 Task: Search one way flight ticket for 4 adults, 2 children, 2 infants in seat and 1 infant on lap in premium economy from Flint: Bishop International Airport to Greensboro: Piedmont Triad International Airport on 5-1-2023. Choice of flights is Emirates. Number of bags: 1 carry on bag. Price is upto 99000. Outbound departure time preference is 10:00.
Action: Mouse moved to (317, 295)
Screenshot: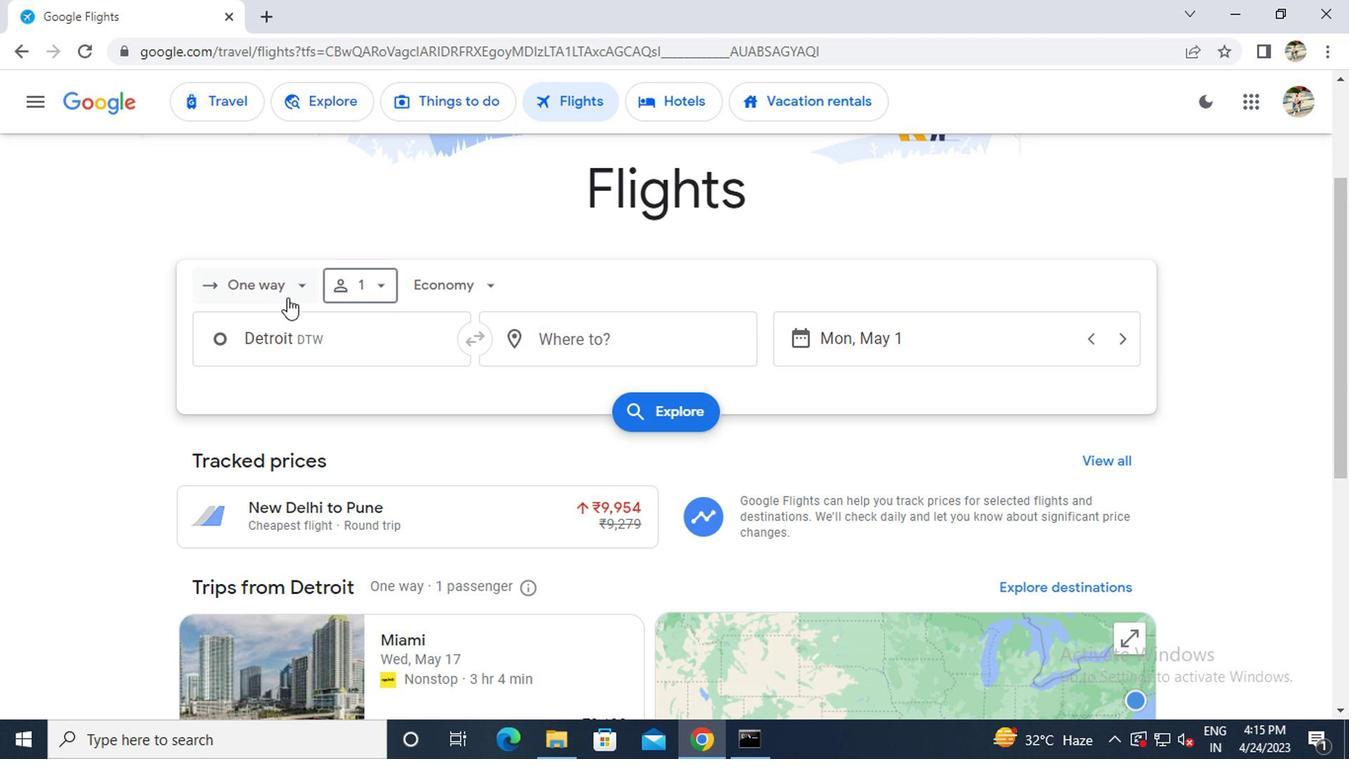 
Action: Mouse pressed left at (317, 295)
Screenshot: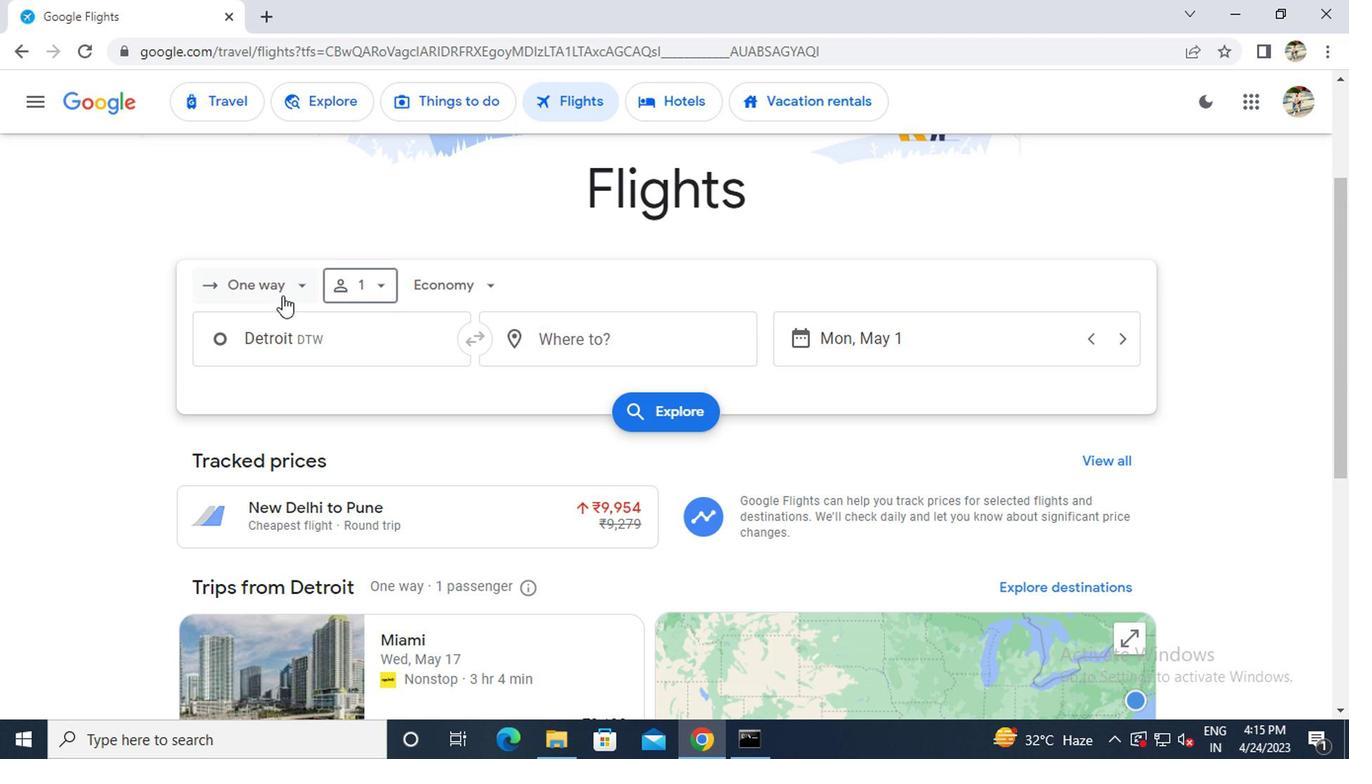
Action: Mouse moved to (326, 376)
Screenshot: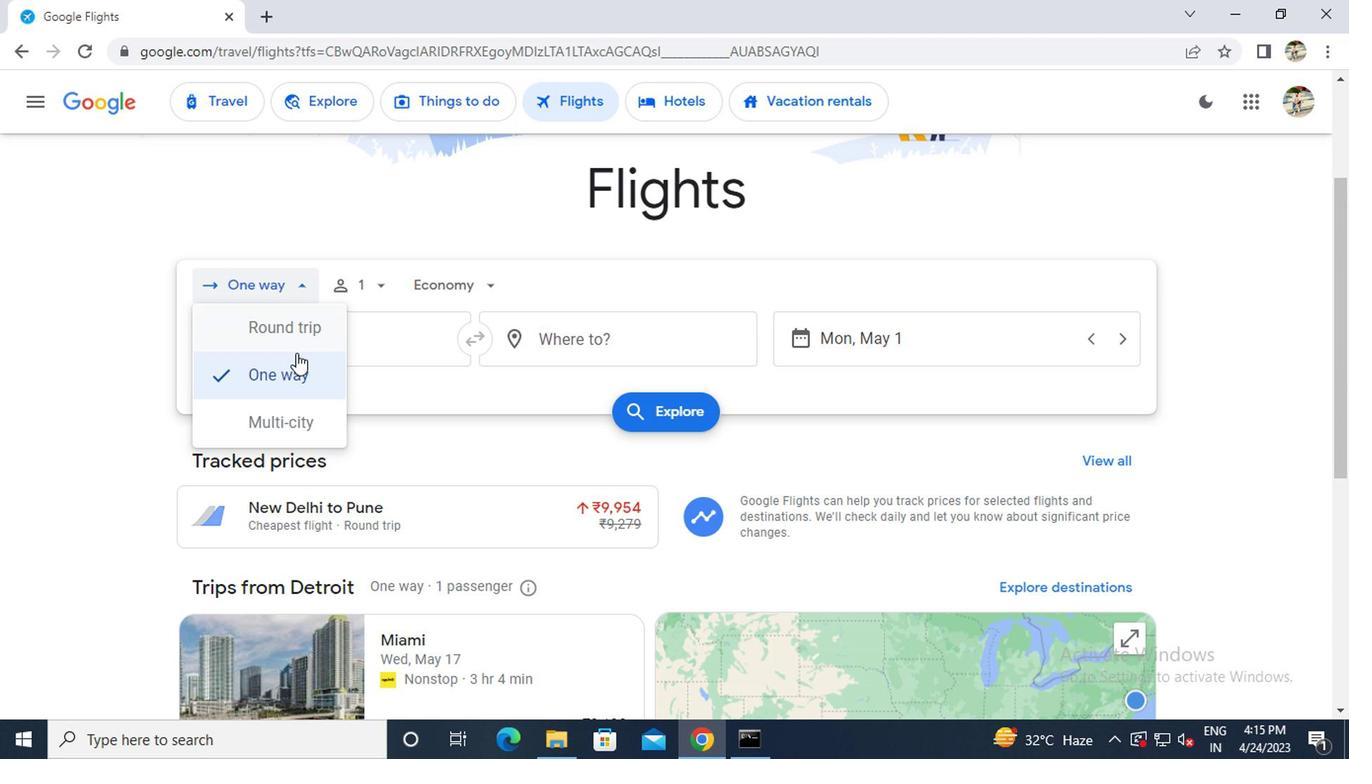 
Action: Mouse pressed left at (326, 376)
Screenshot: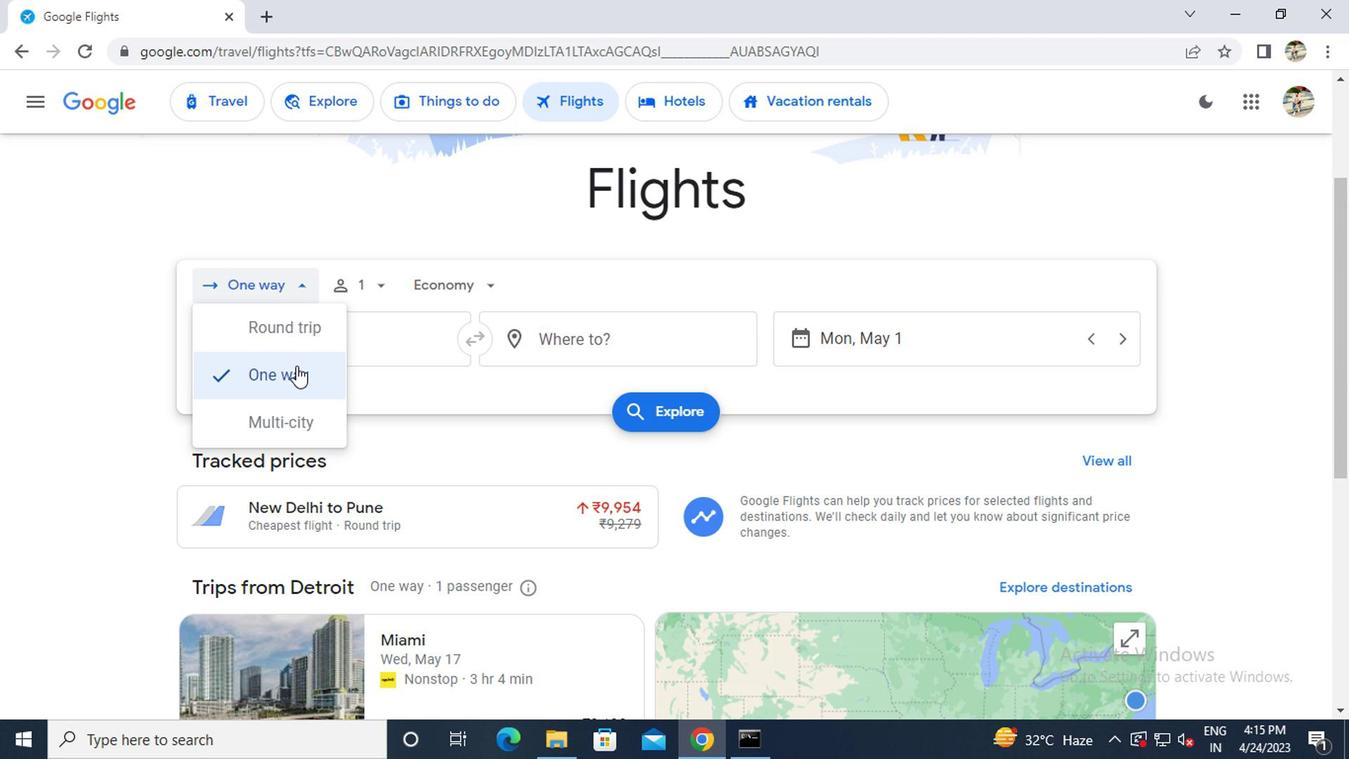 
Action: Mouse moved to (370, 293)
Screenshot: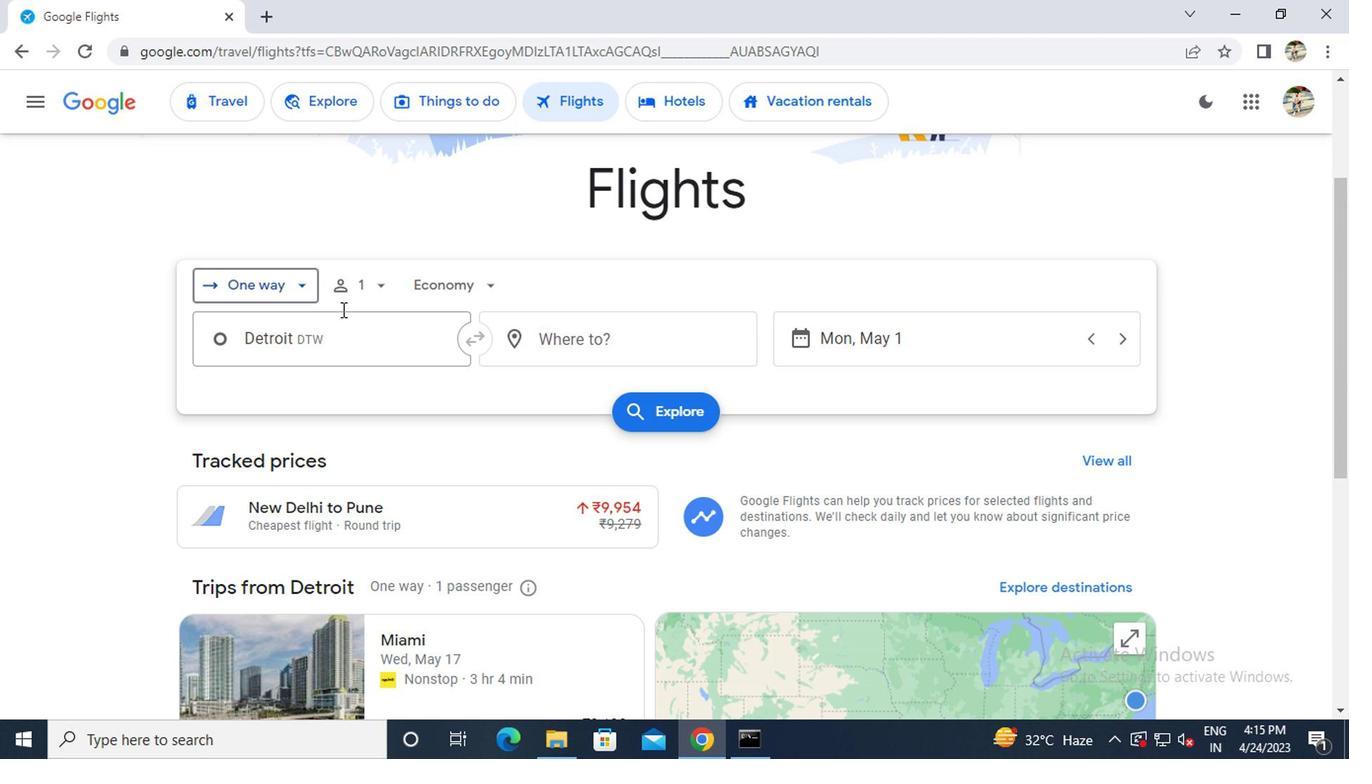 
Action: Mouse pressed left at (370, 293)
Screenshot: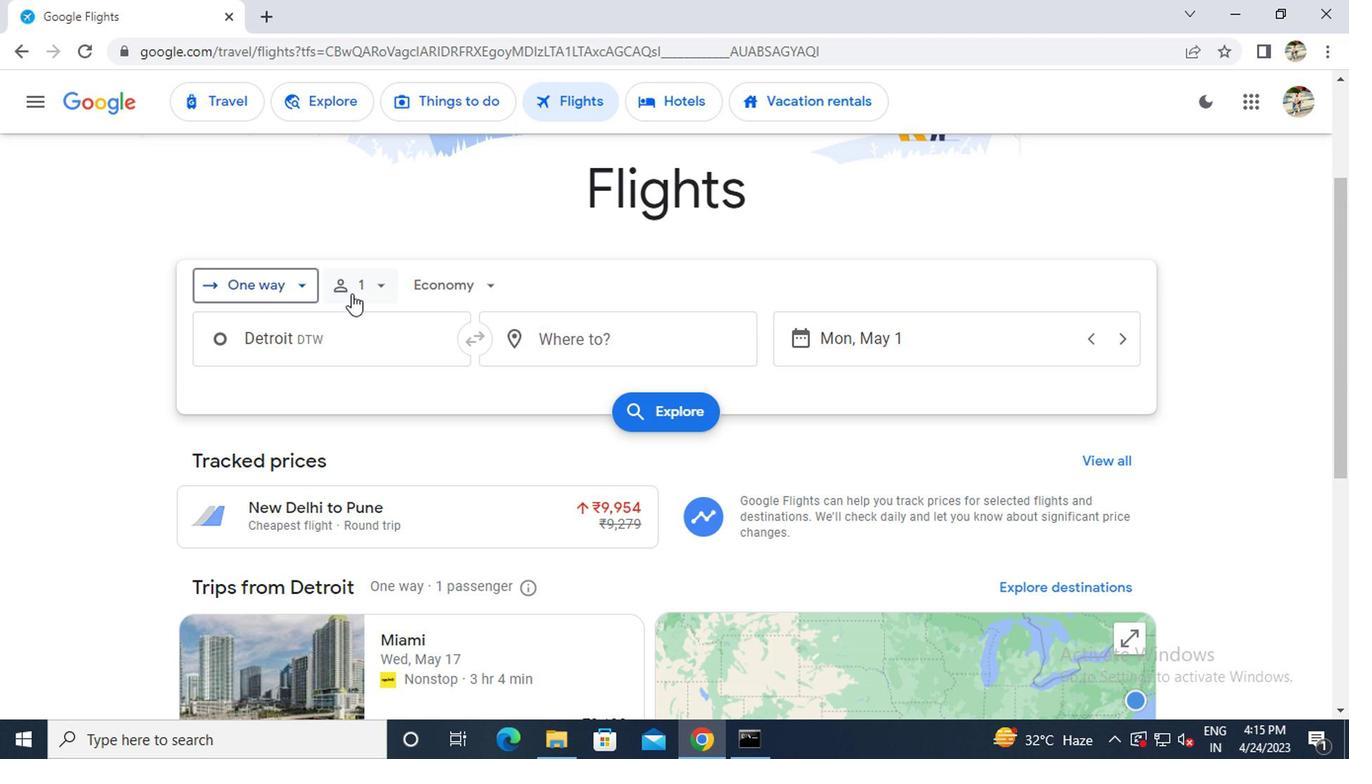 
Action: Mouse moved to (500, 340)
Screenshot: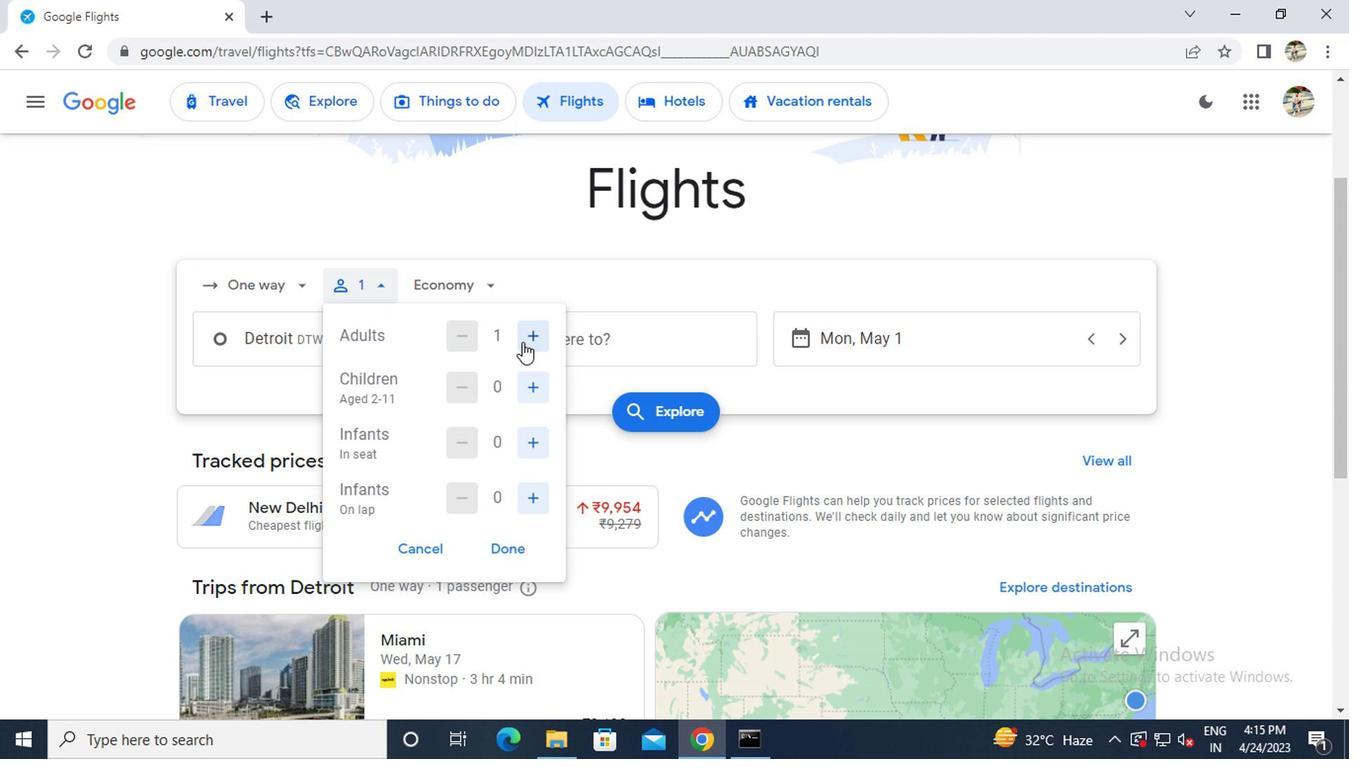 
Action: Mouse pressed left at (500, 340)
Screenshot: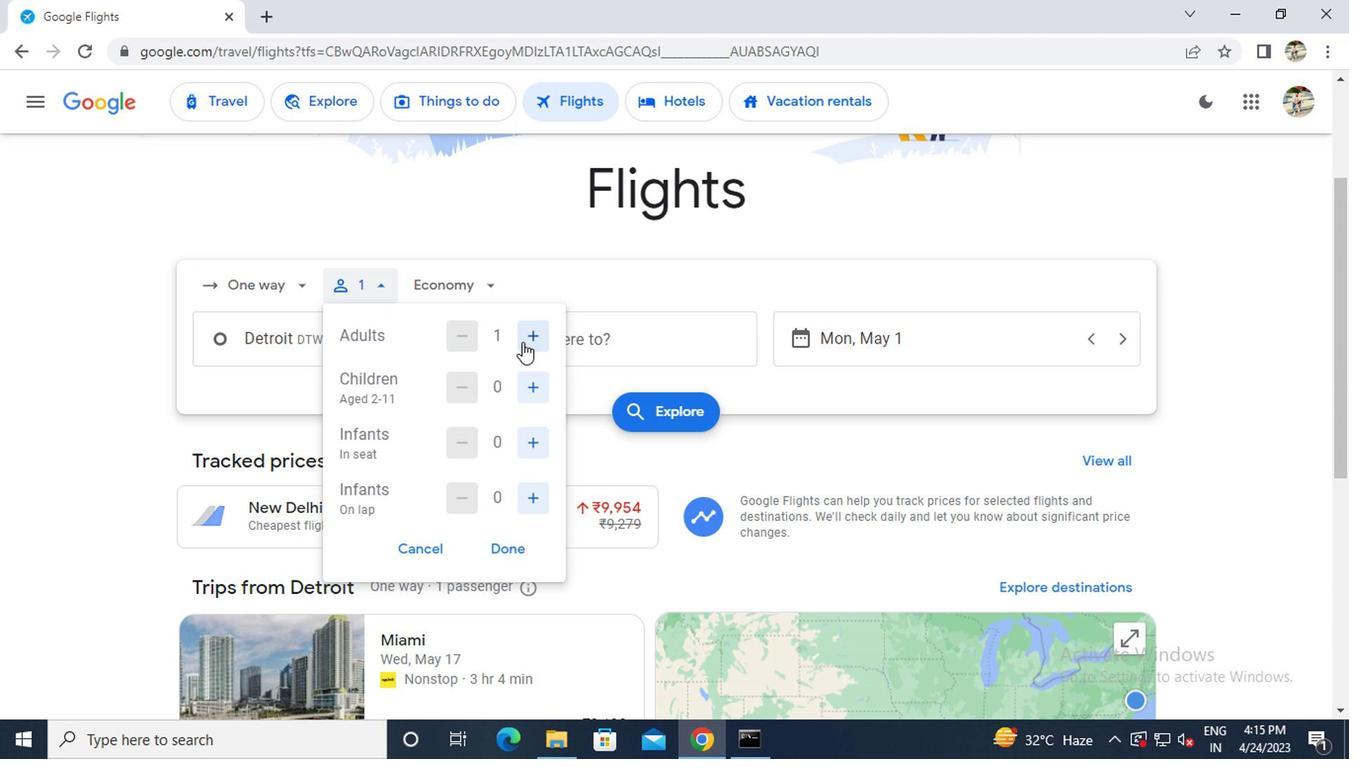 
Action: Mouse pressed left at (500, 340)
Screenshot: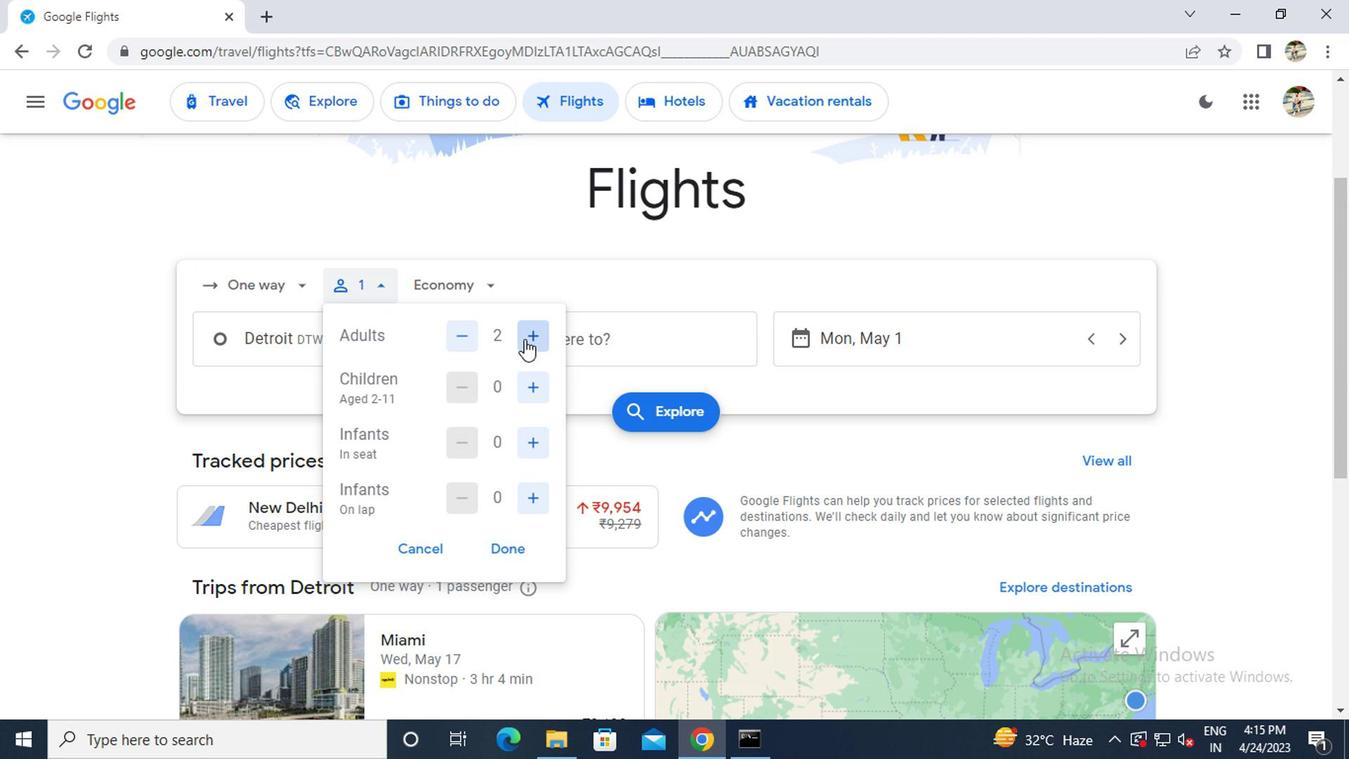 
Action: Mouse pressed left at (500, 340)
Screenshot: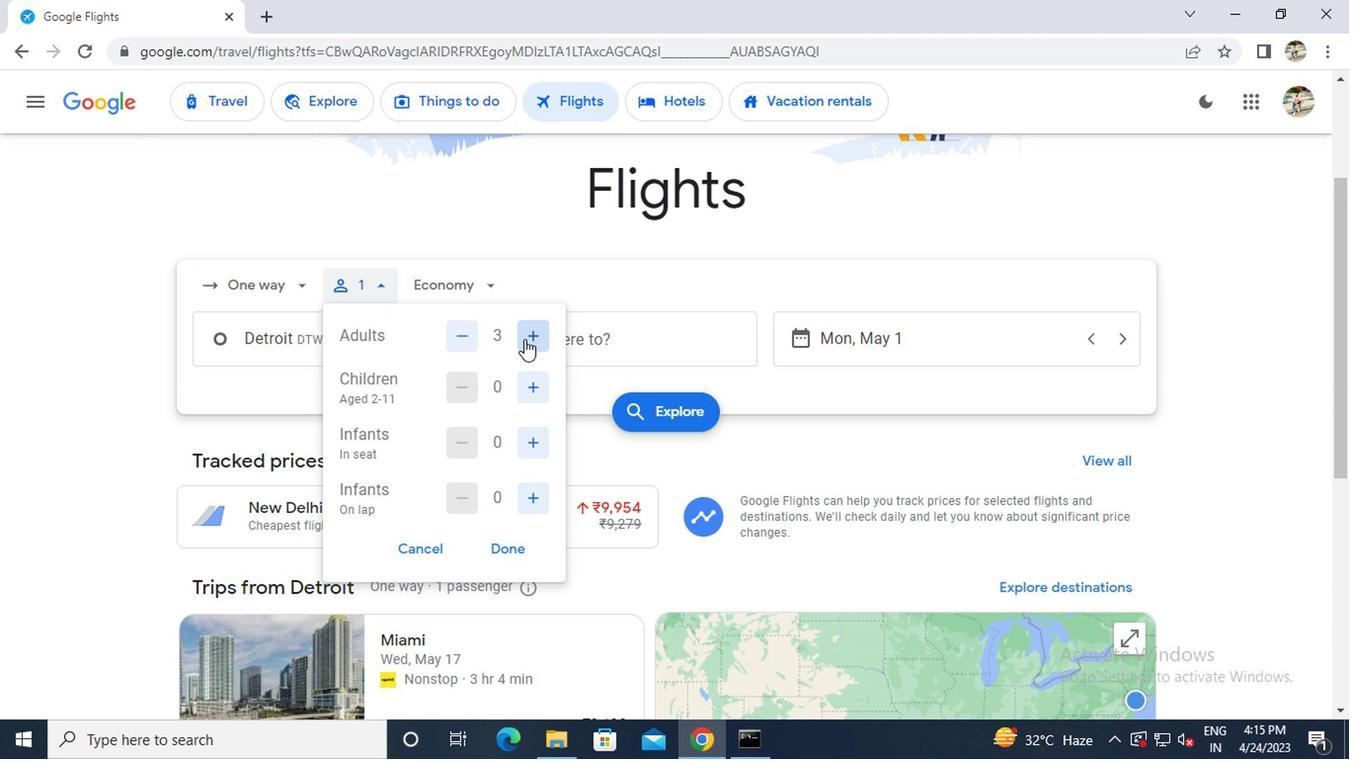 
Action: Mouse moved to (499, 383)
Screenshot: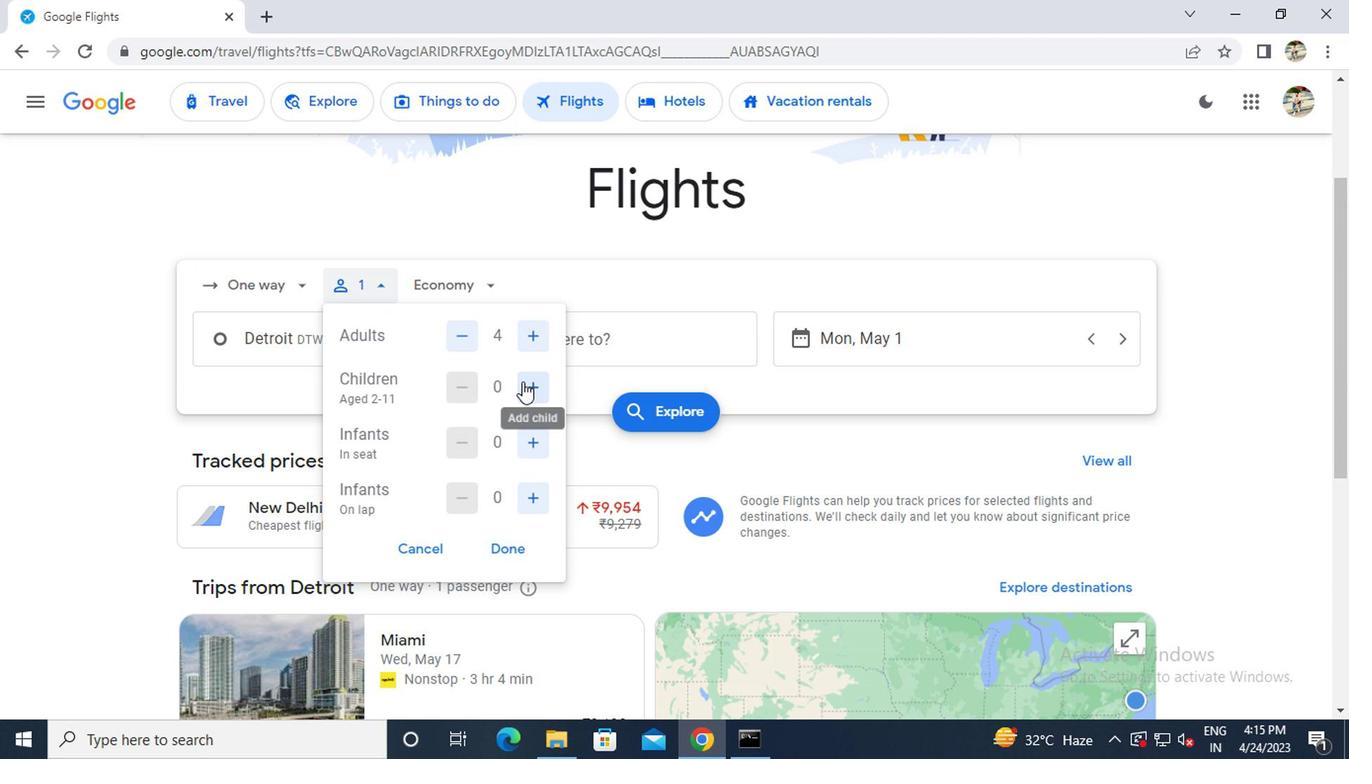 
Action: Mouse pressed left at (499, 383)
Screenshot: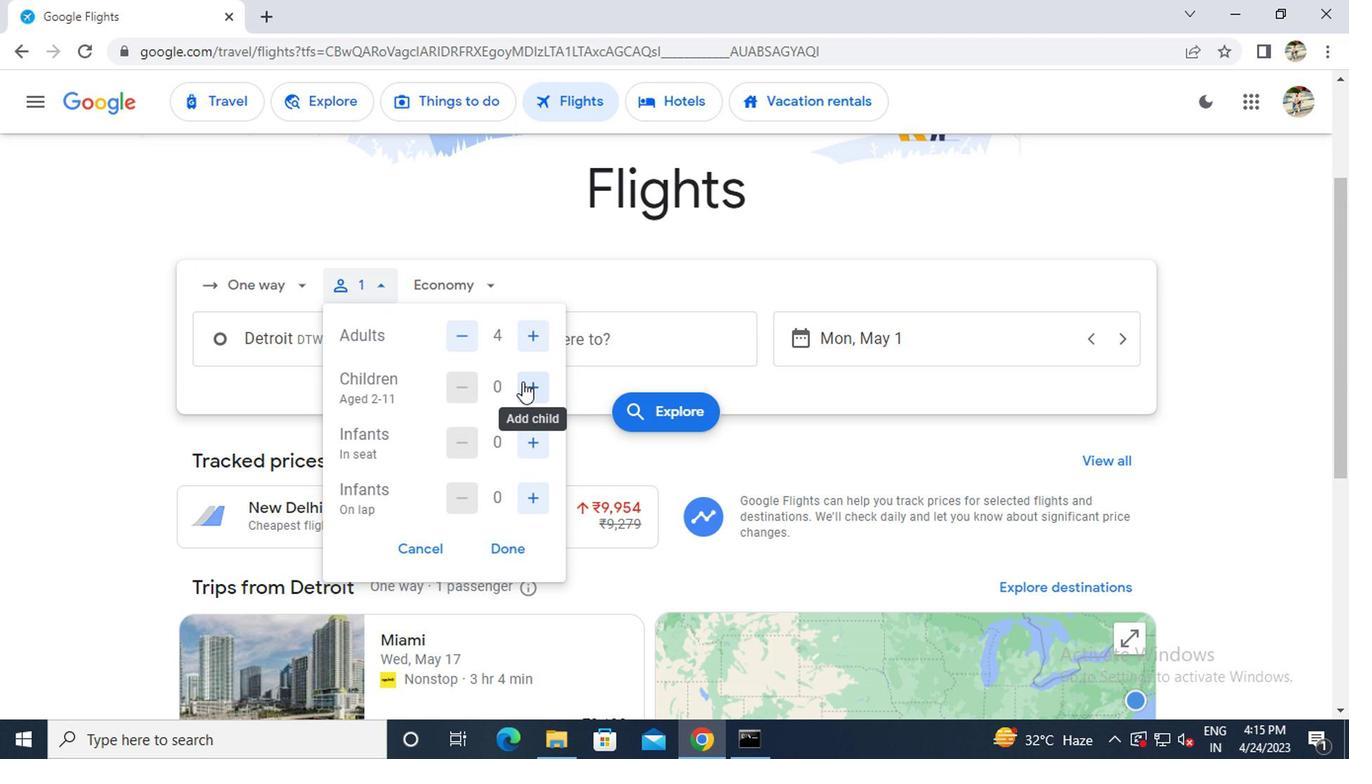 
Action: Mouse pressed left at (499, 383)
Screenshot: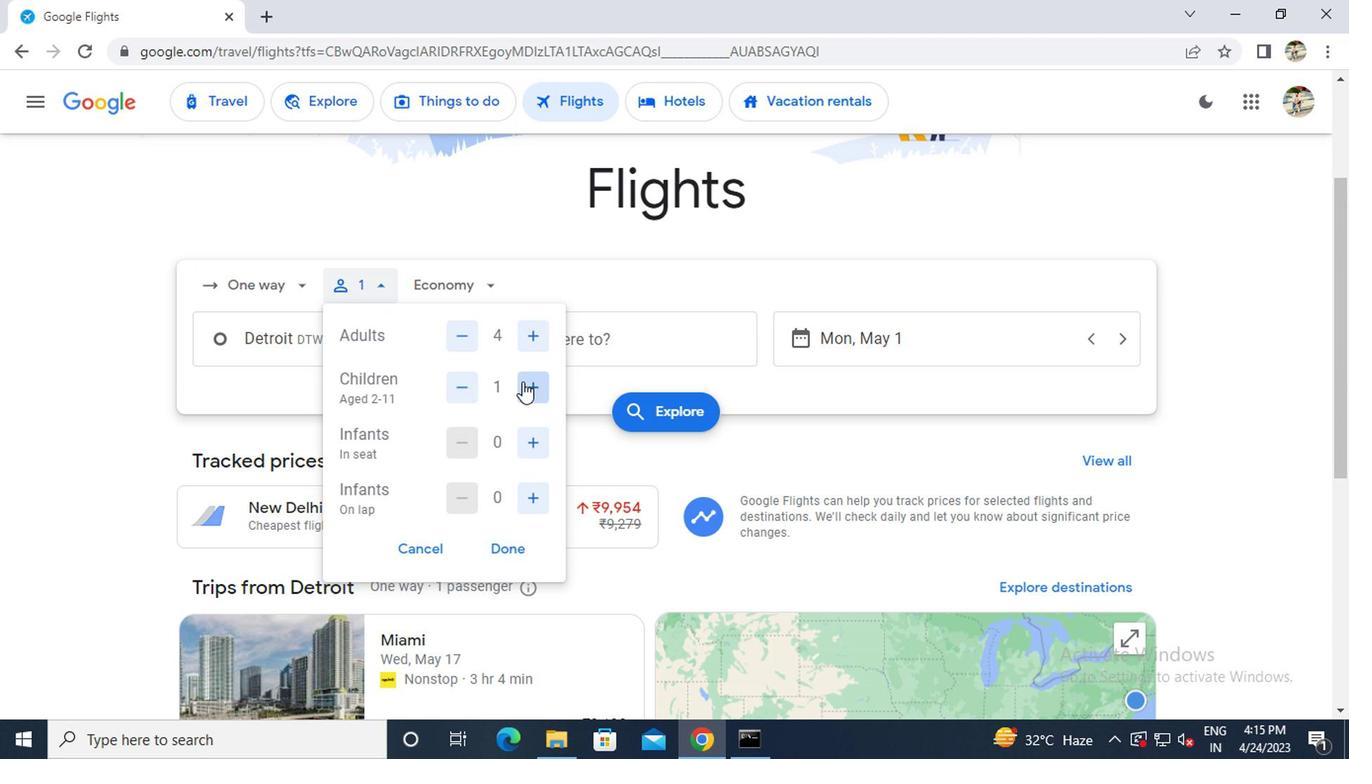 
Action: Mouse moved to (500, 447)
Screenshot: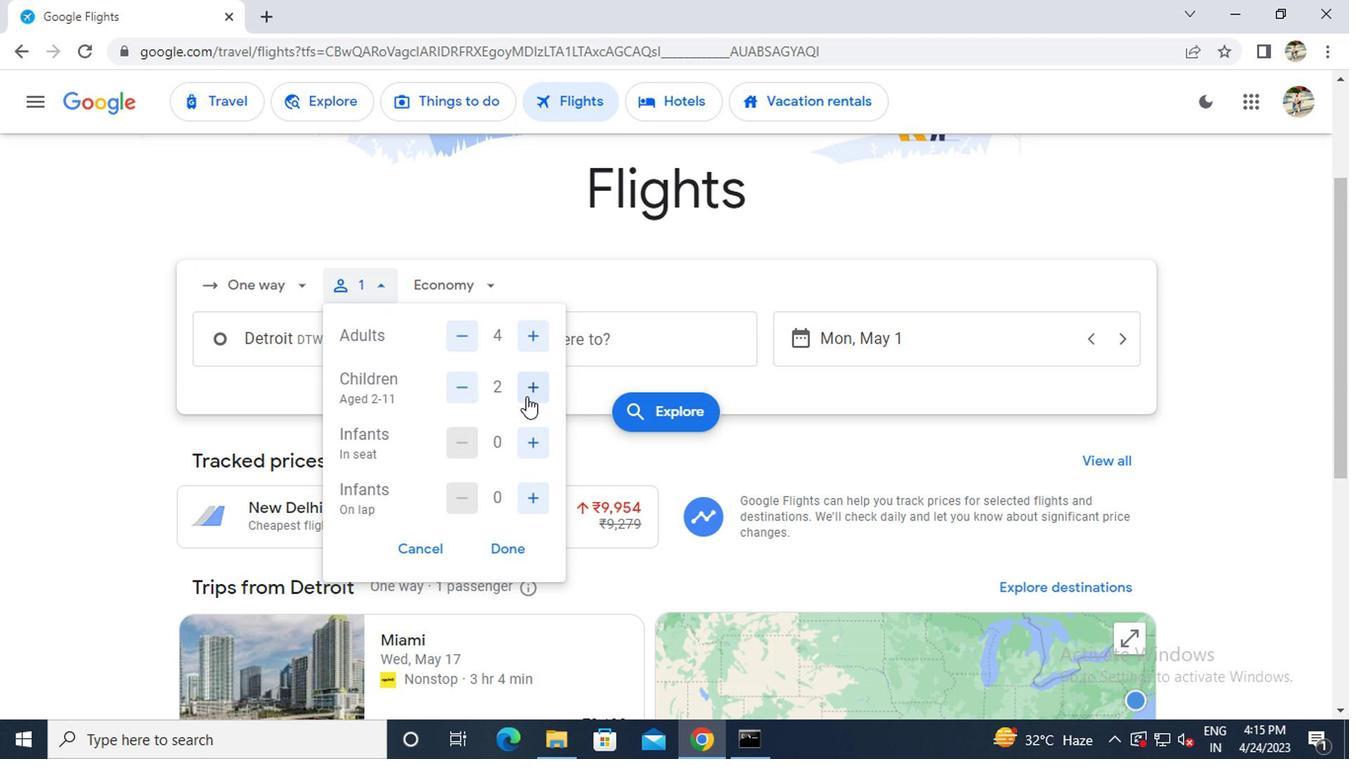 
Action: Mouse pressed left at (500, 447)
Screenshot: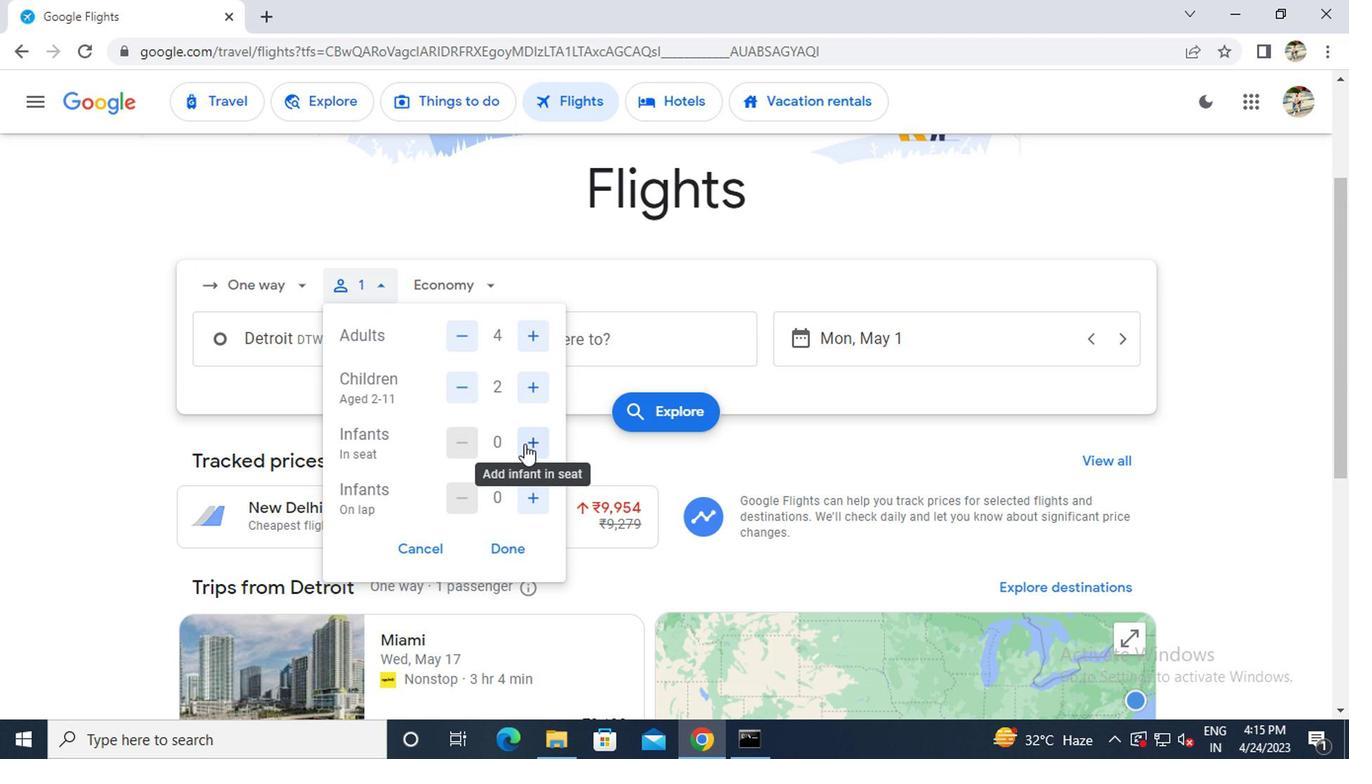 
Action: Mouse pressed left at (500, 447)
Screenshot: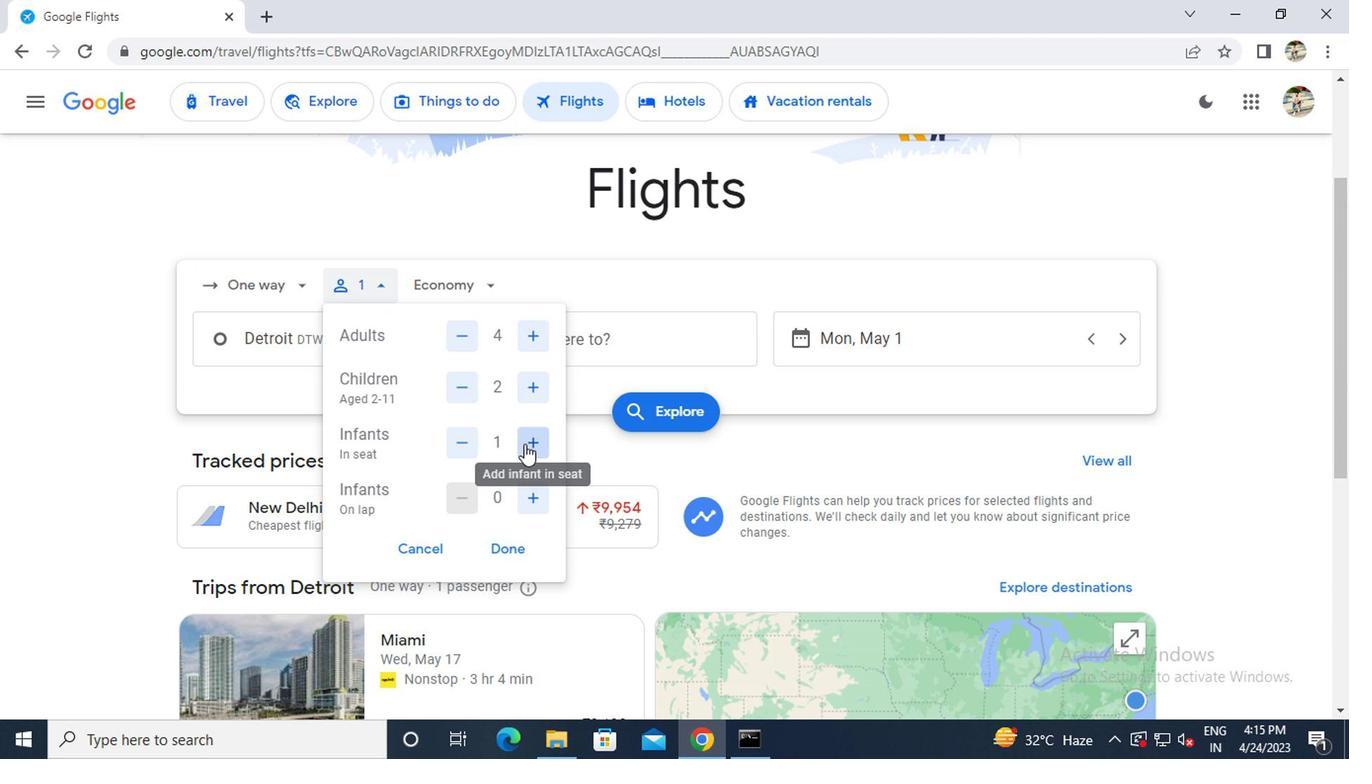 
Action: Mouse moved to (503, 498)
Screenshot: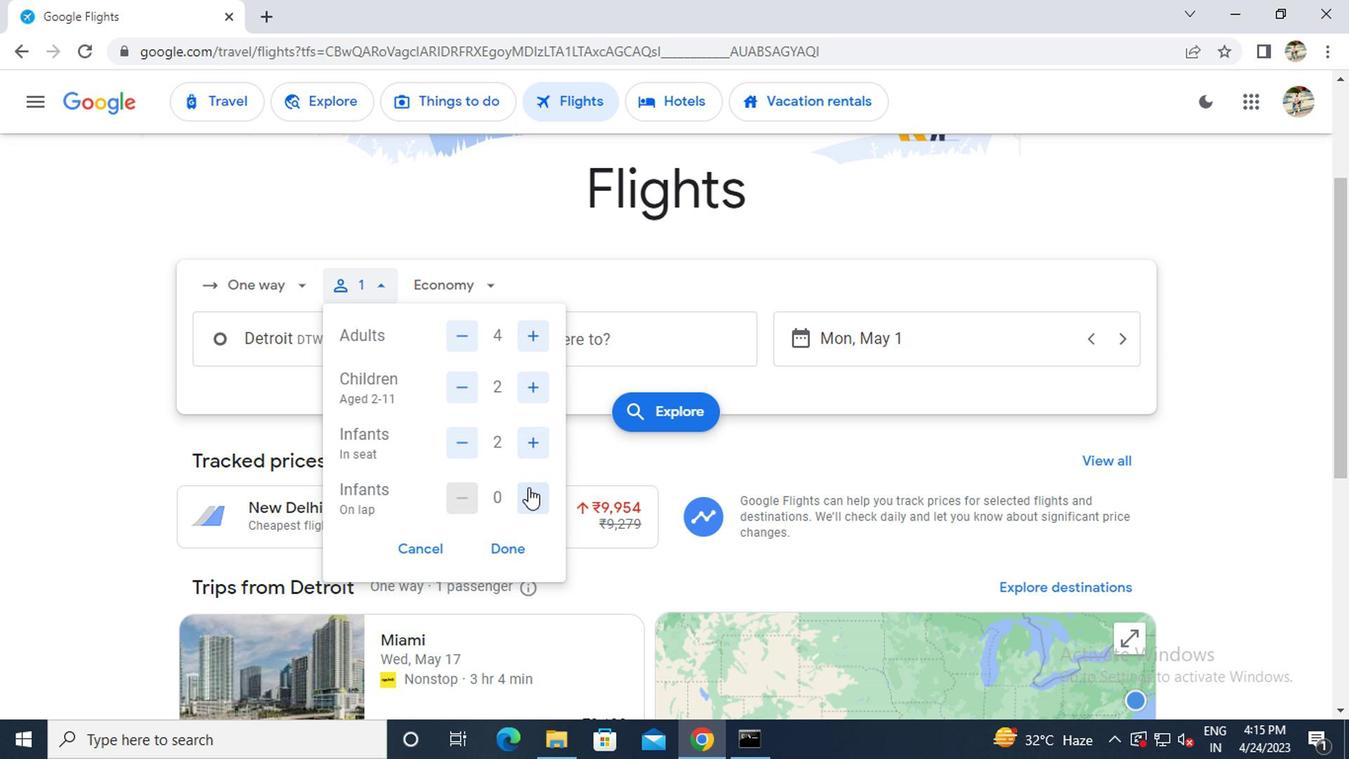 
Action: Mouse pressed left at (503, 498)
Screenshot: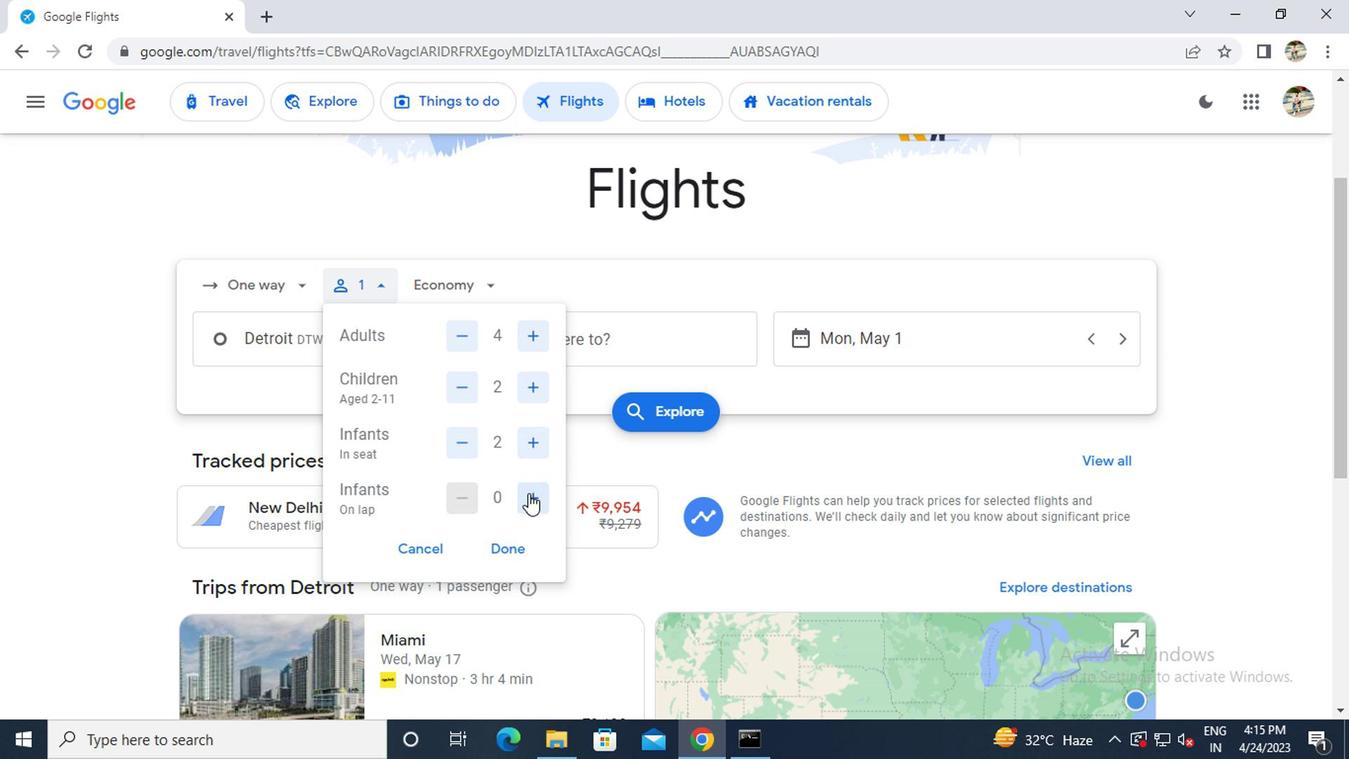 
Action: Mouse moved to (496, 551)
Screenshot: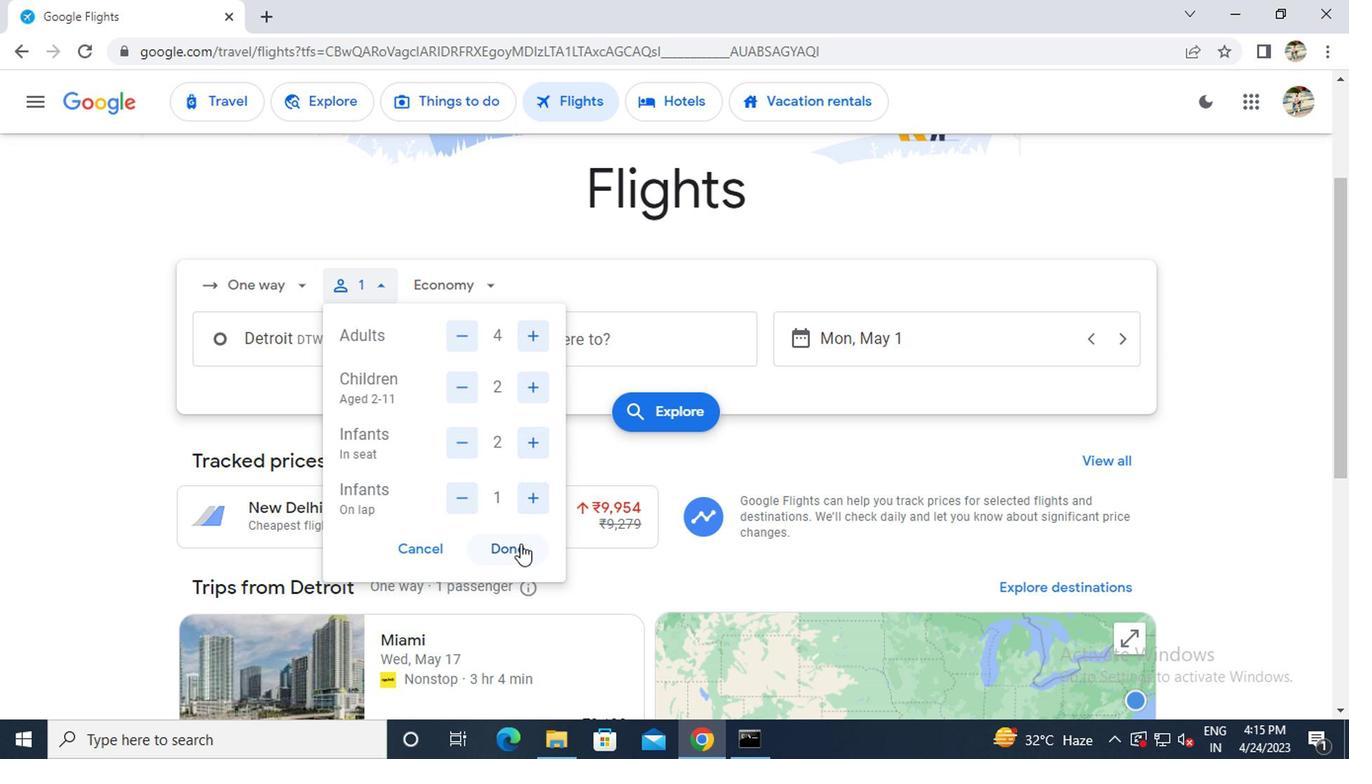
Action: Mouse pressed left at (496, 551)
Screenshot: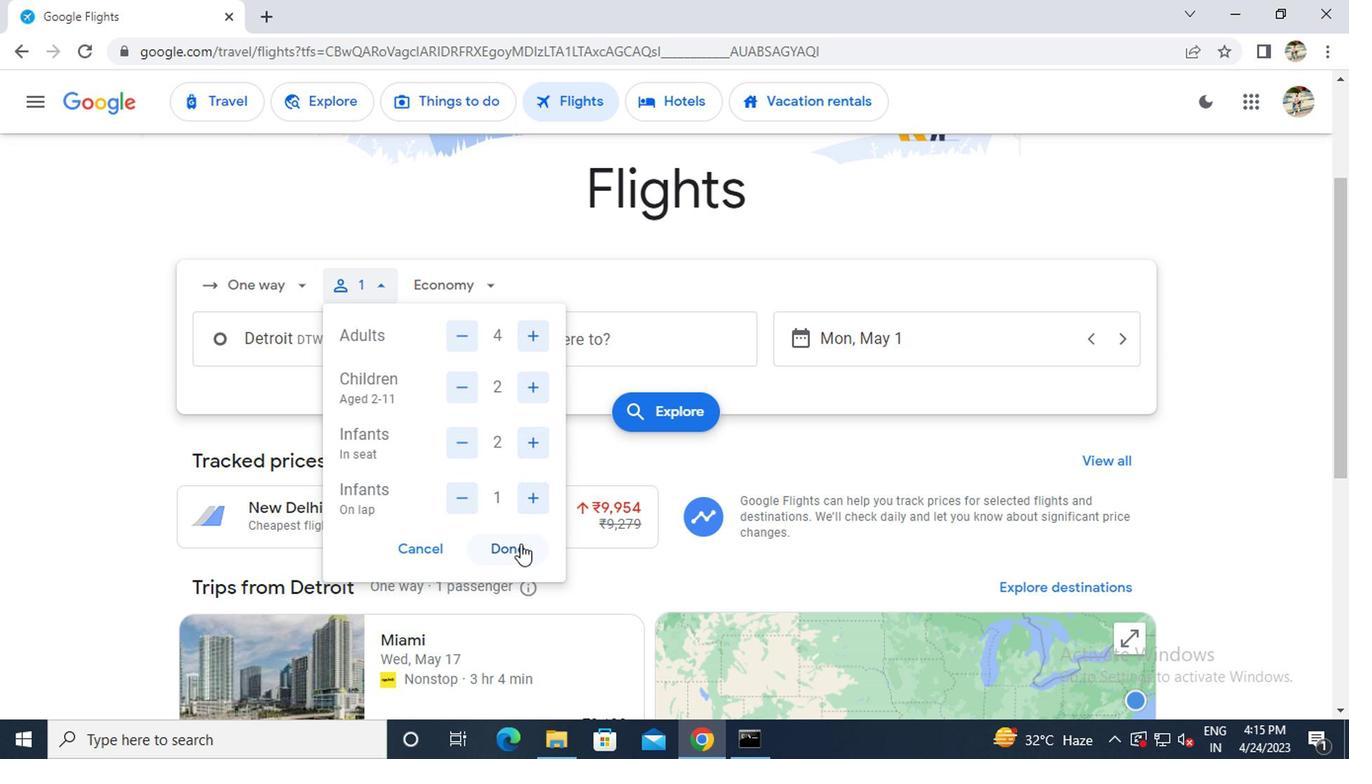 
Action: Mouse moved to (446, 272)
Screenshot: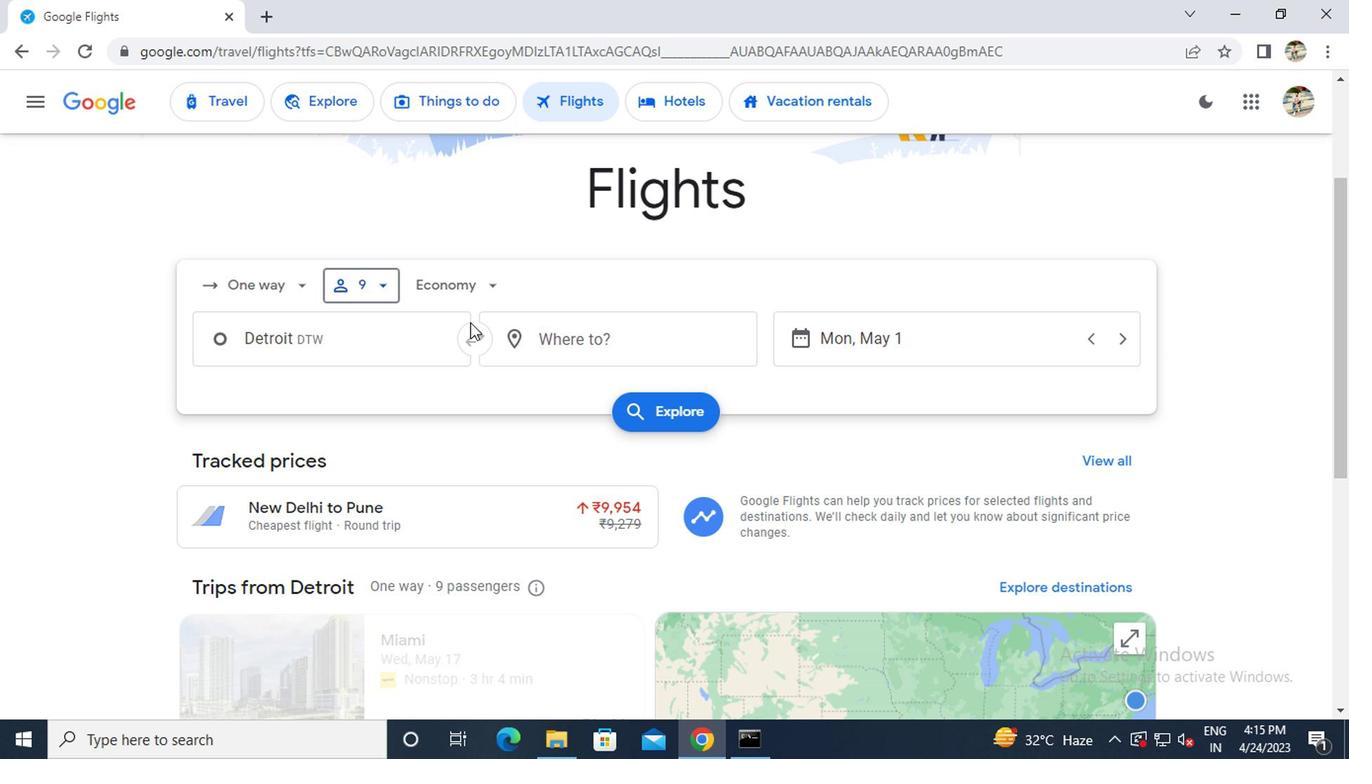 
Action: Mouse pressed left at (446, 272)
Screenshot: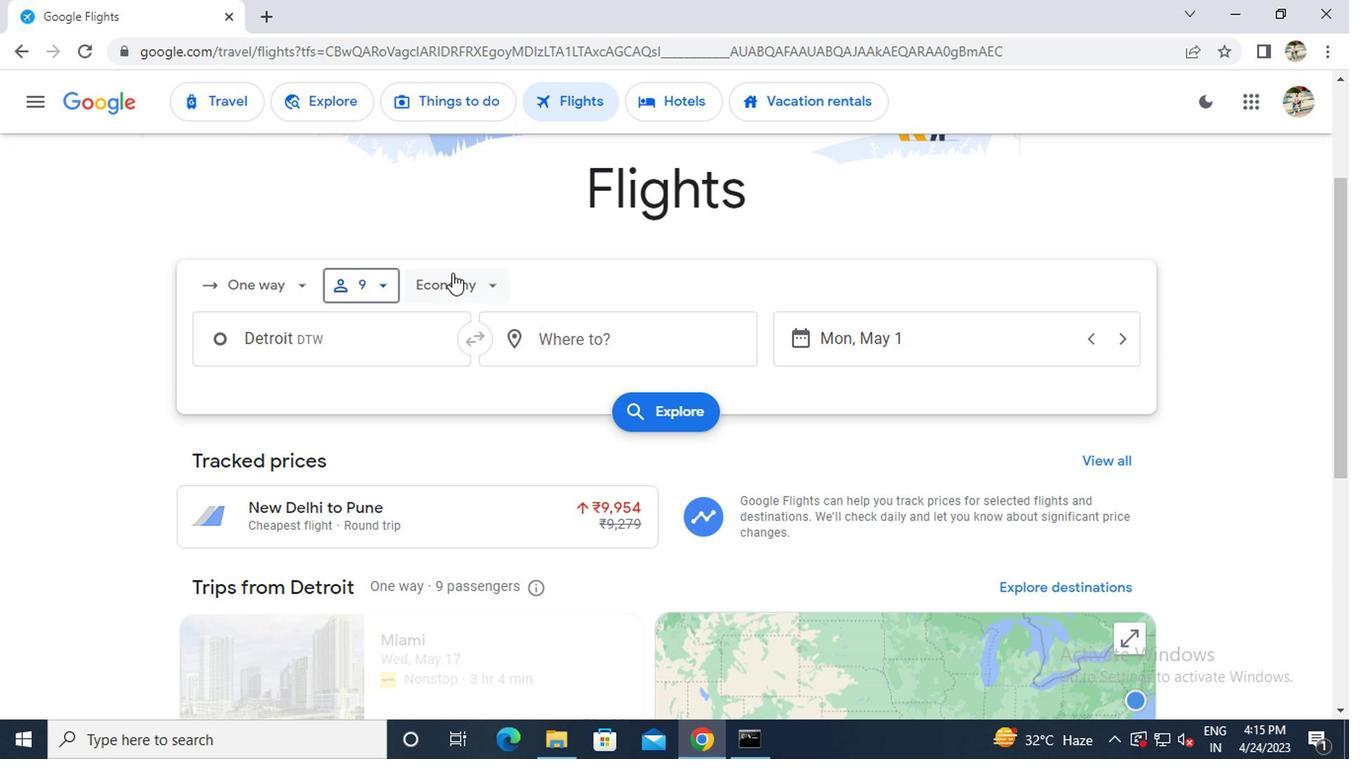 
Action: Mouse moved to (464, 376)
Screenshot: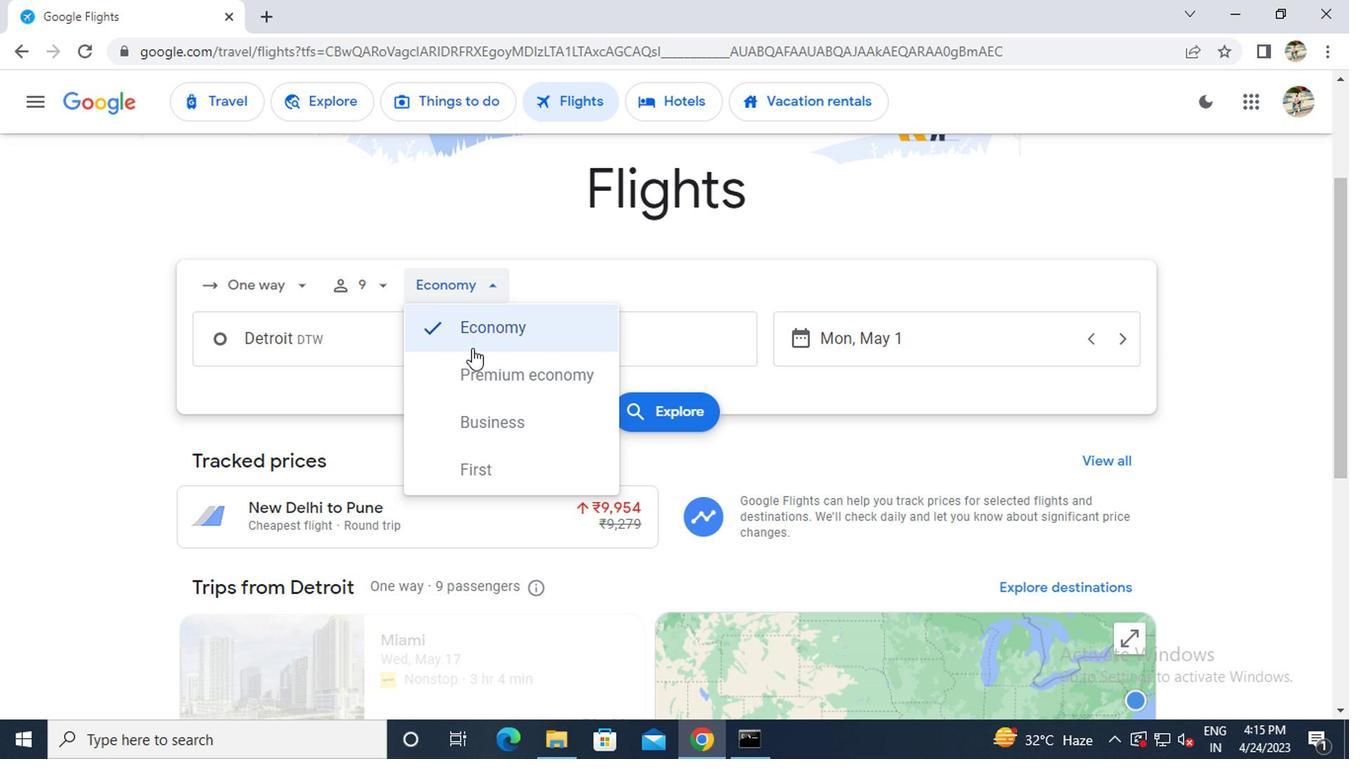 
Action: Mouse pressed left at (464, 376)
Screenshot: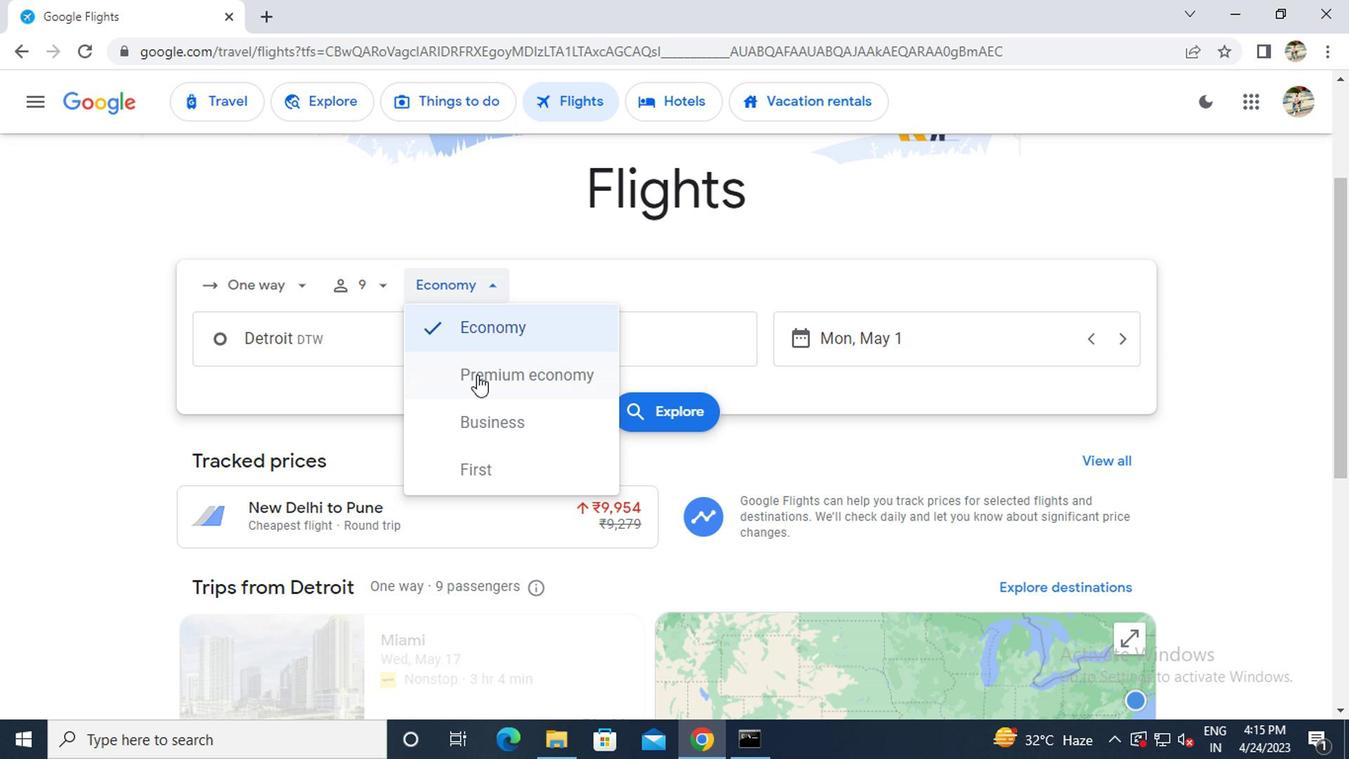 
Action: Mouse moved to (397, 344)
Screenshot: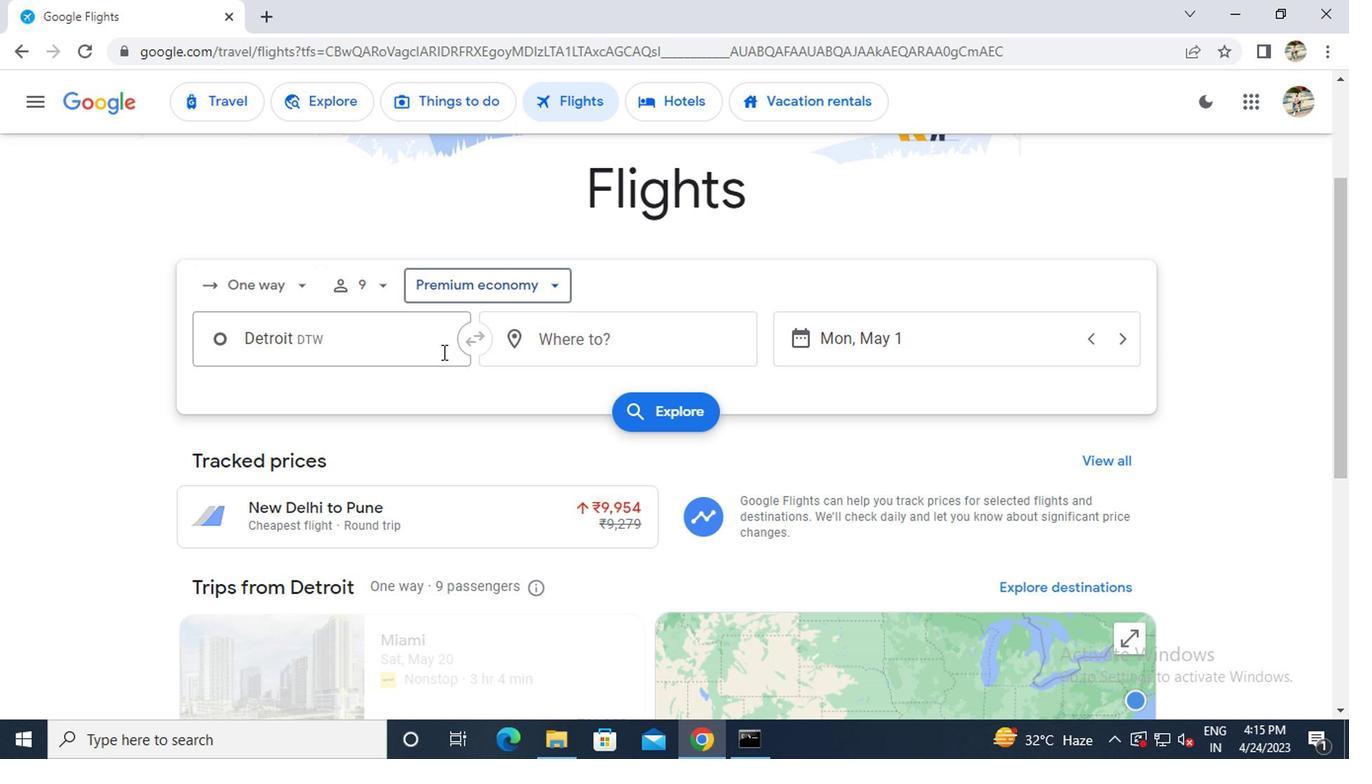 
Action: Mouse pressed left at (397, 344)
Screenshot: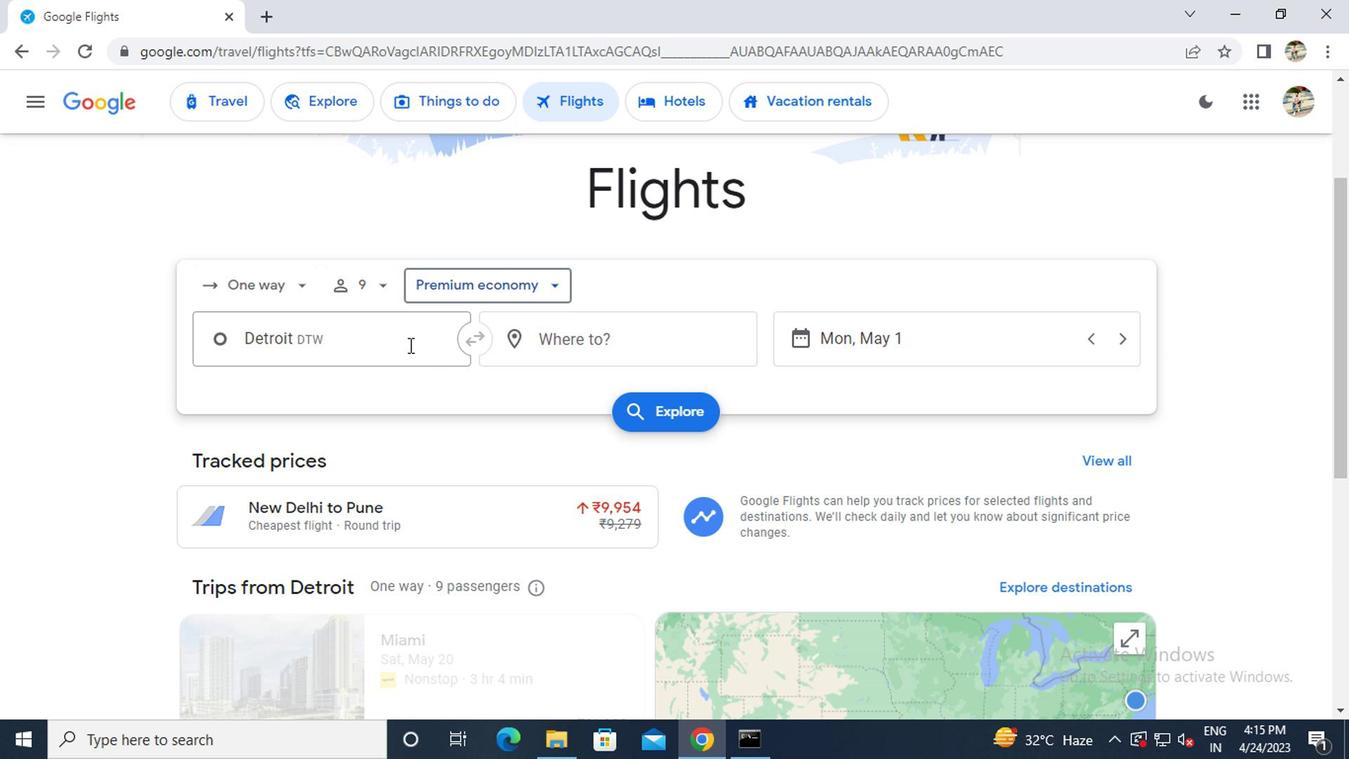 
Action: Key pressed f<Key.caps_lock>lint
Screenshot: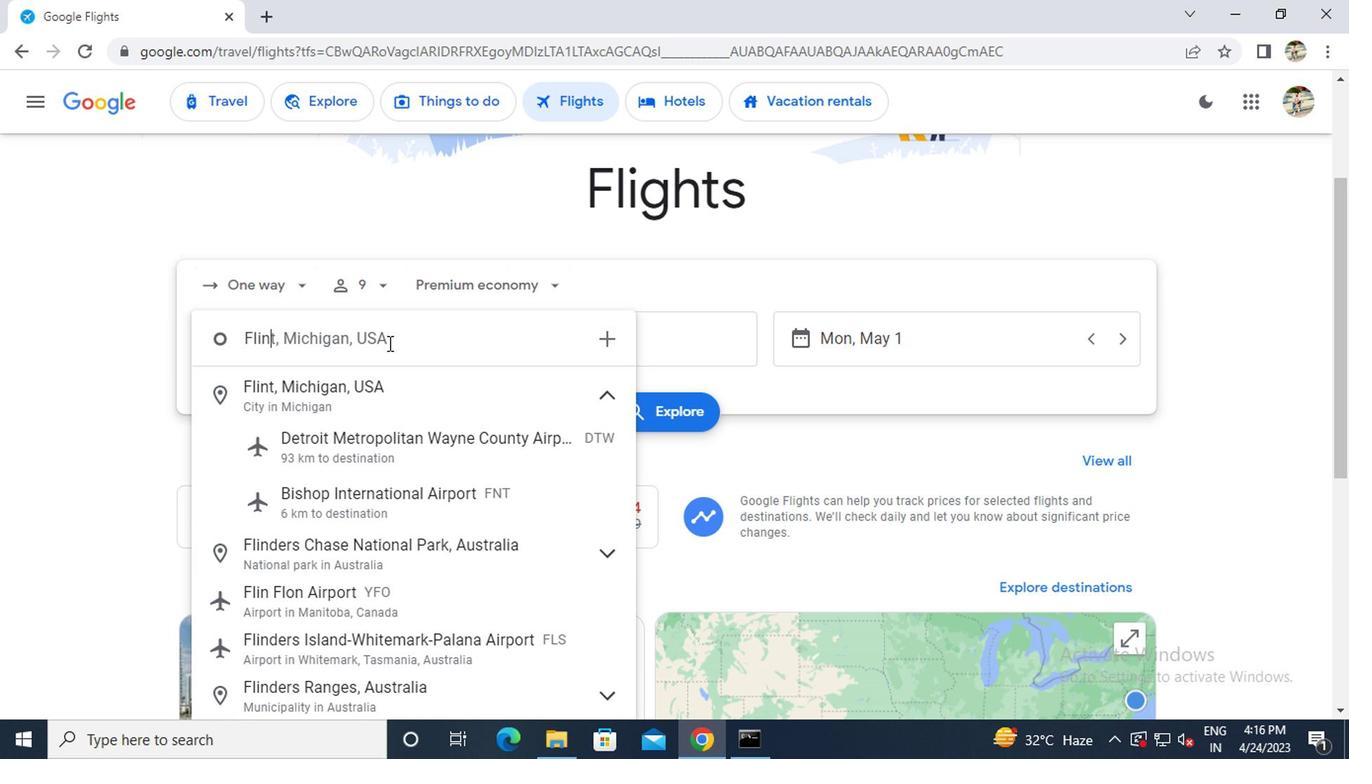 
Action: Mouse moved to (397, 452)
Screenshot: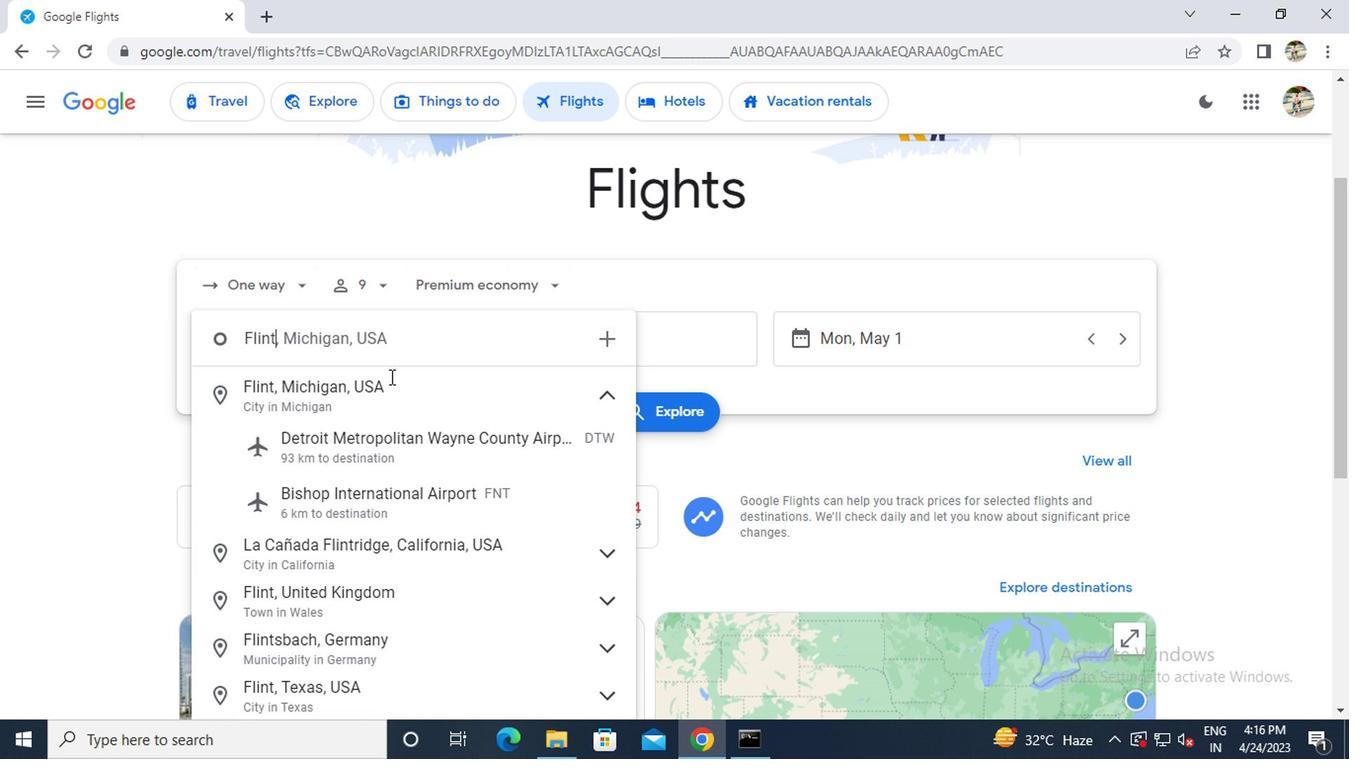 
Action: Mouse pressed left at (397, 452)
Screenshot: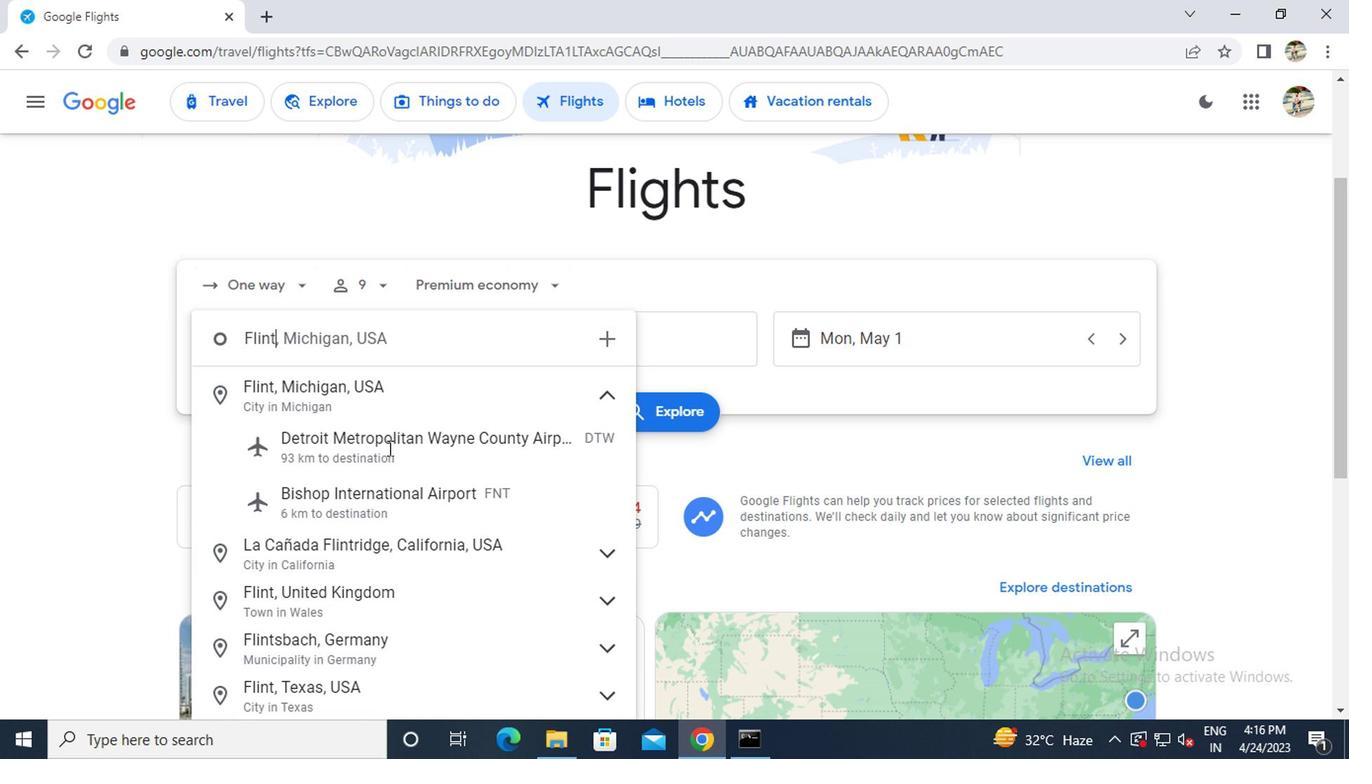
Action: Mouse moved to (530, 338)
Screenshot: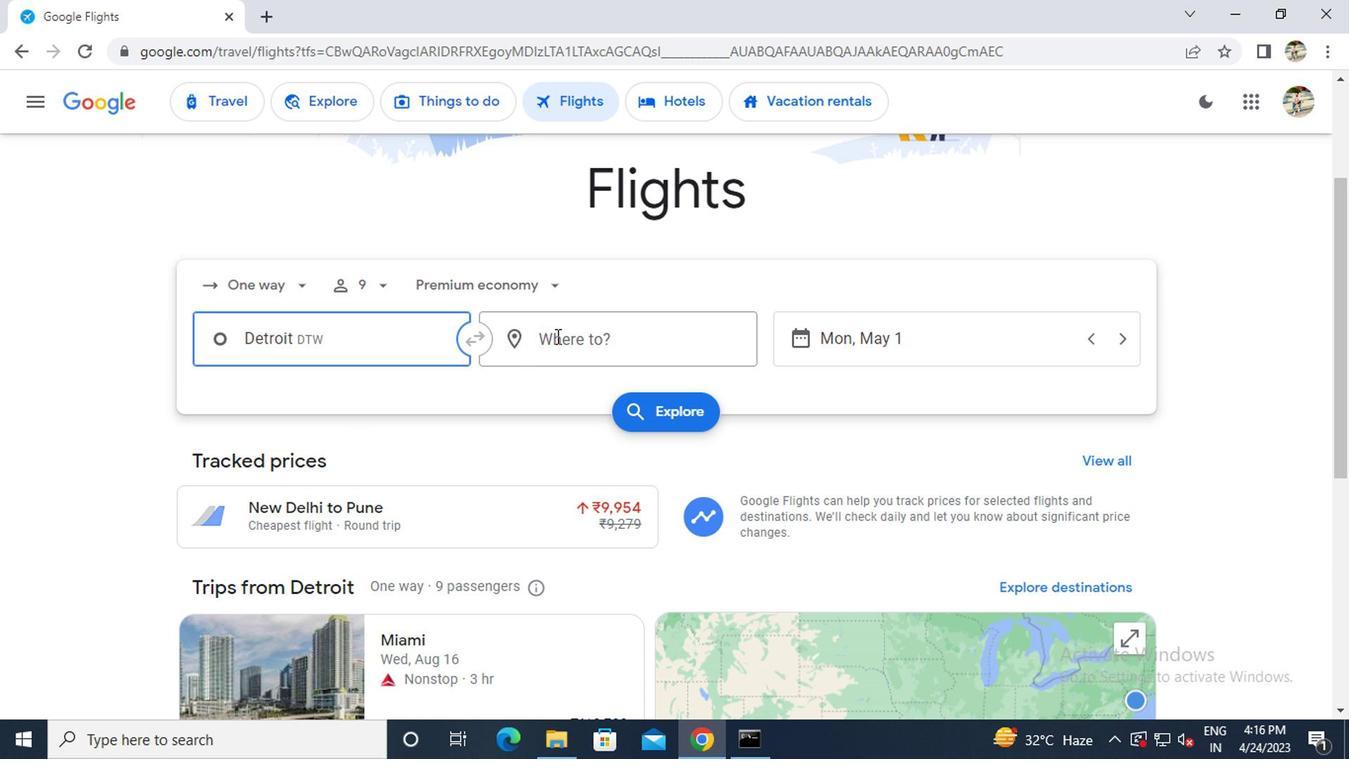 
Action: Mouse pressed left at (530, 338)
Screenshot: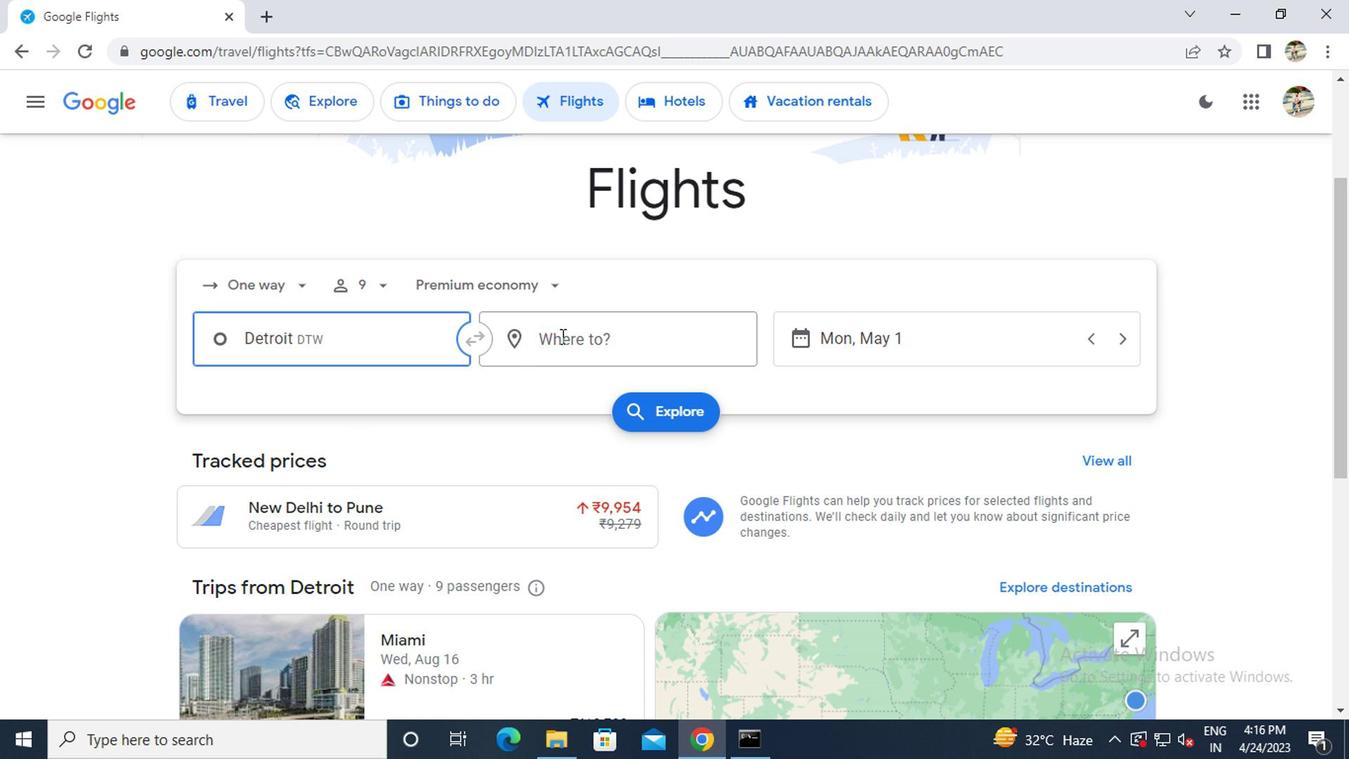 
Action: Key pressed <Key.caps_lock>g<Key.caps_lock>reensb
Screenshot: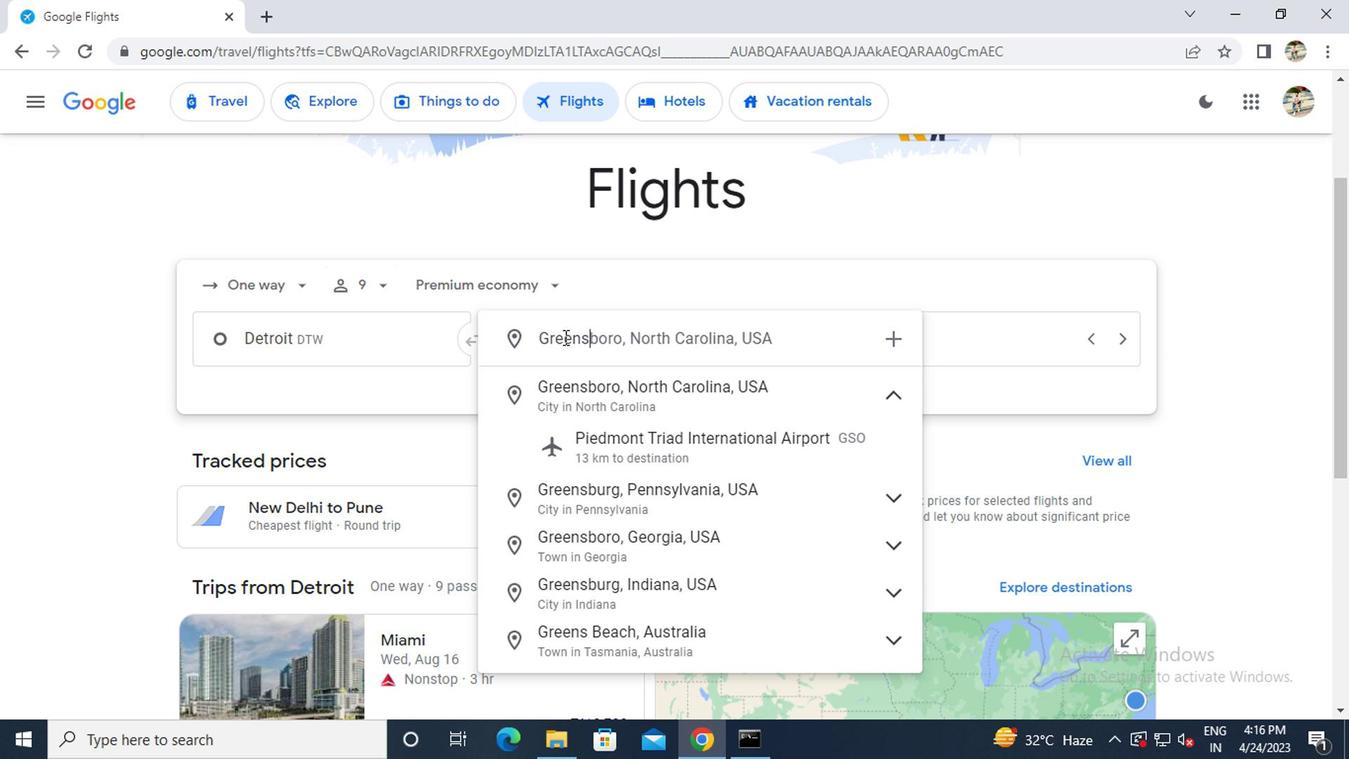 
Action: Mouse moved to (597, 459)
Screenshot: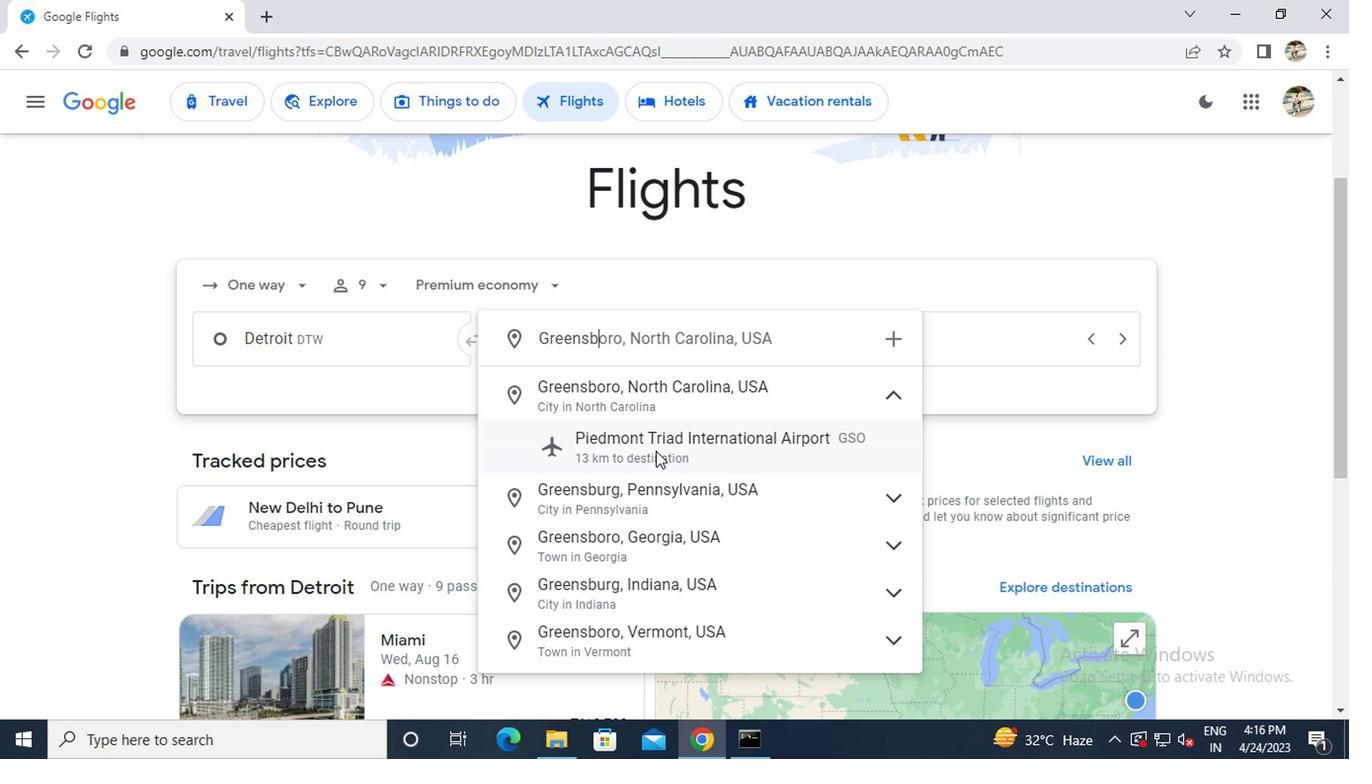 
Action: Mouse pressed left at (597, 459)
Screenshot: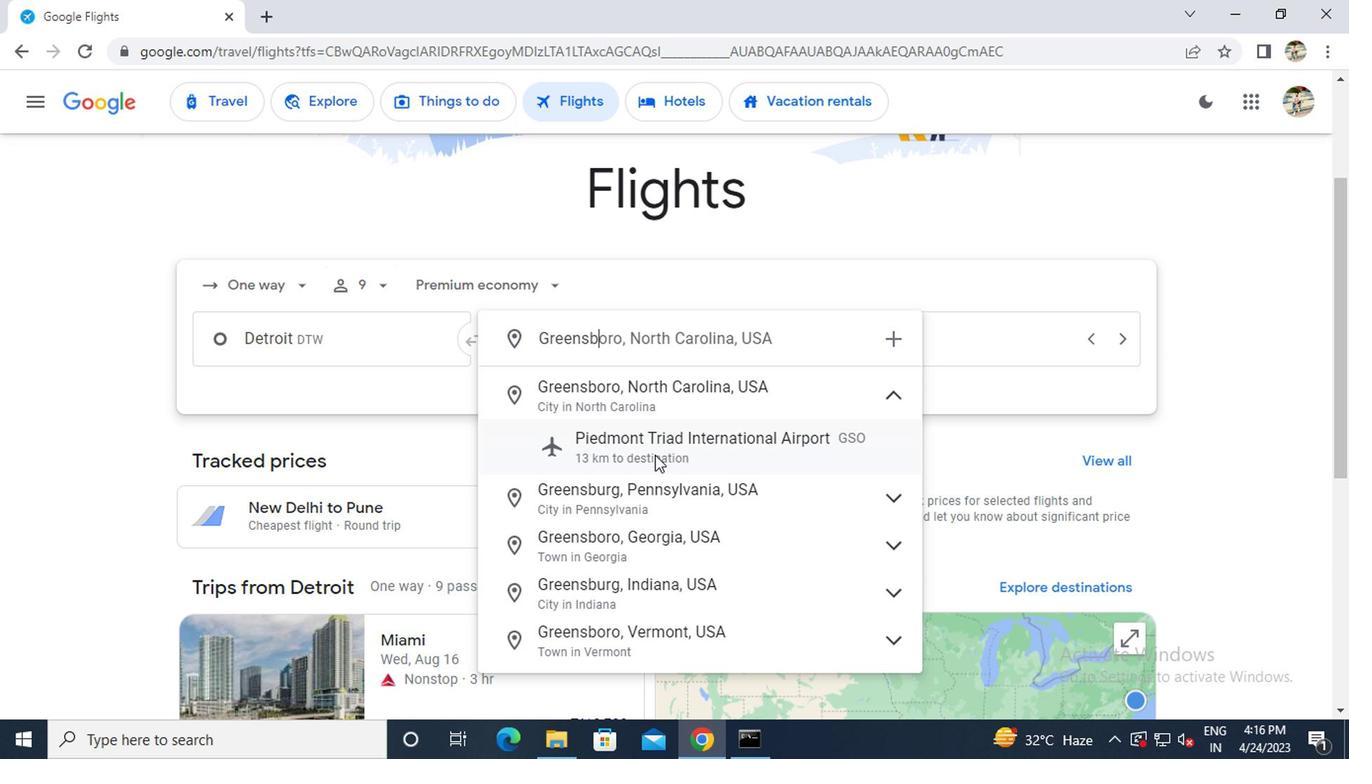 
Action: Mouse moved to (758, 345)
Screenshot: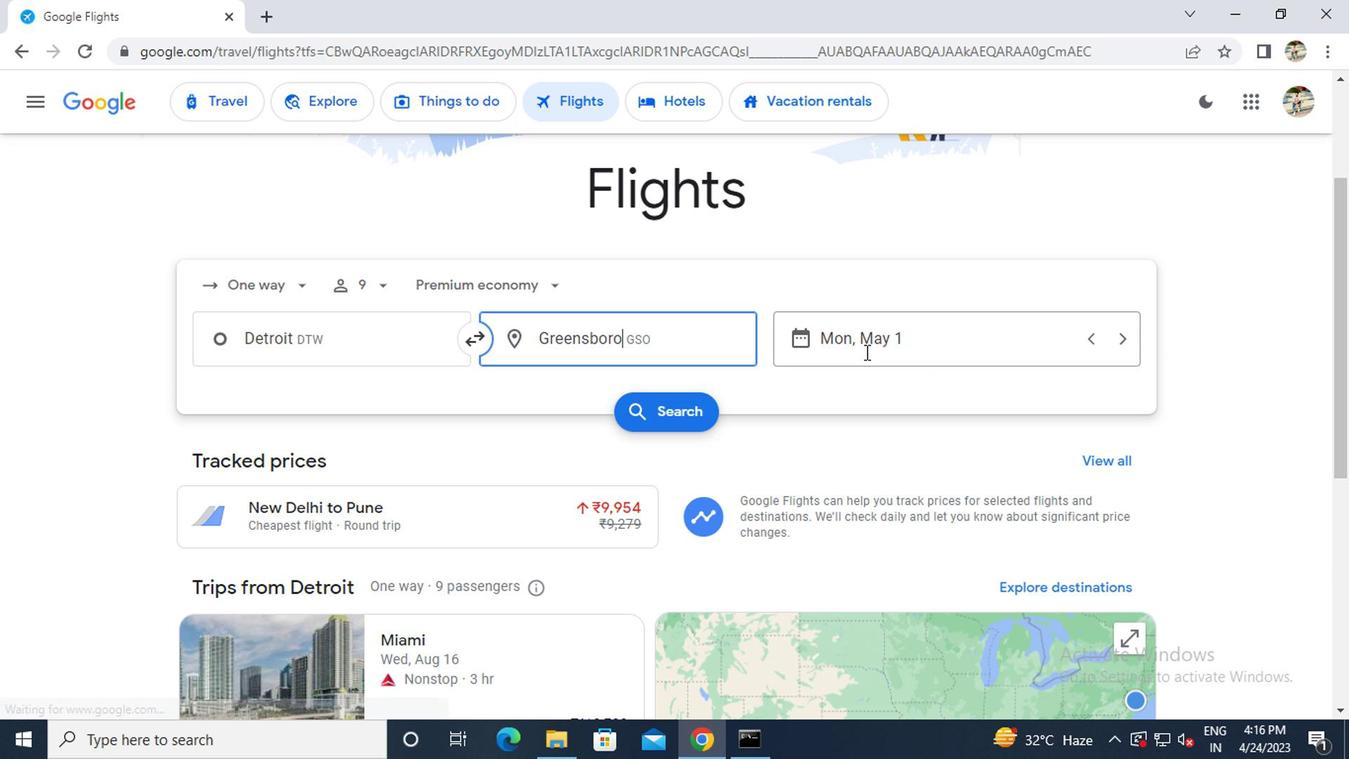 
Action: Mouse pressed left at (758, 345)
Screenshot: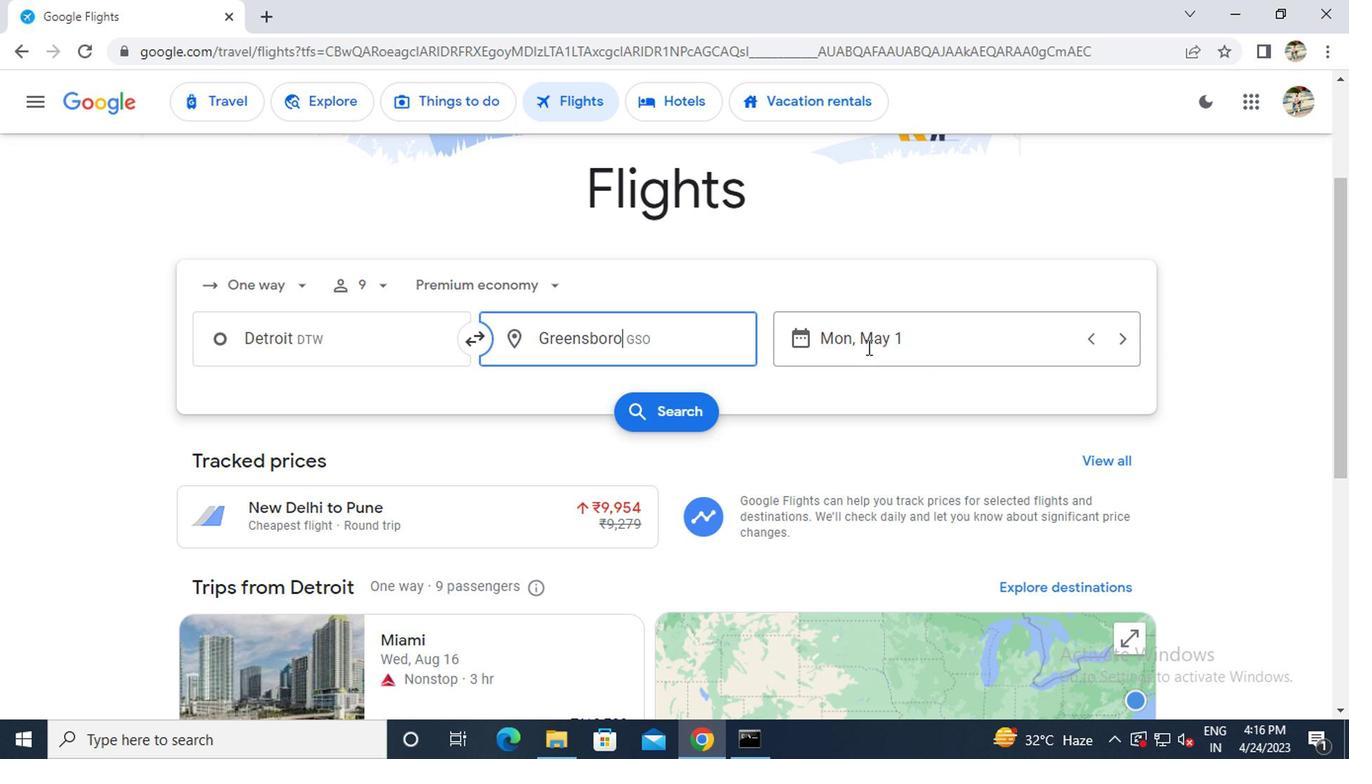
Action: Mouse pressed left at (758, 345)
Screenshot: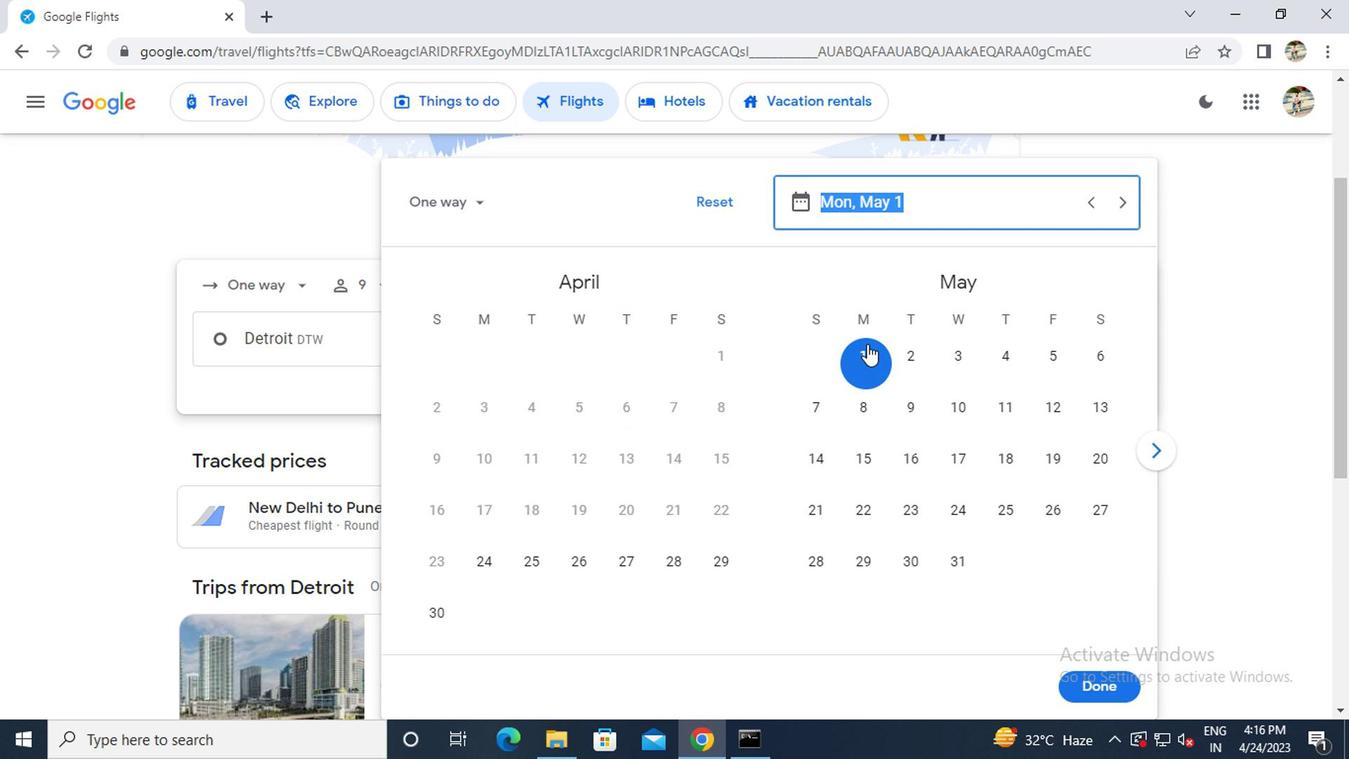 
Action: Mouse moved to (925, 689)
Screenshot: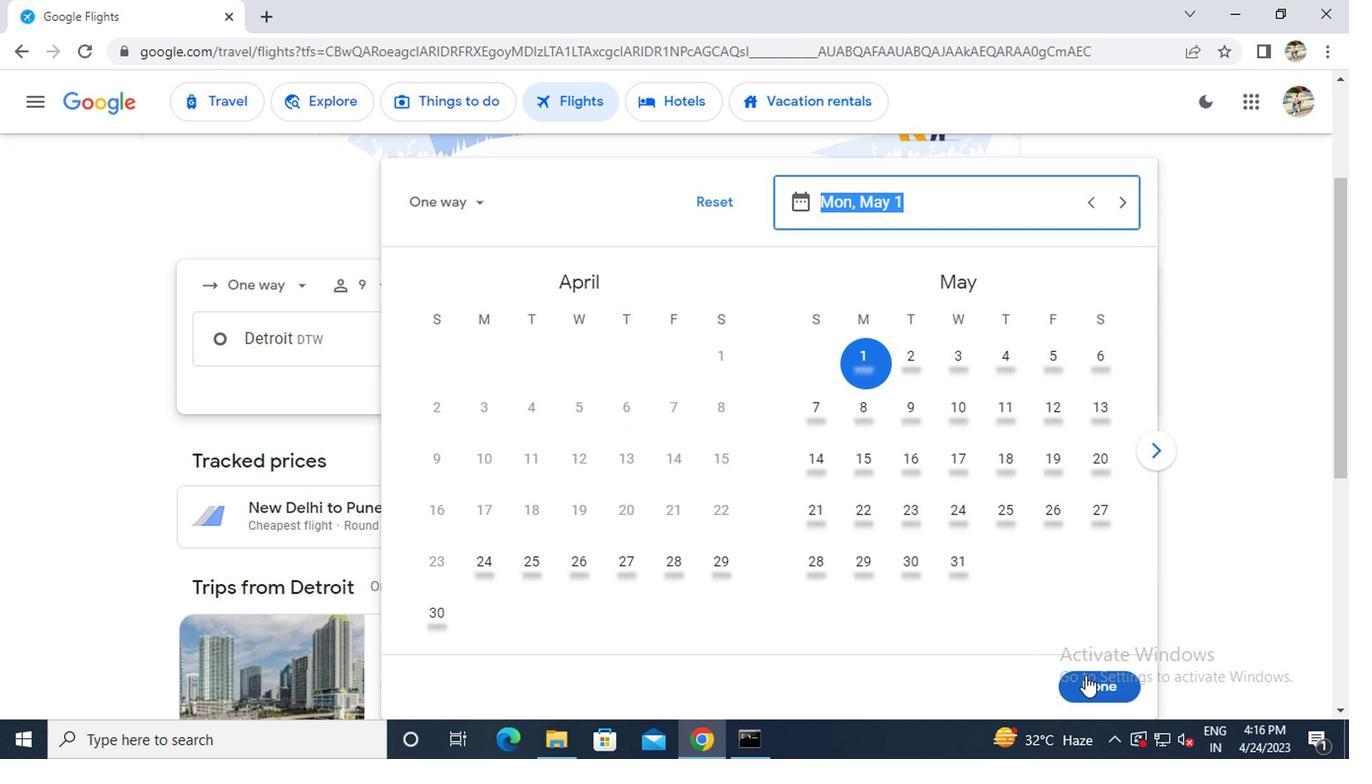 
Action: Mouse pressed left at (925, 689)
Screenshot: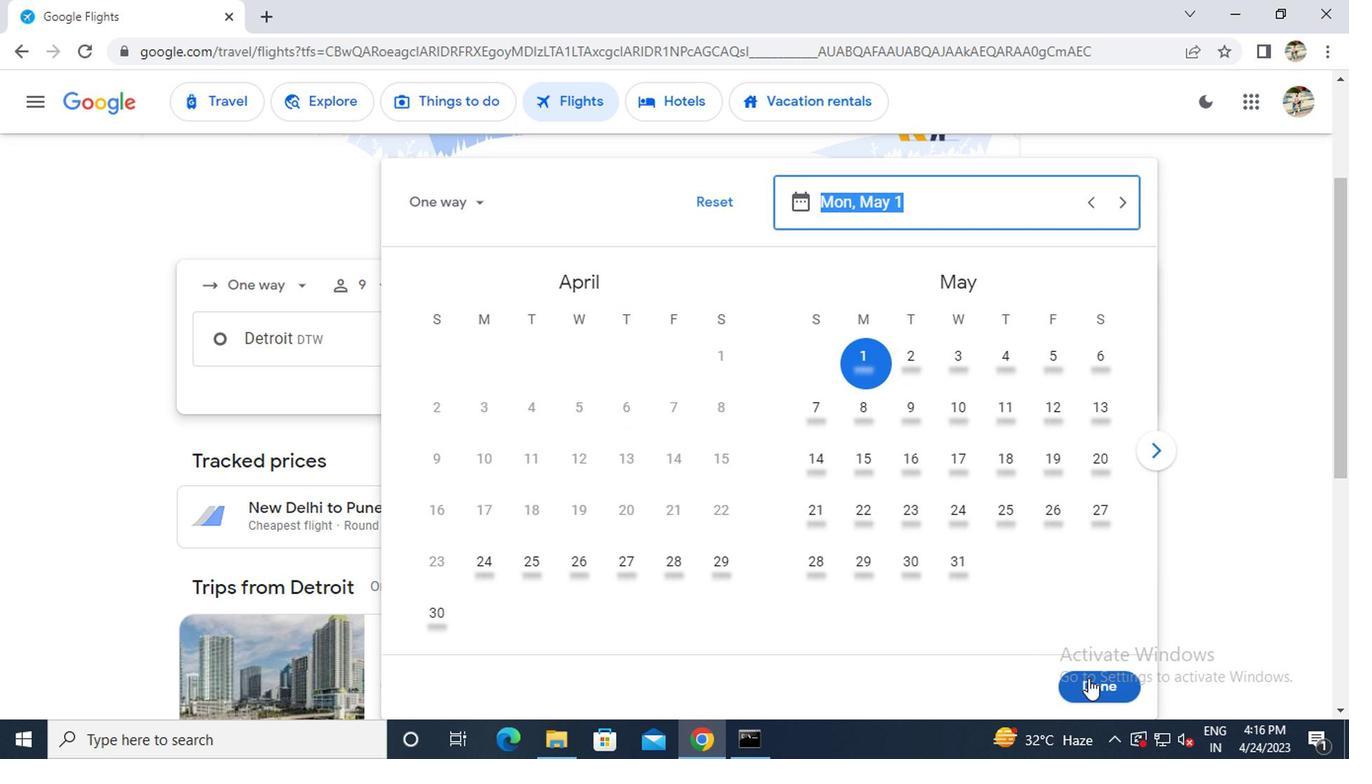 
Action: Mouse moved to (613, 424)
Screenshot: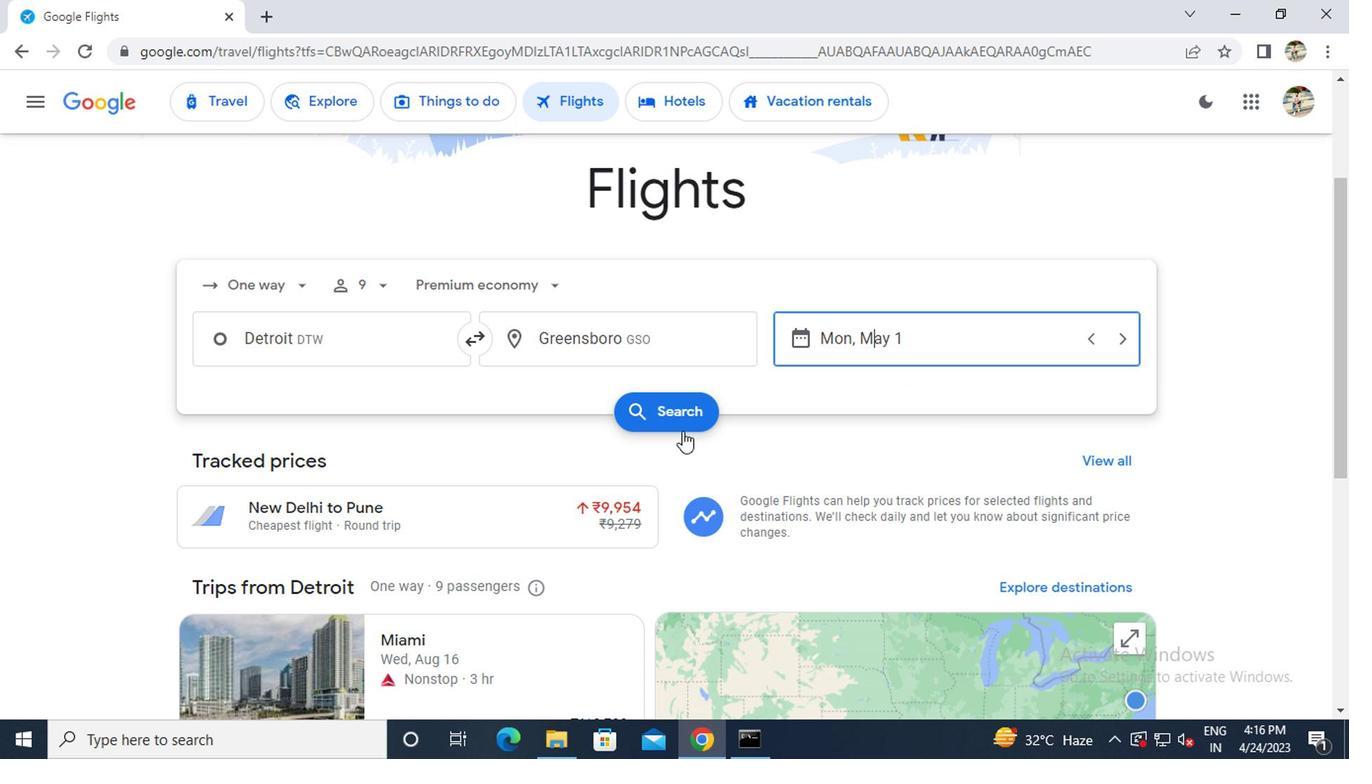 
Action: Mouse pressed left at (613, 424)
Screenshot: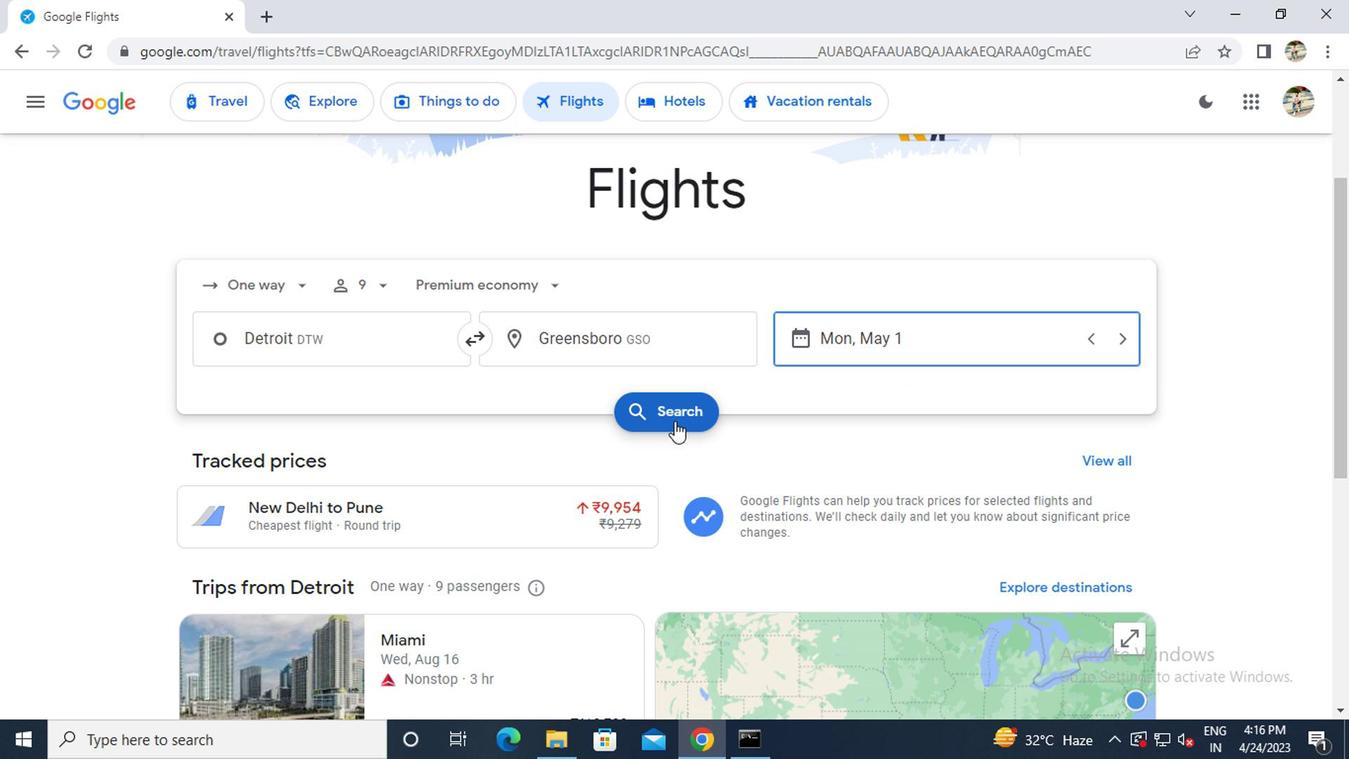 
Action: Mouse moved to (248, 291)
Screenshot: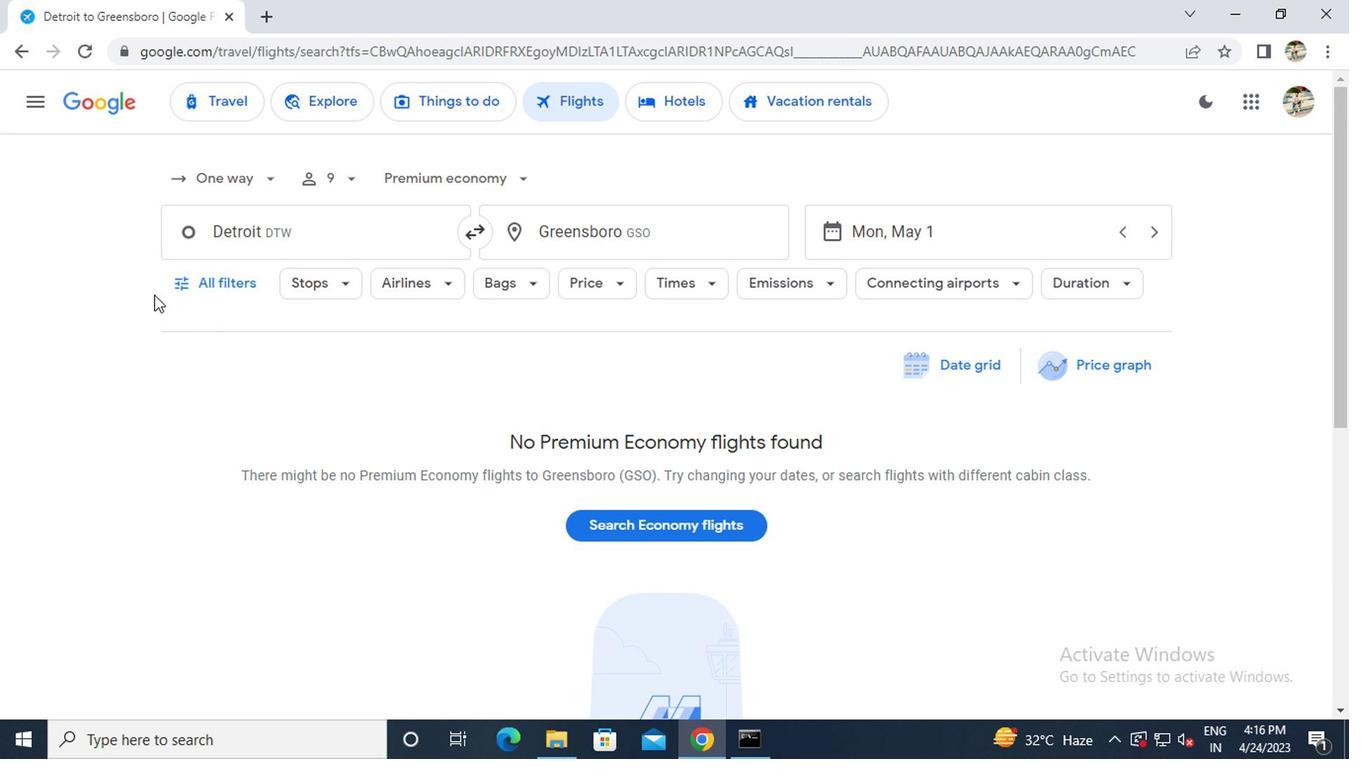 
Action: Mouse pressed left at (248, 291)
Screenshot: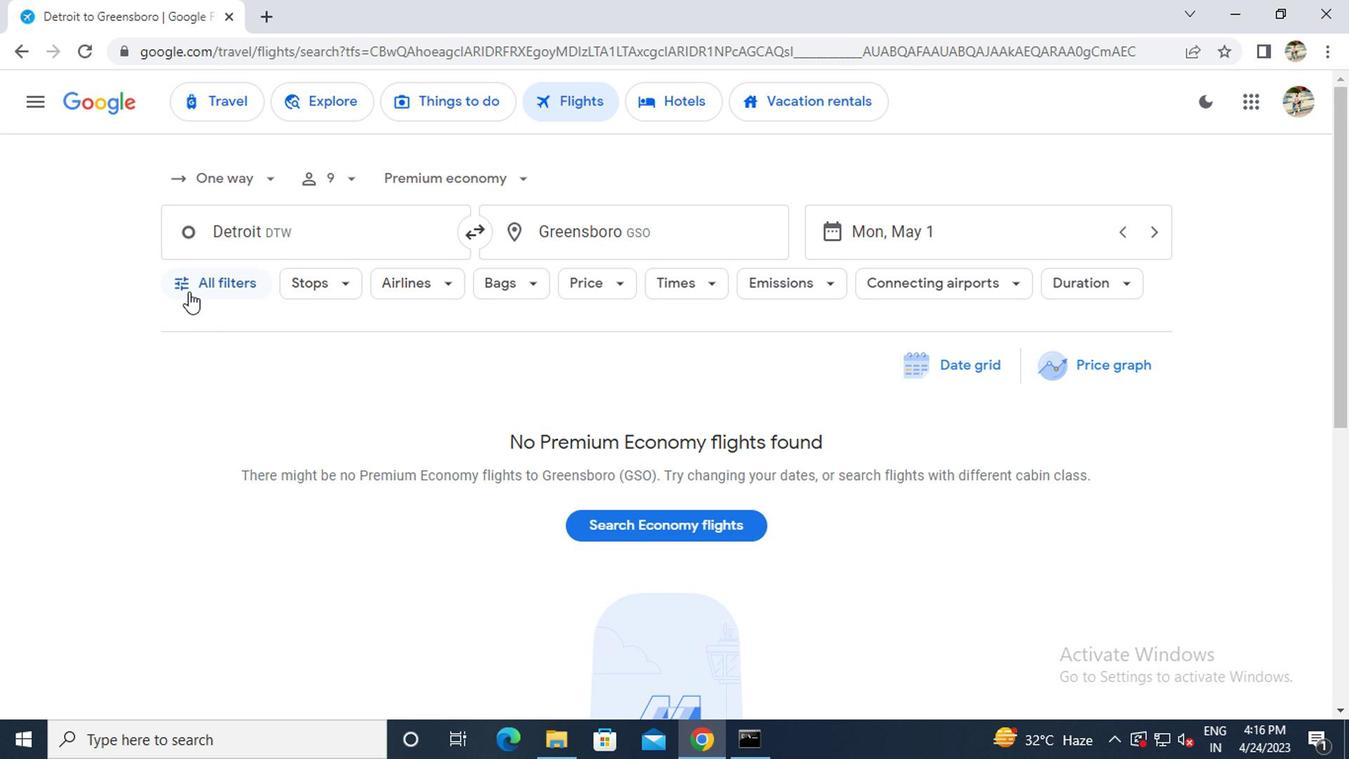 
Action: Mouse moved to (310, 472)
Screenshot: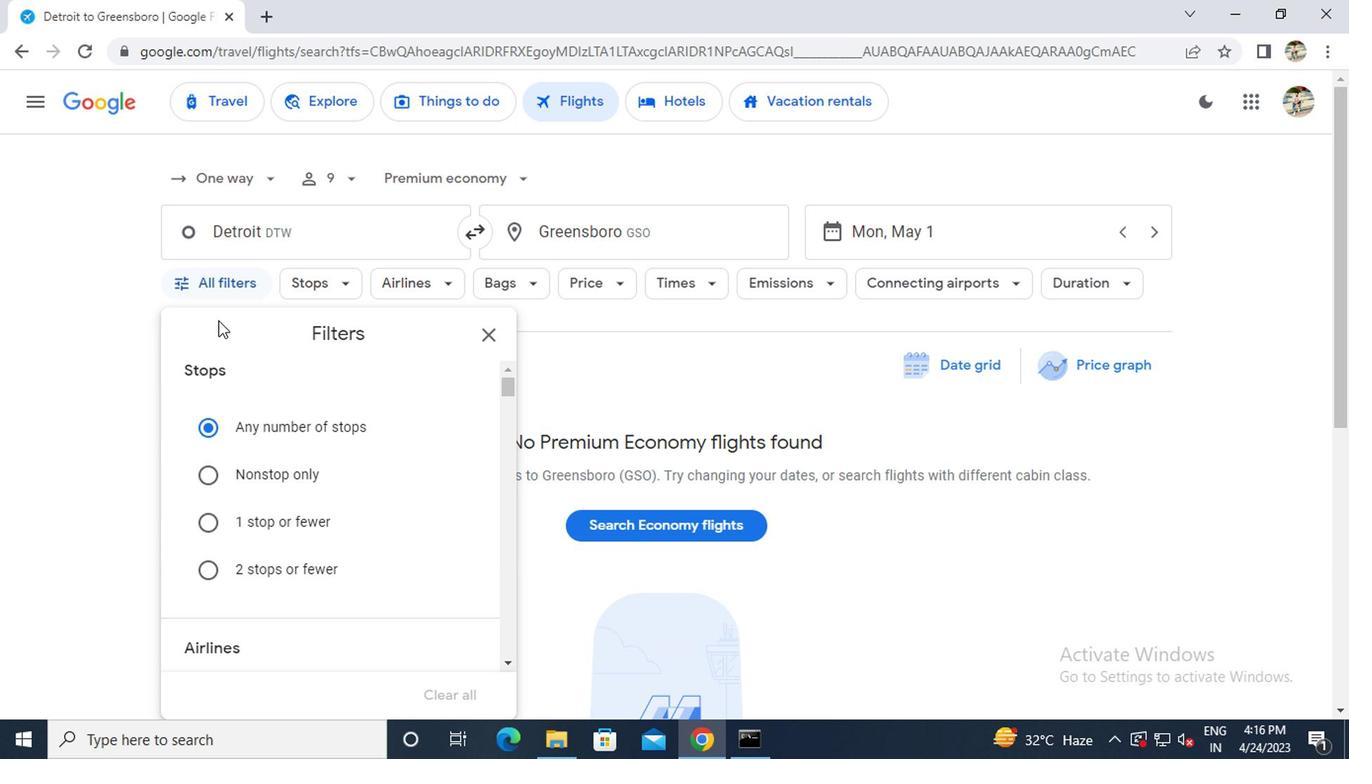 
Action: Mouse scrolled (310, 471) with delta (0, -1)
Screenshot: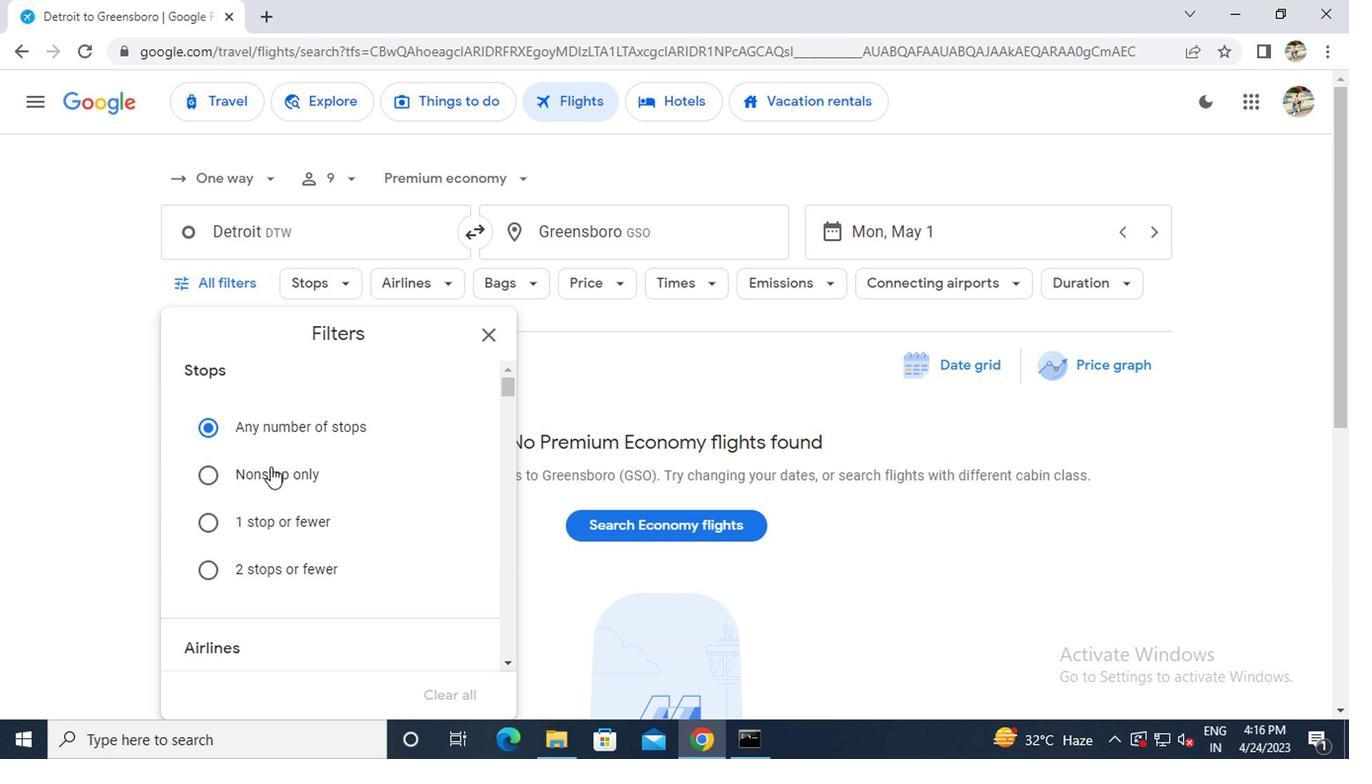 
Action: Mouse moved to (310, 487)
Screenshot: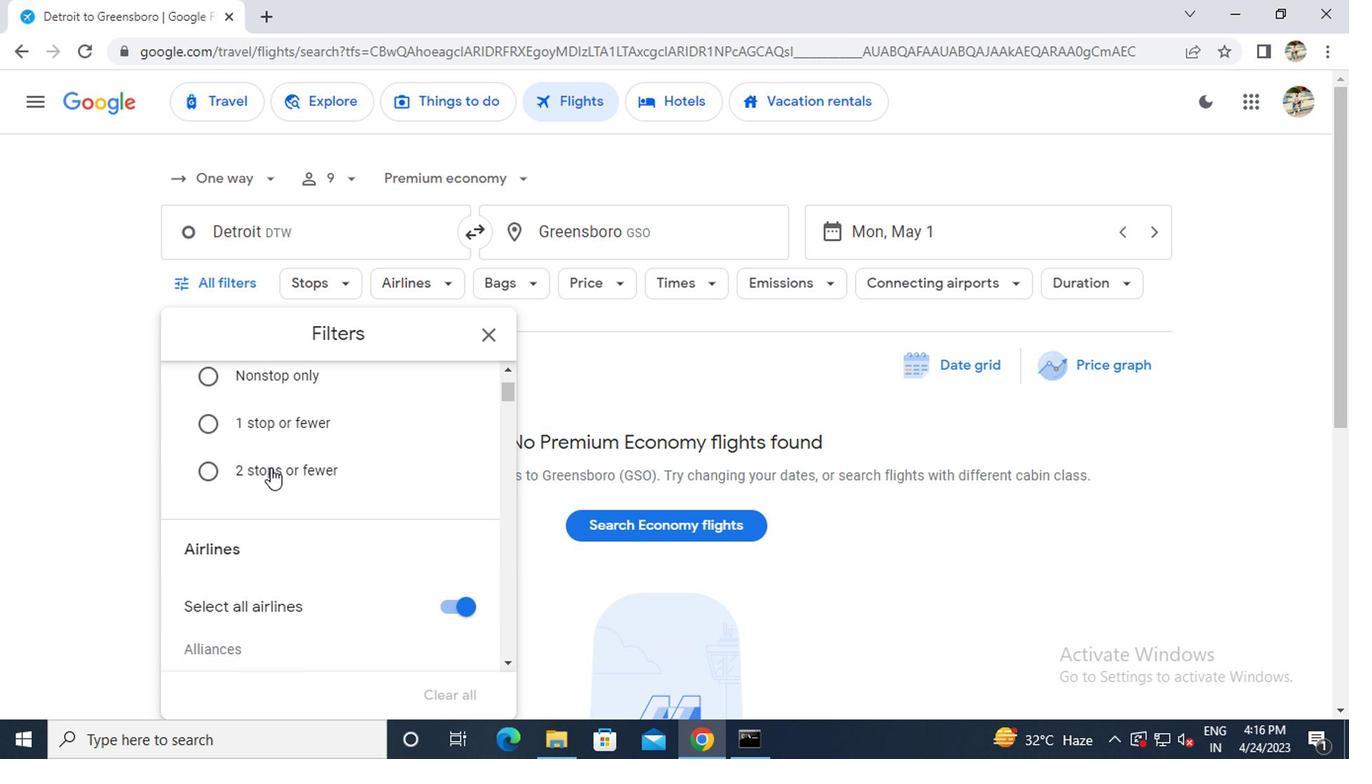 
Action: Mouse scrolled (310, 486) with delta (0, 0)
Screenshot: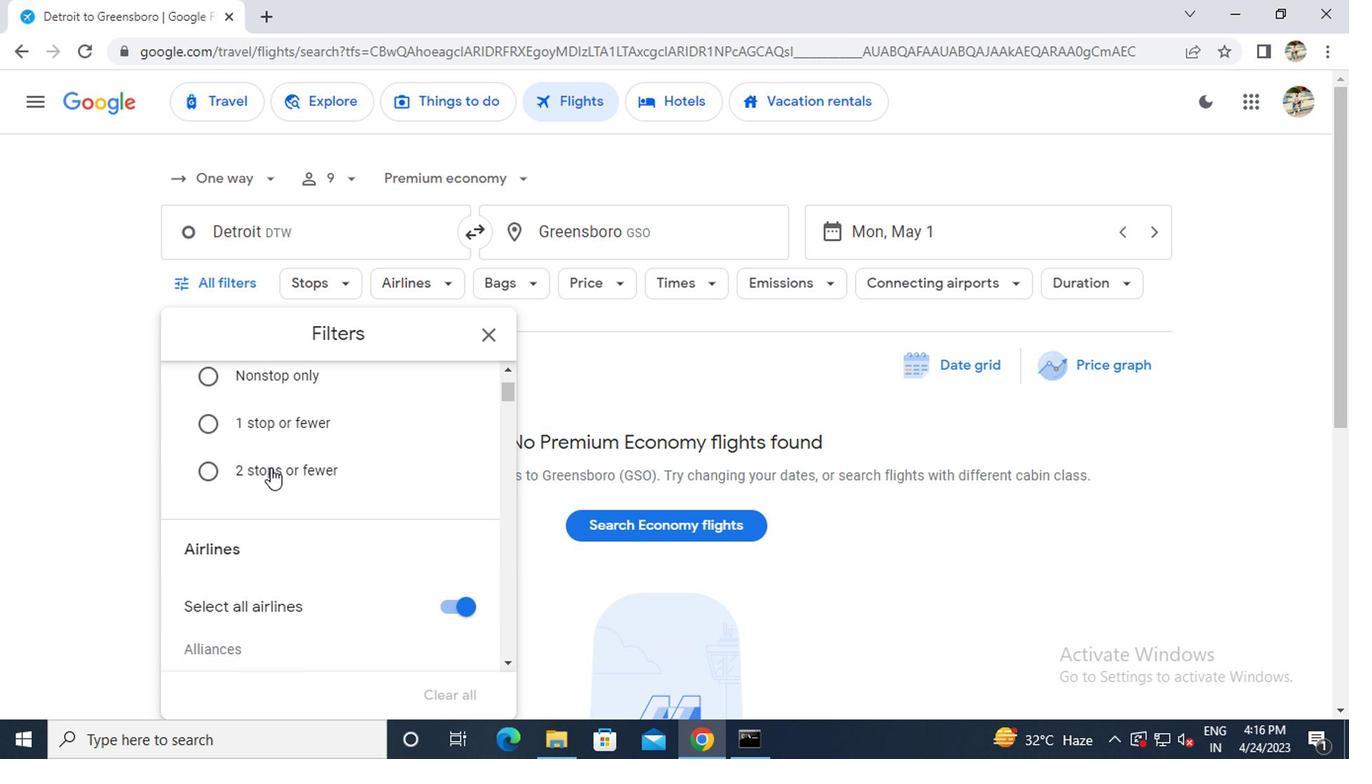 
Action: Mouse moved to (311, 492)
Screenshot: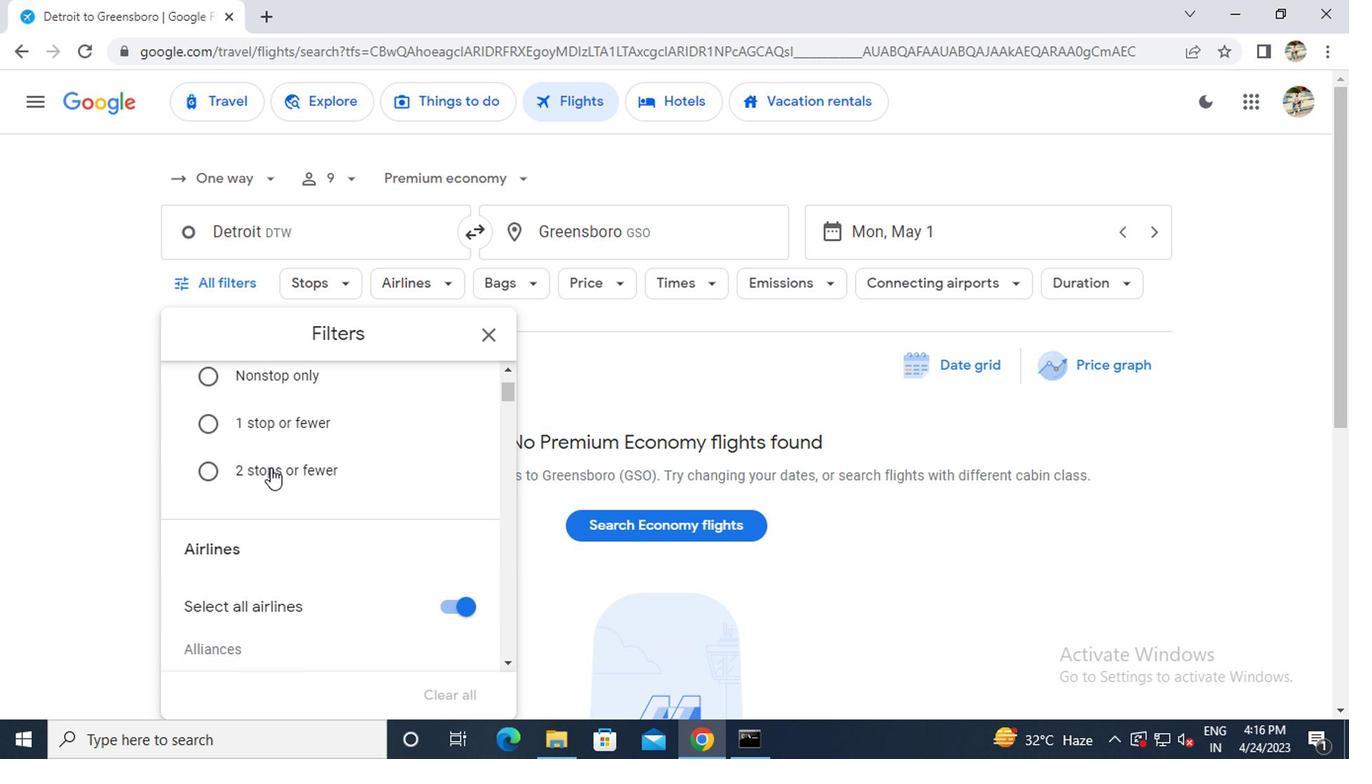 
Action: Mouse scrolled (311, 491) with delta (0, -1)
Screenshot: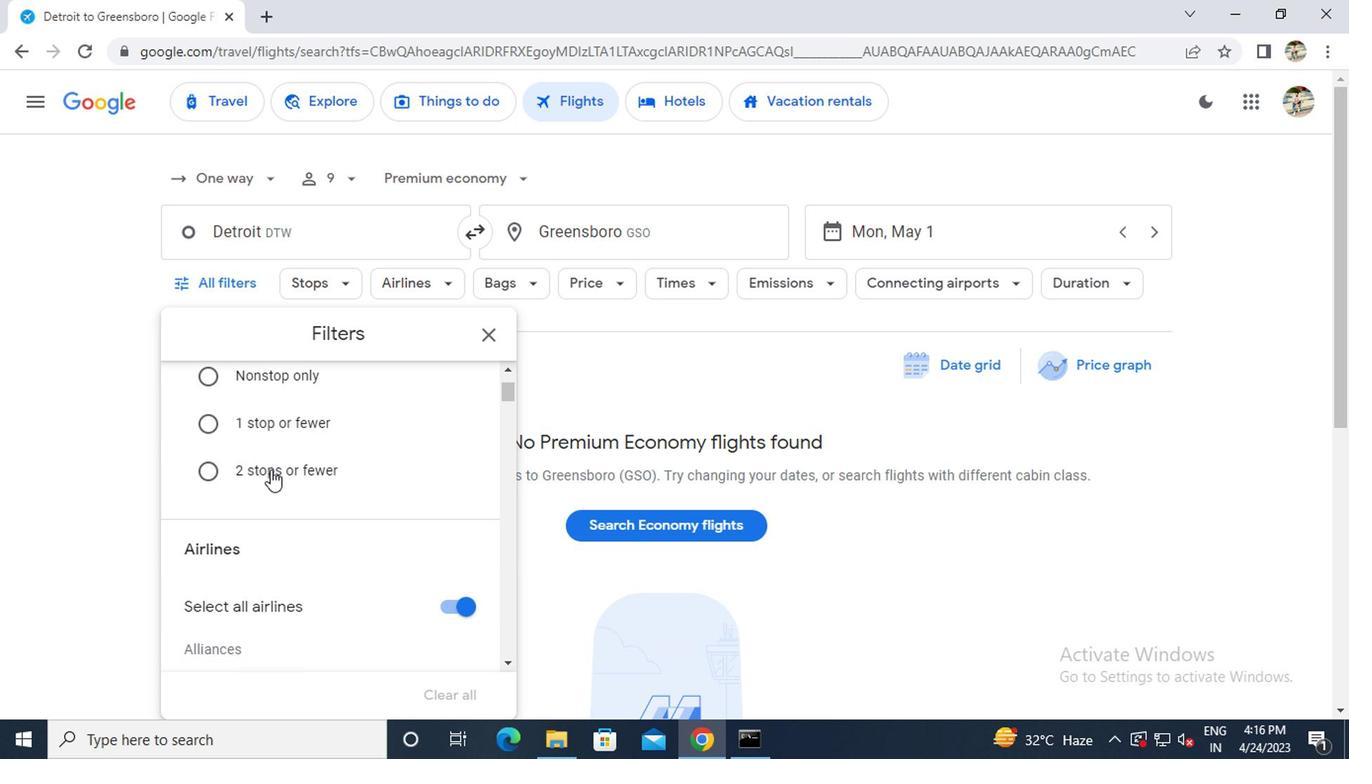 
Action: Mouse scrolled (311, 491) with delta (0, -1)
Screenshot: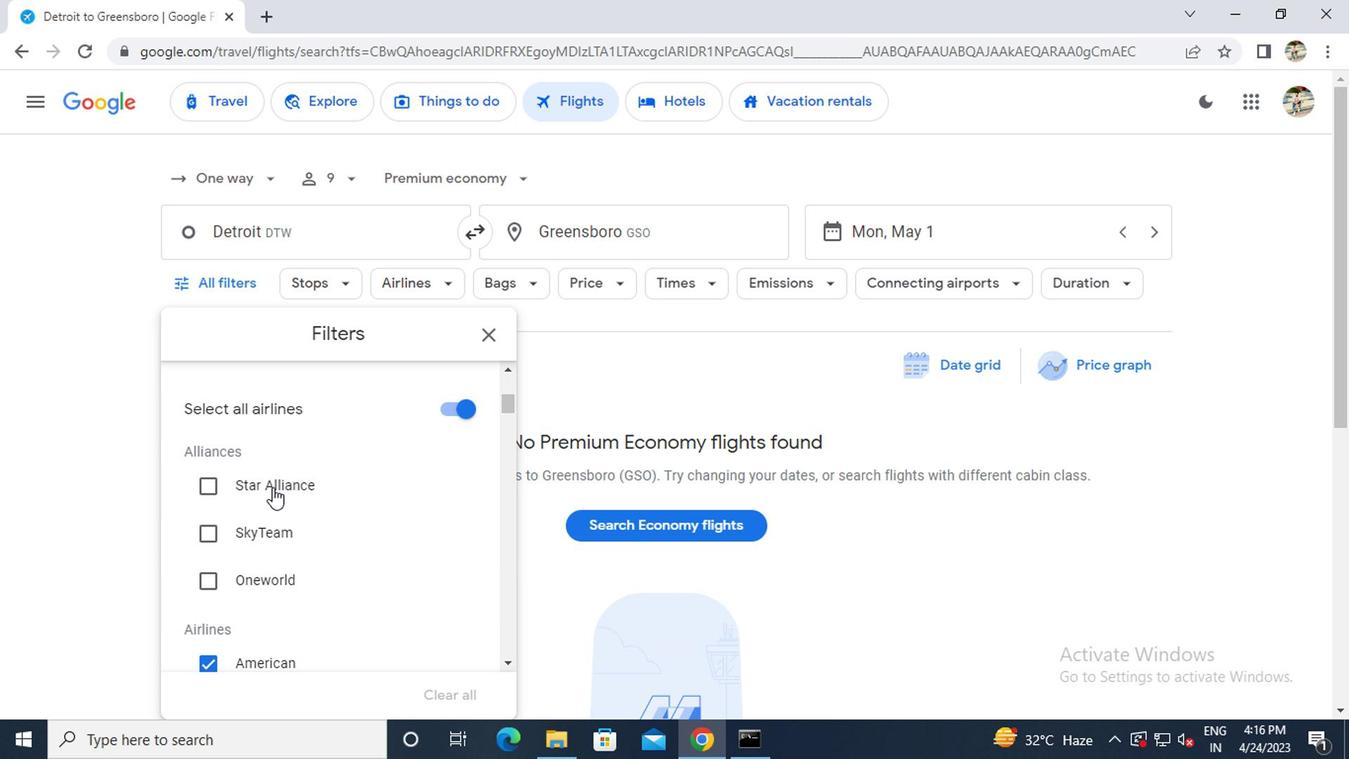 
Action: Mouse scrolled (311, 491) with delta (0, -1)
Screenshot: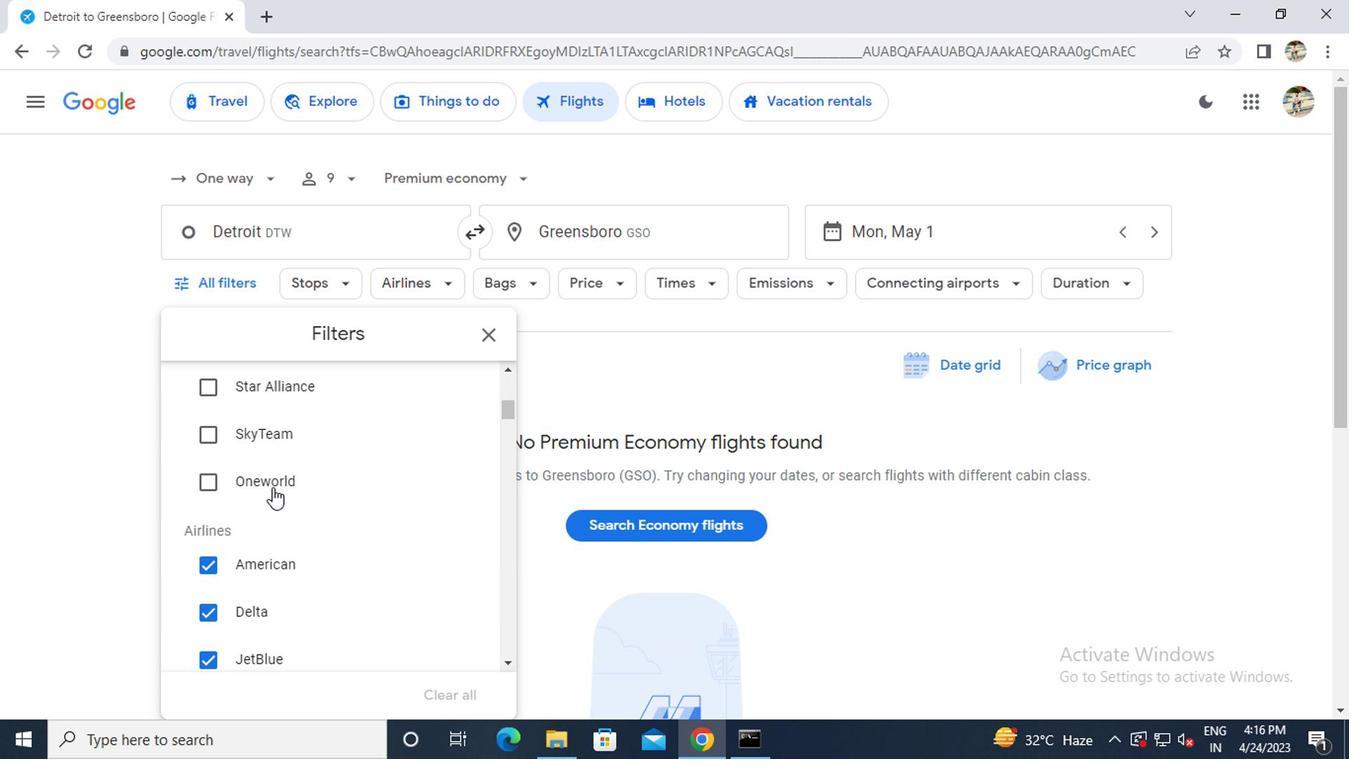 
Action: Mouse moved to (314, 491)
Screenshot: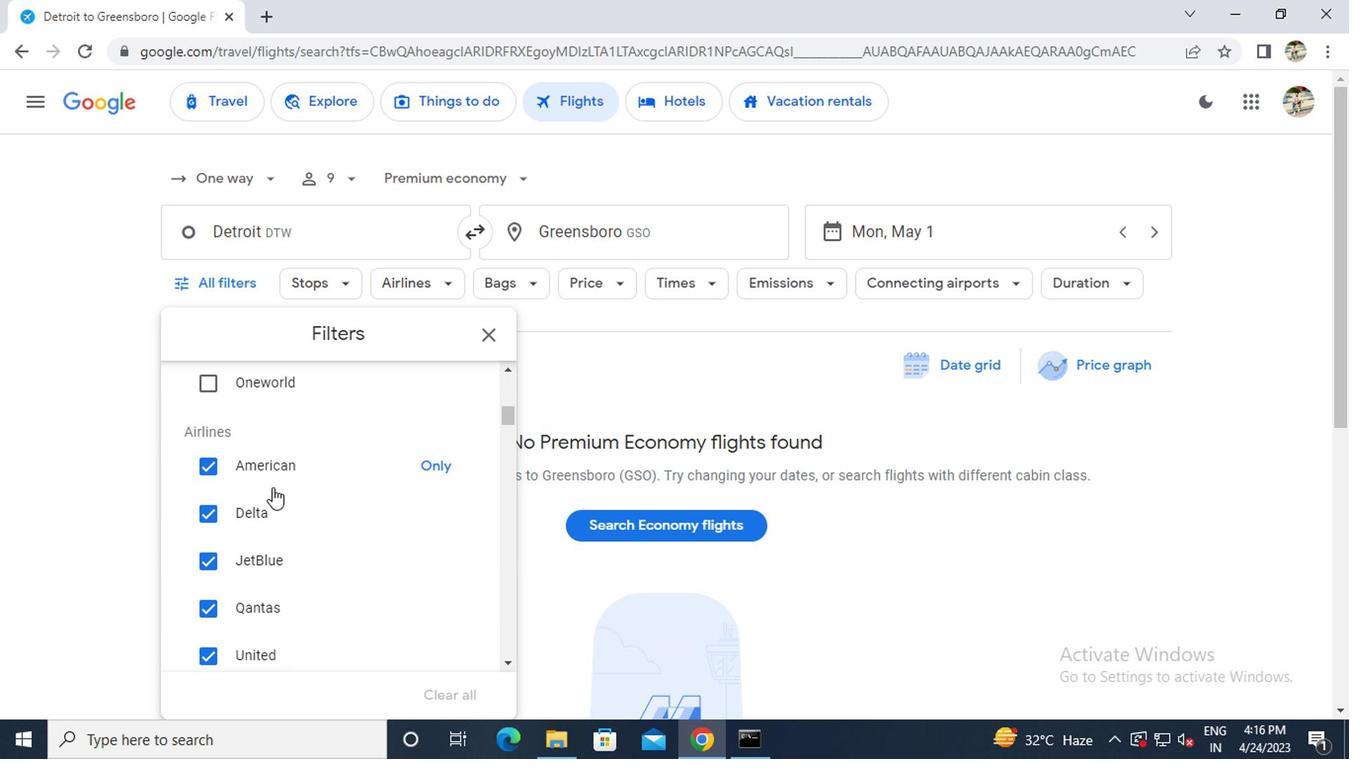 
Action: Mouse scrolled (314, 490) with delta (0, 0)
Screenshot: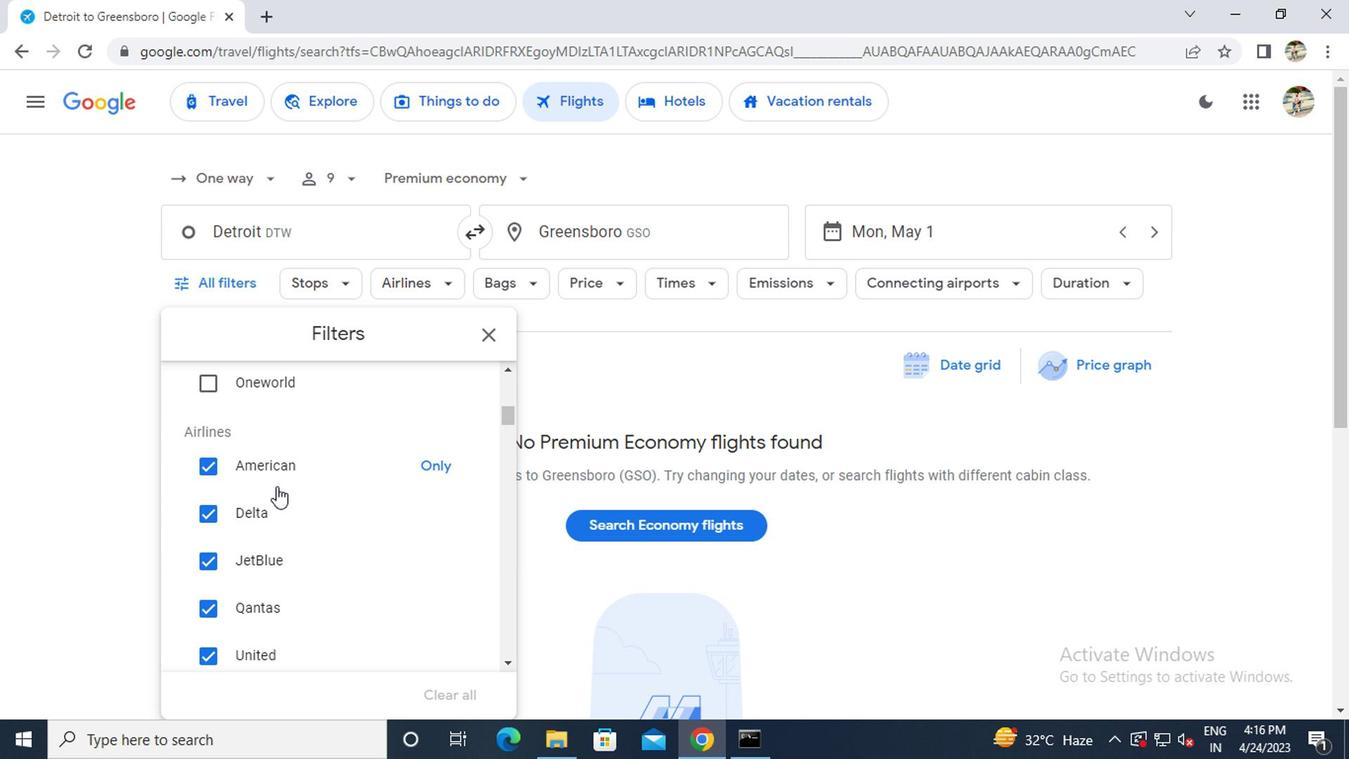 
Action: Mouse scrolled (314, 492) with delta (0, 1)
Screenshot: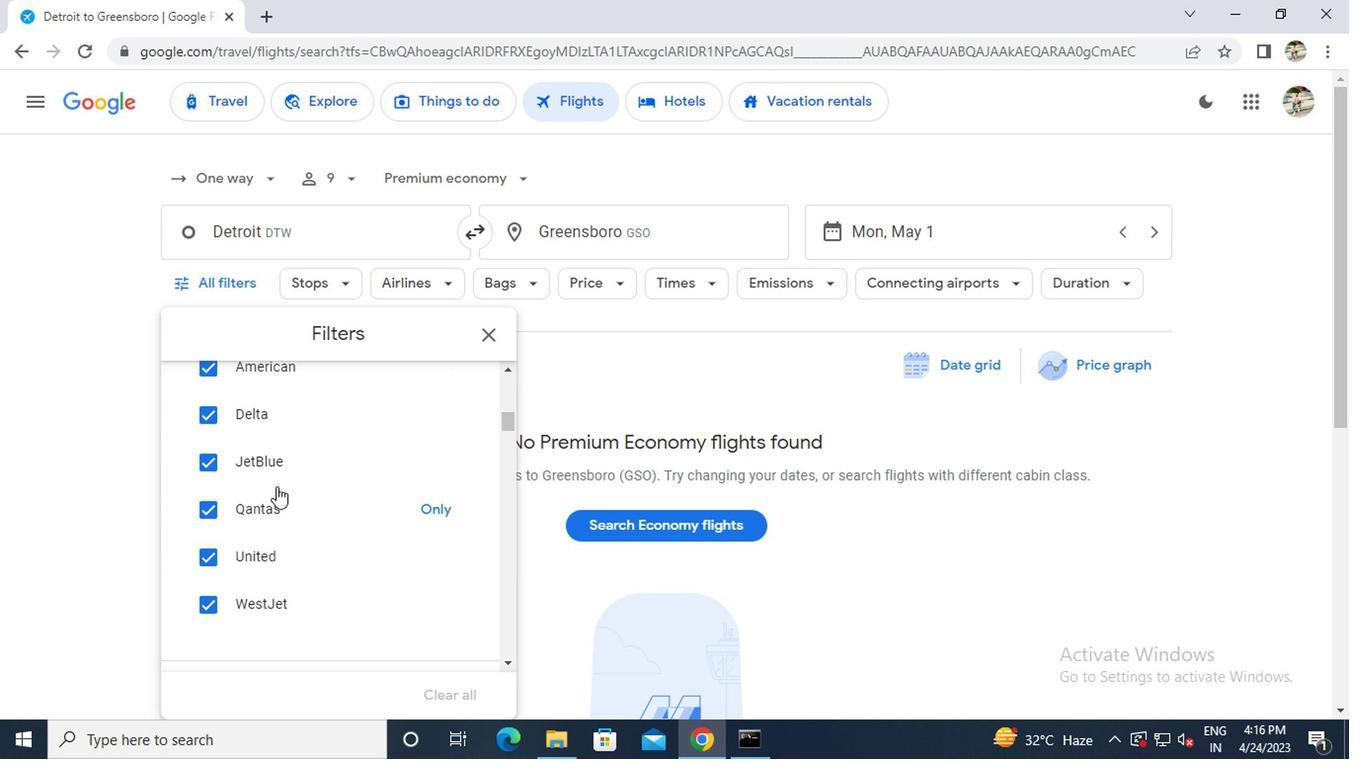 
Action: Mouse scrolled (314, 490) with delta (0, 0)
Screenshot: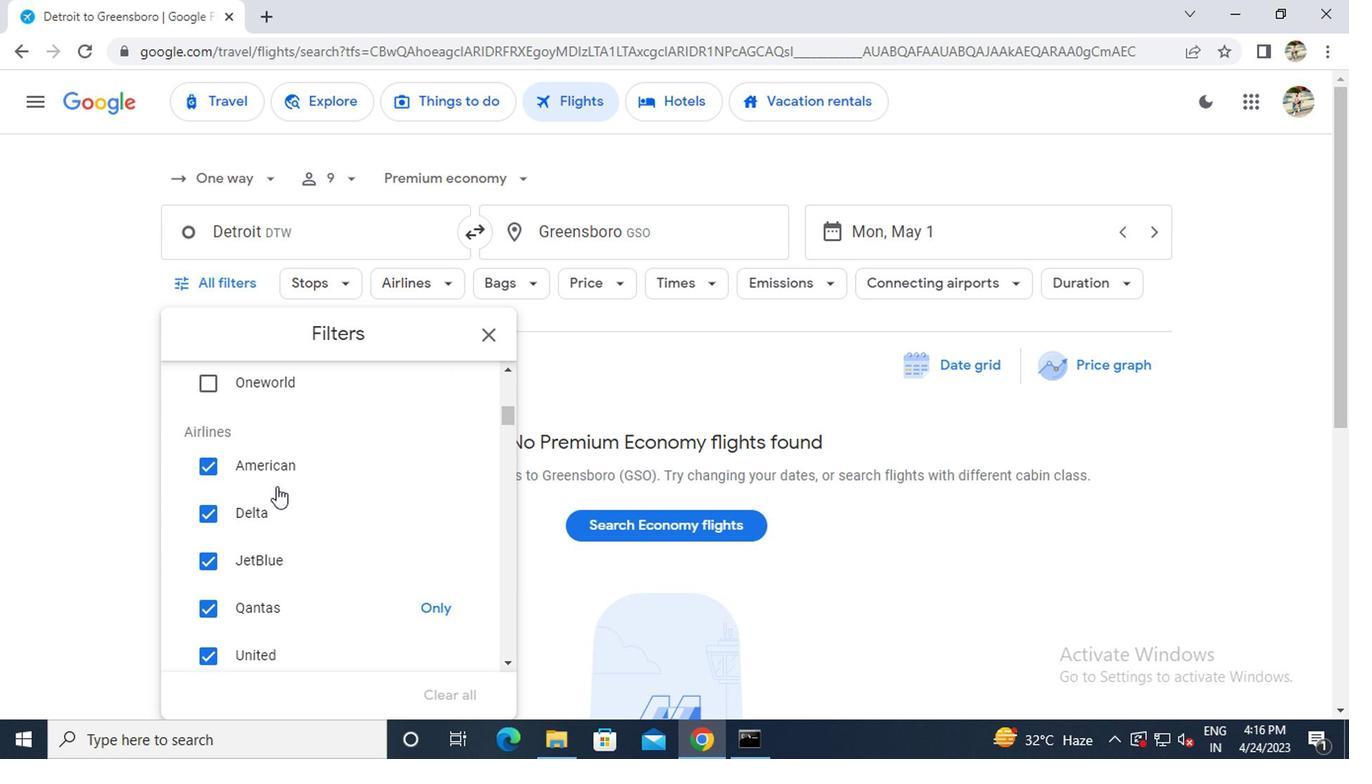 
Action: Mouse scrolled (314, 490) with delta (0, 0)
Screenshot: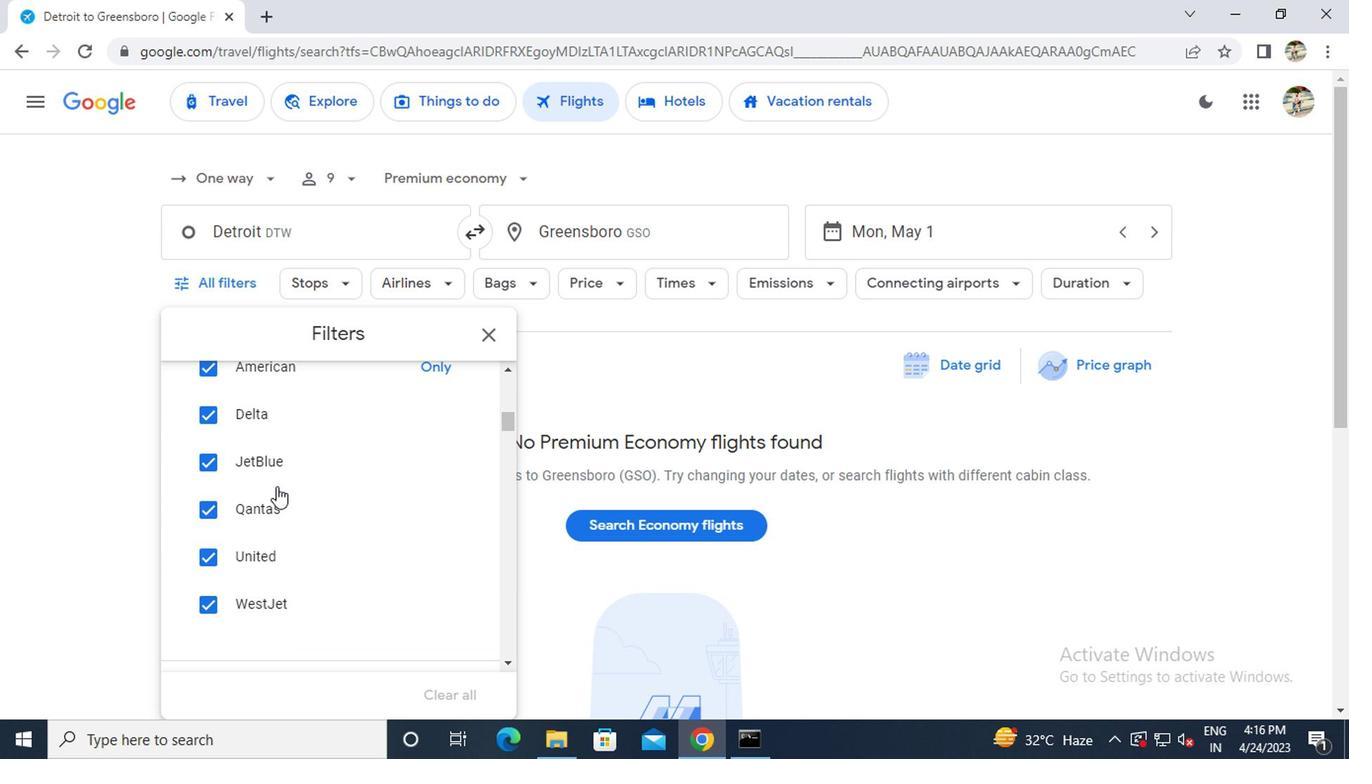 
Action: Mouse scrolled (314, 490) with delta (0, 0)
Screenshot: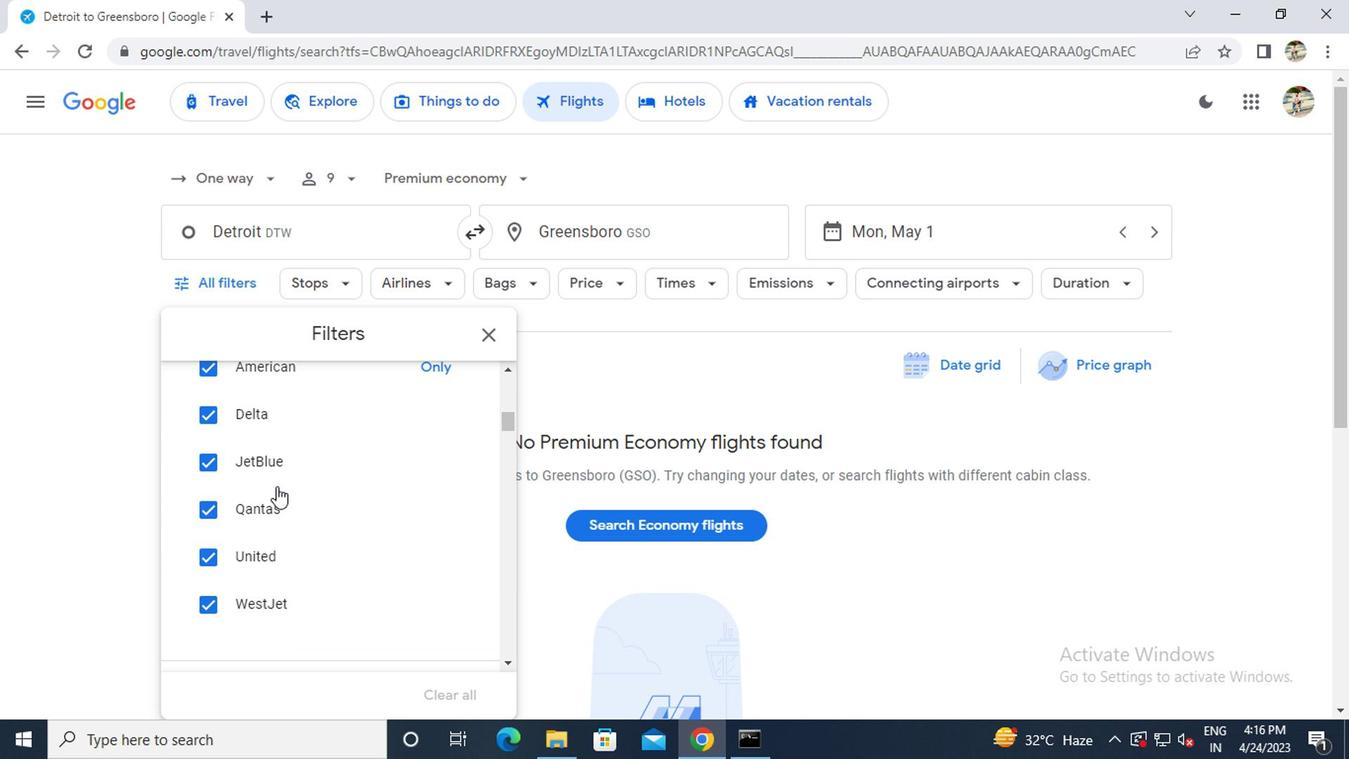 
Action: Mouse scrolled (314, 490) with delta (0, 0)
Screenshot: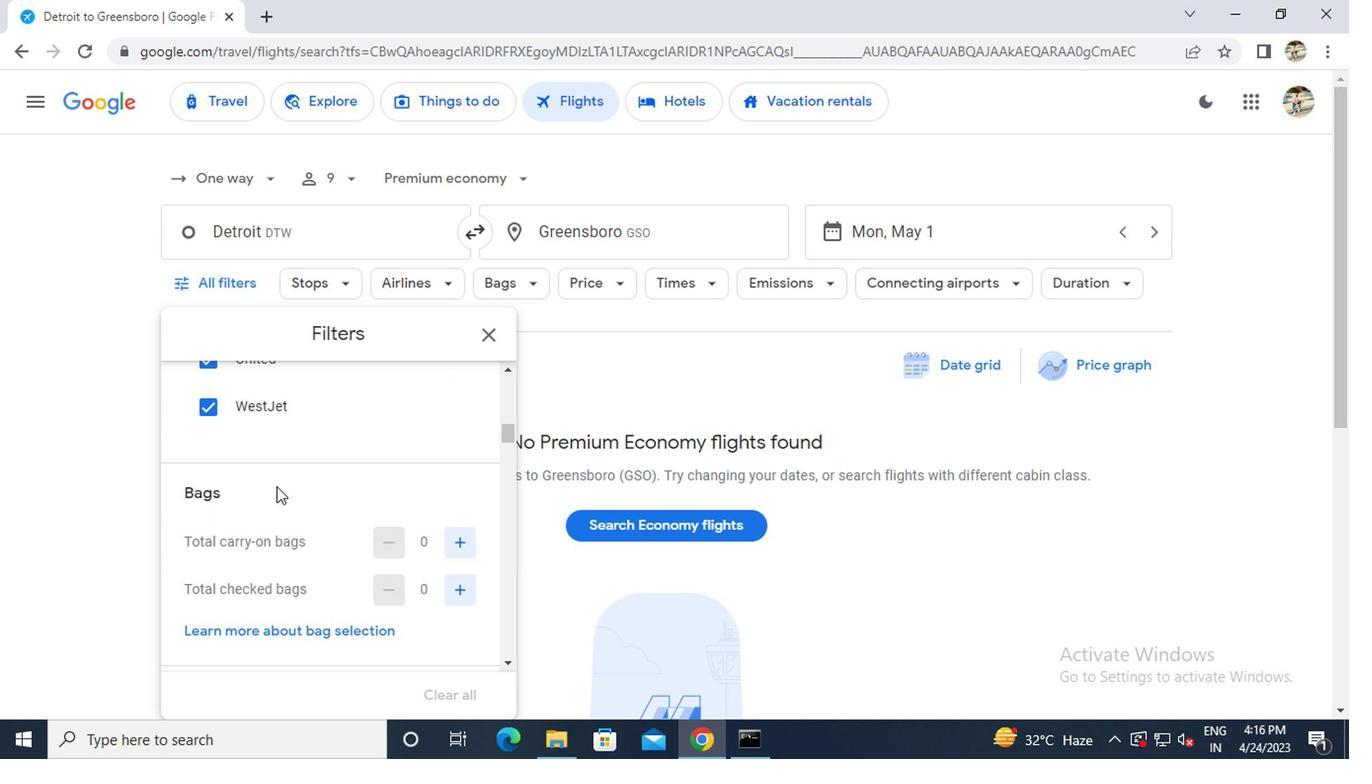 
Action: Mouse moved to (459, 447)
Screenshot: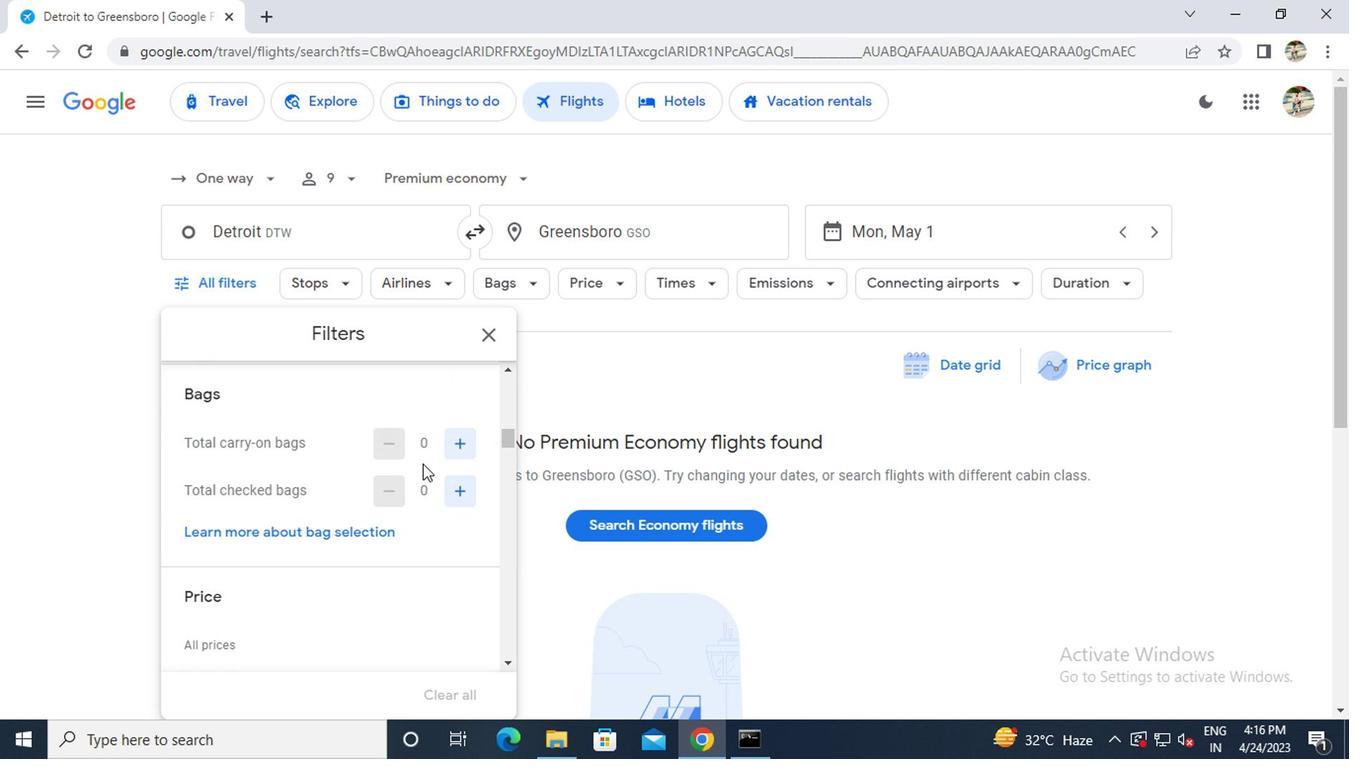 
Action: Mouse pressed left at (459, 447)
Screenshot: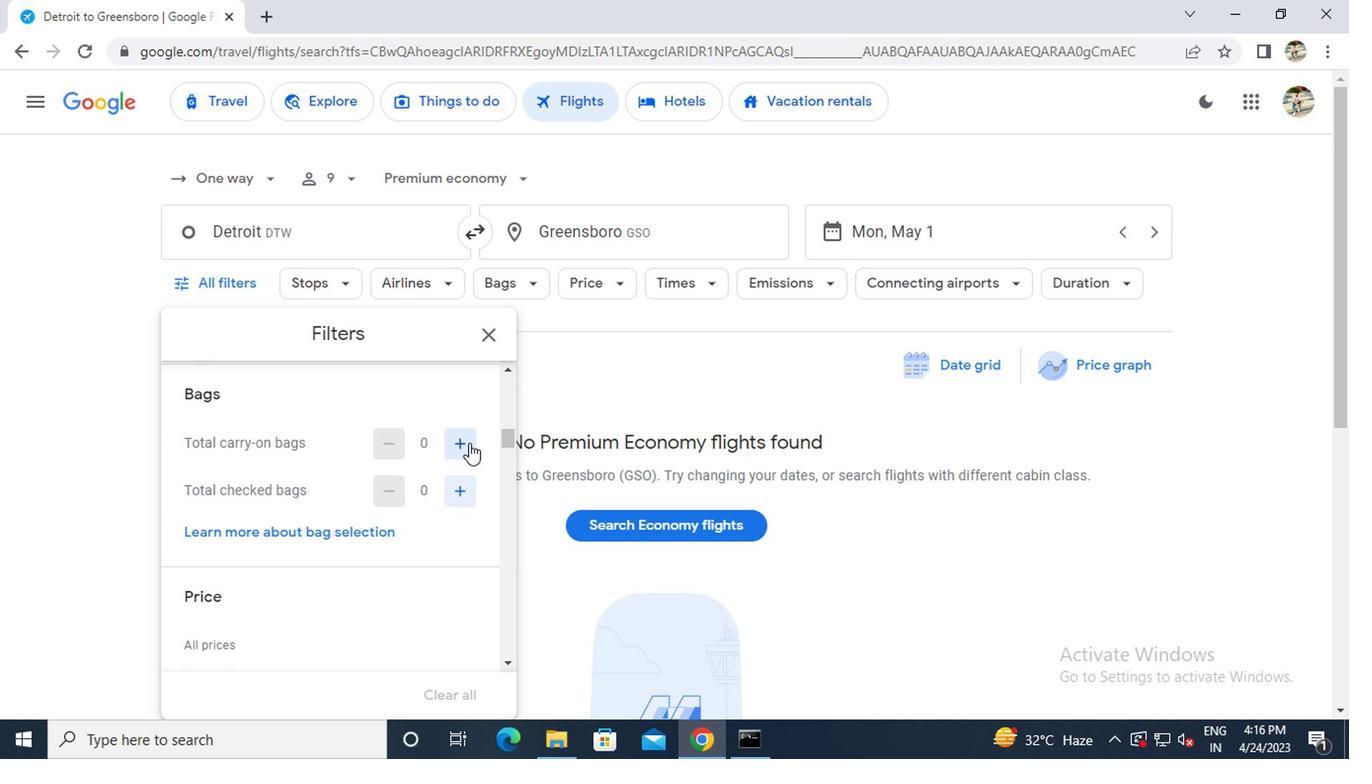 
Action: Mouse moved to (412, 488)
Screenshot: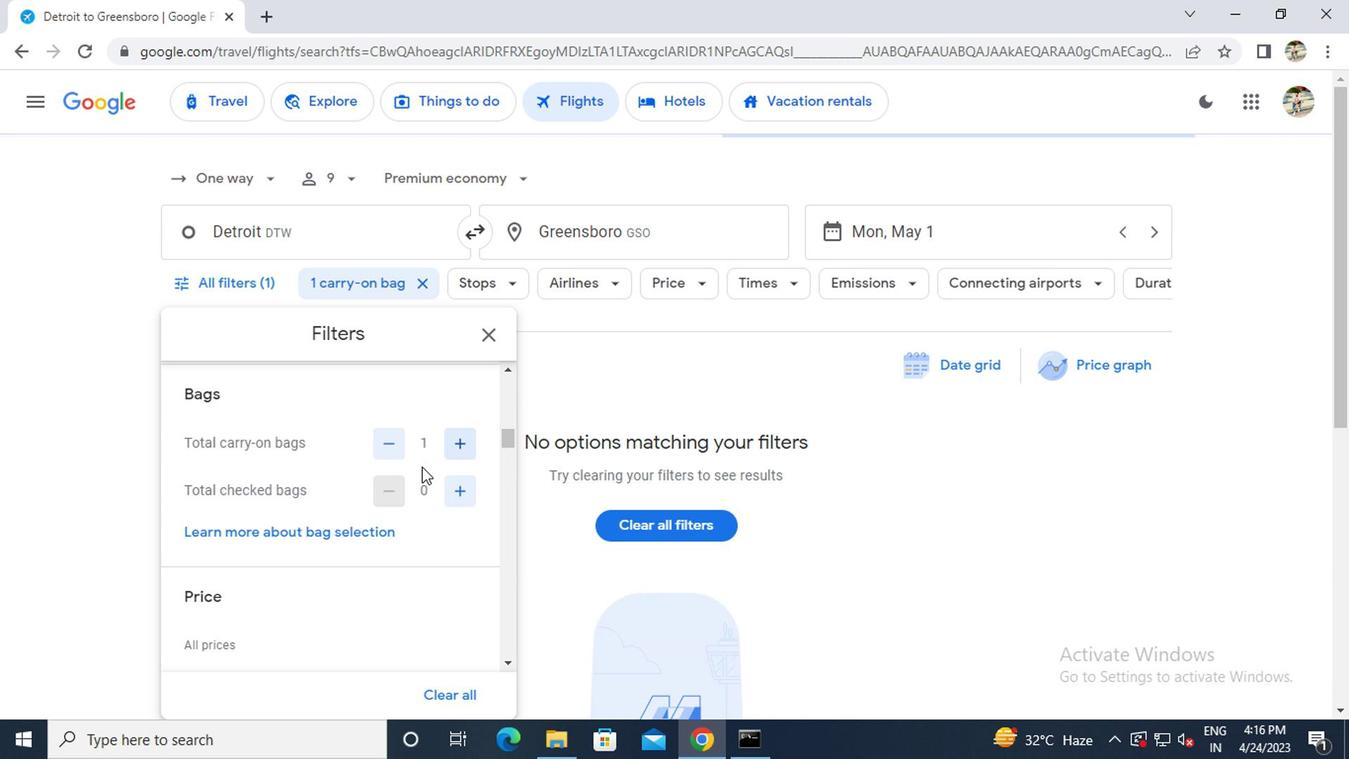 
Action: Mouse scrolled (412, 487) with delta (0, -1)
Screenshot: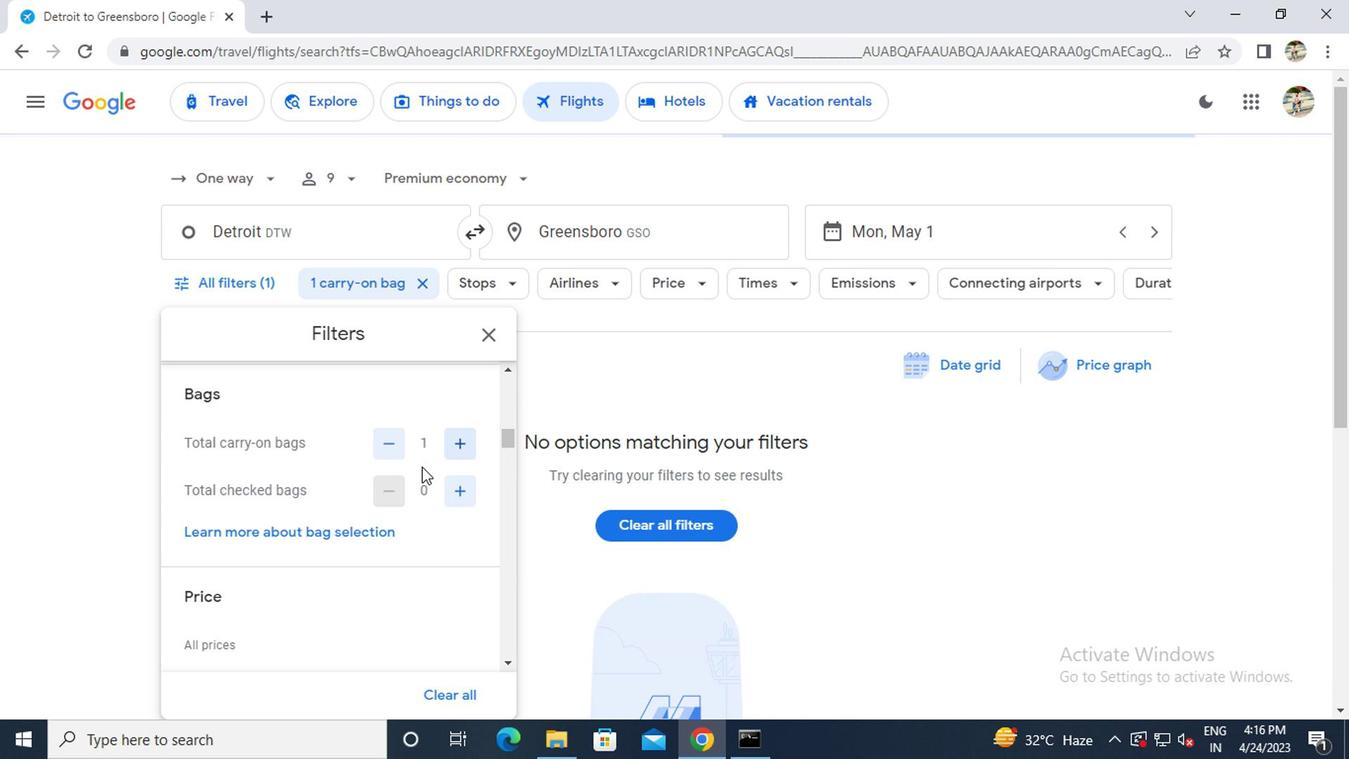 
Action: Mouse scrolled (412, 487) with delta (0, -1)
Screenshot: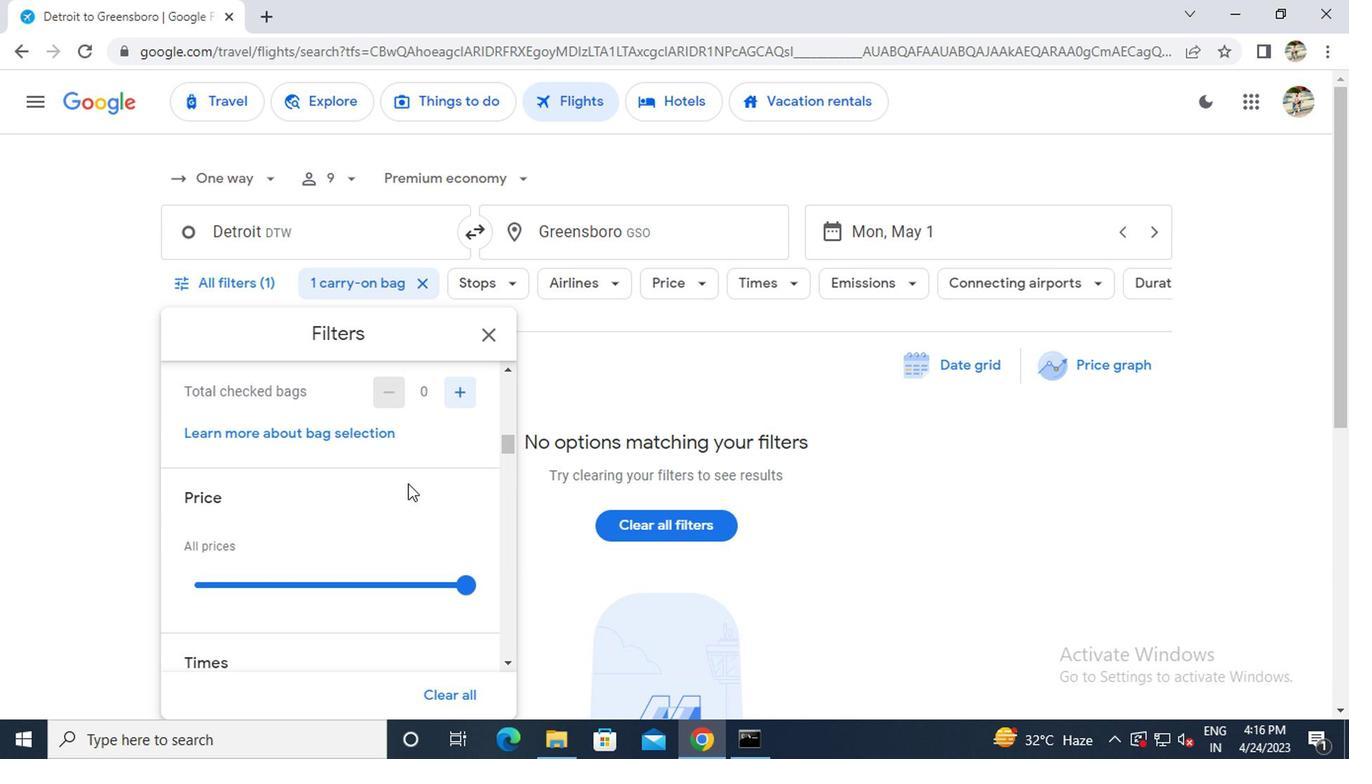 
Action: Mouse moved to (449, 489)
Screenshot: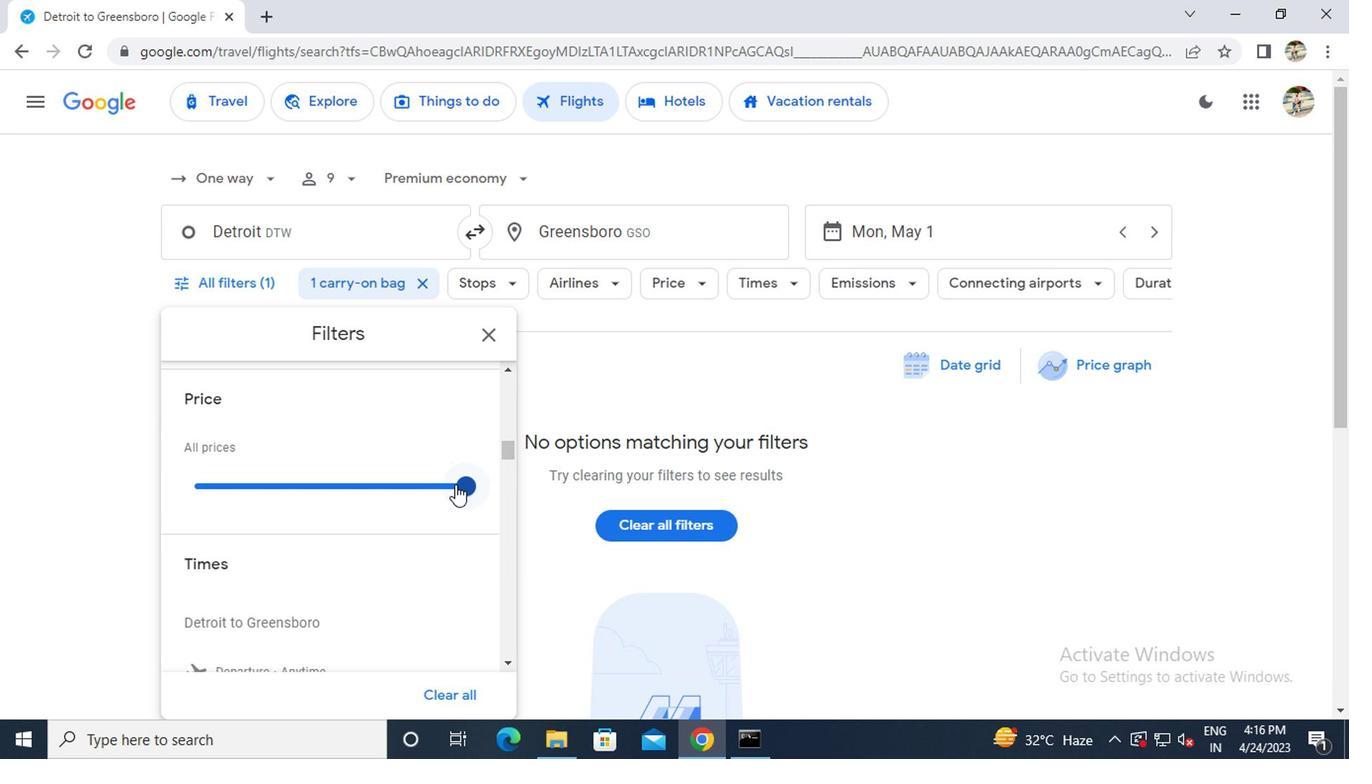 
Action: Mouse pressed left at (449, 489)
Screenshot: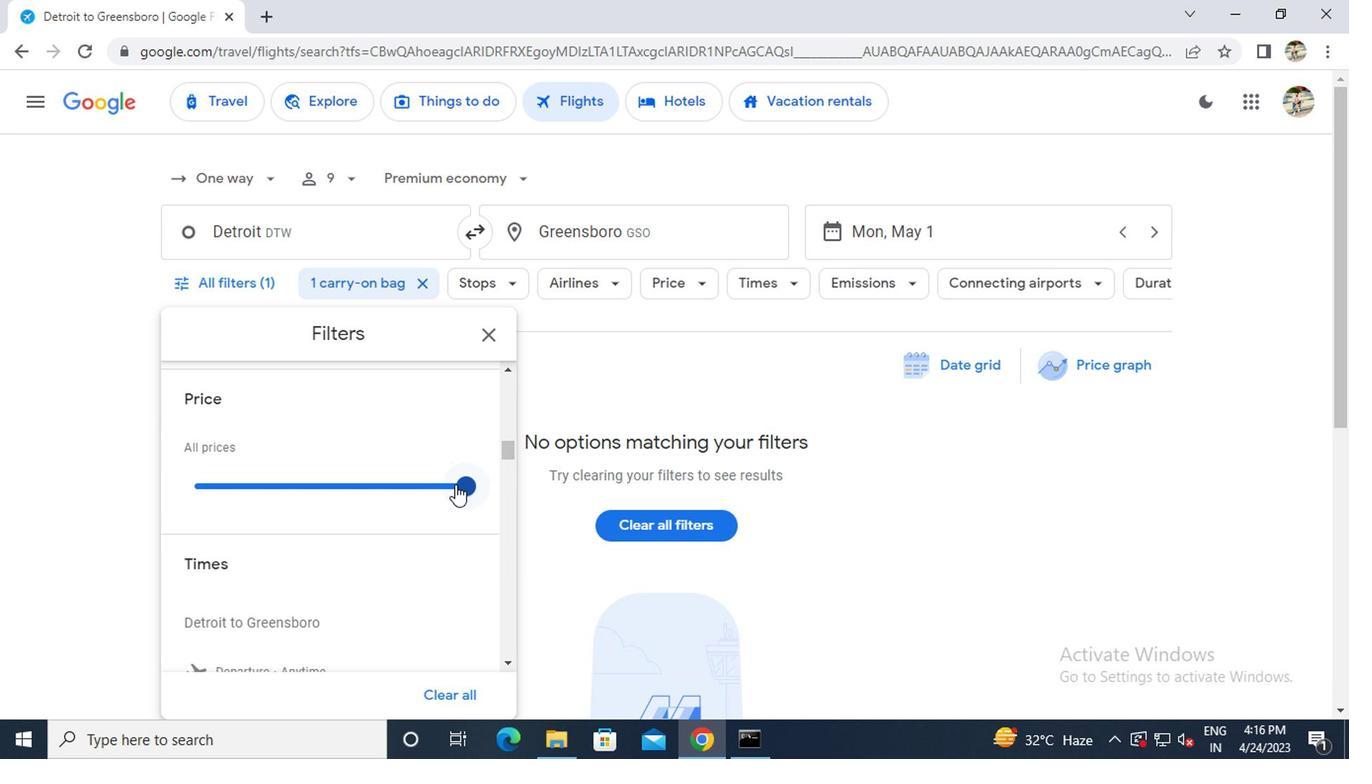 
Action: Mouse moved to (404, 531)
Screenshot: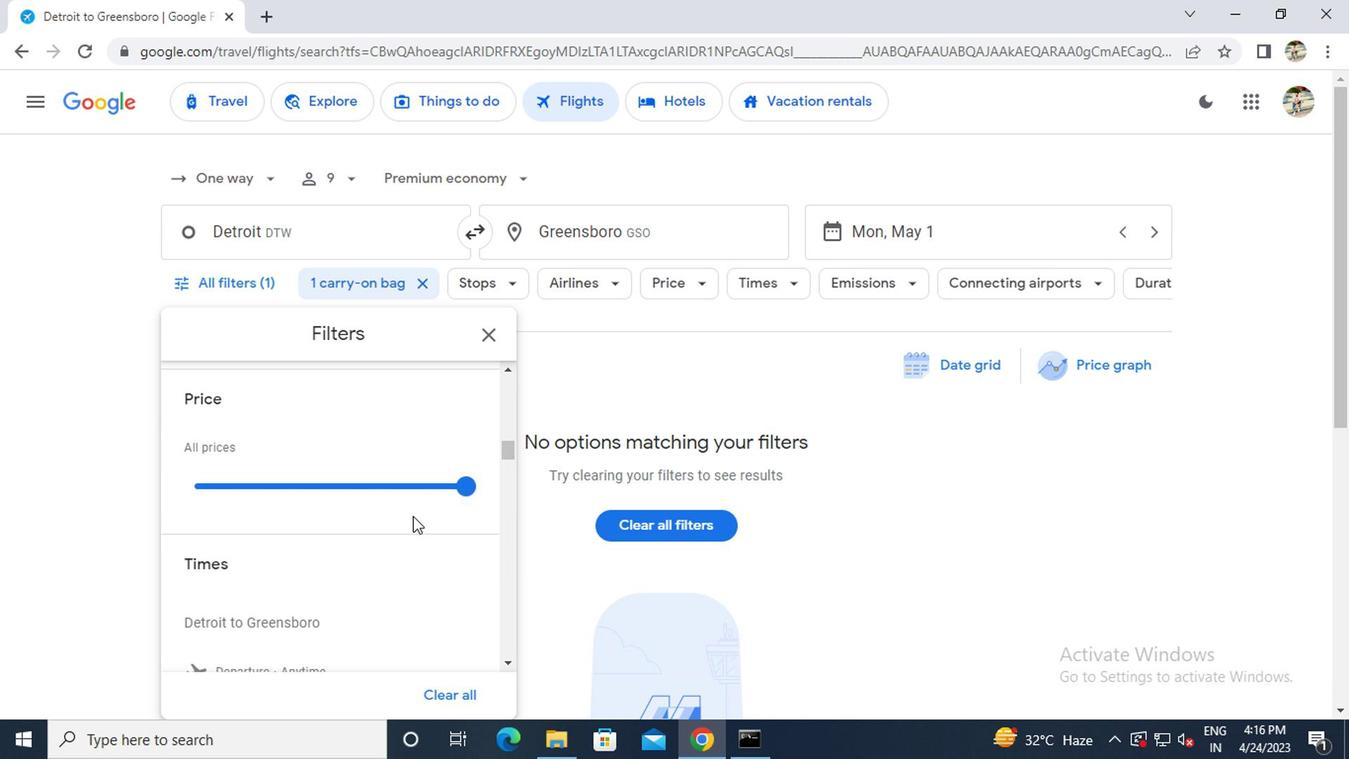 
Action: Mouse scrolled (404, 530) with delta (0, -1)
Screenshot: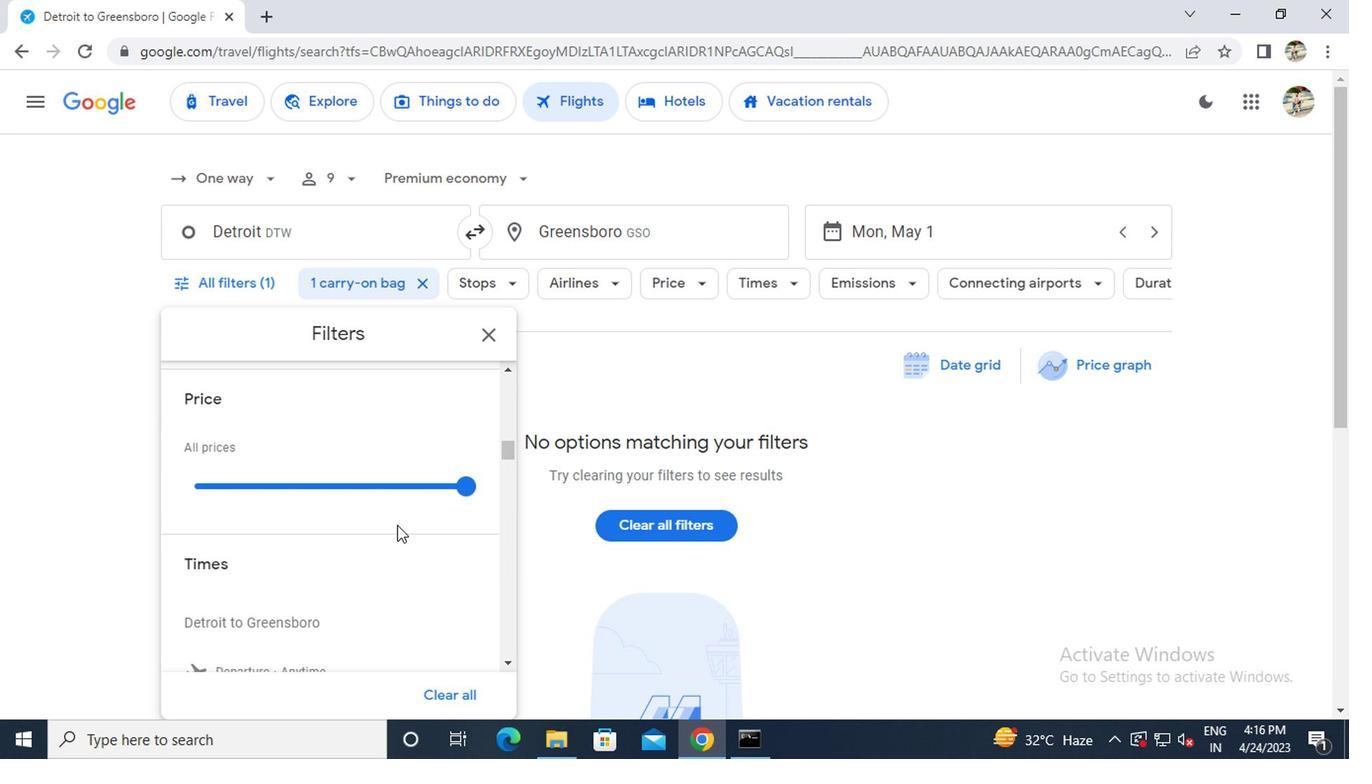
Action: Mouse scrolled (404, 530) with delta (0, -1)
Screenshot: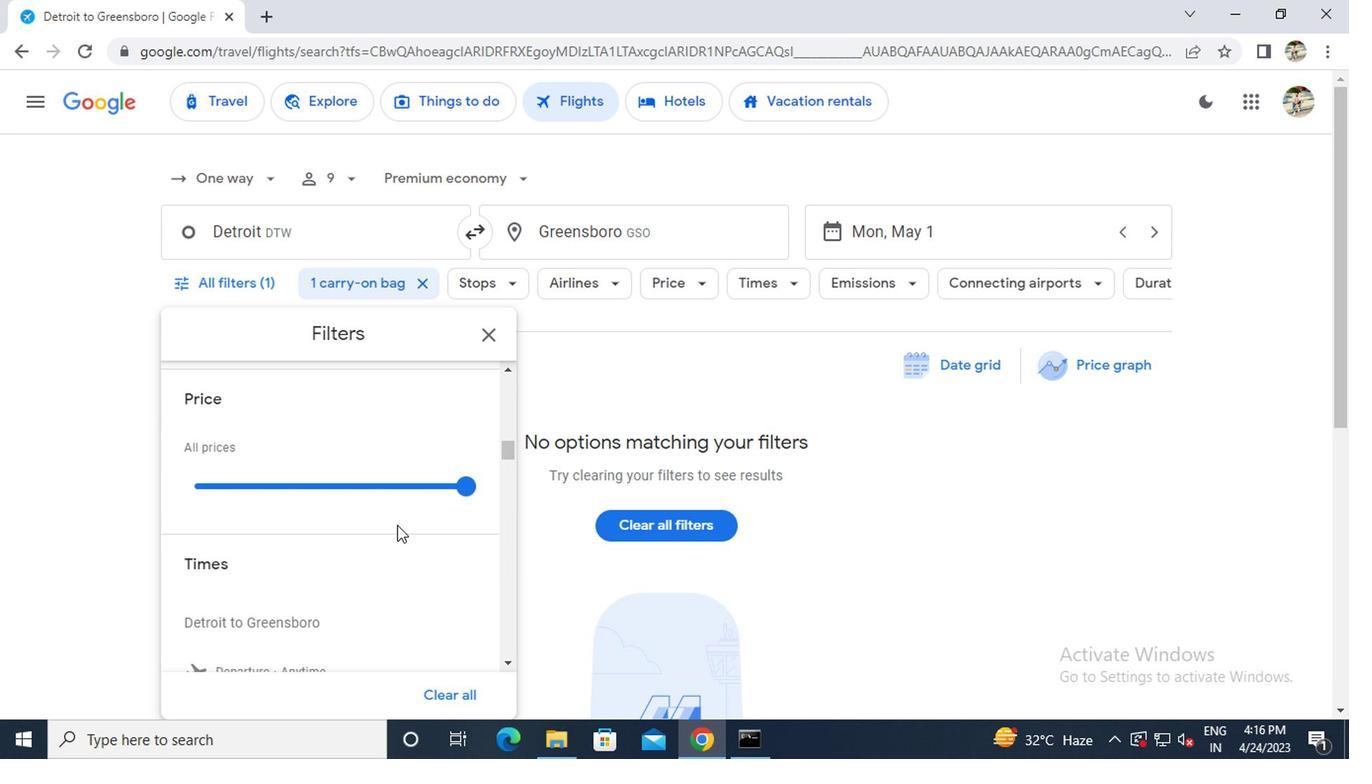 
Action: Mouse moved to (253, 525)
Screenshot: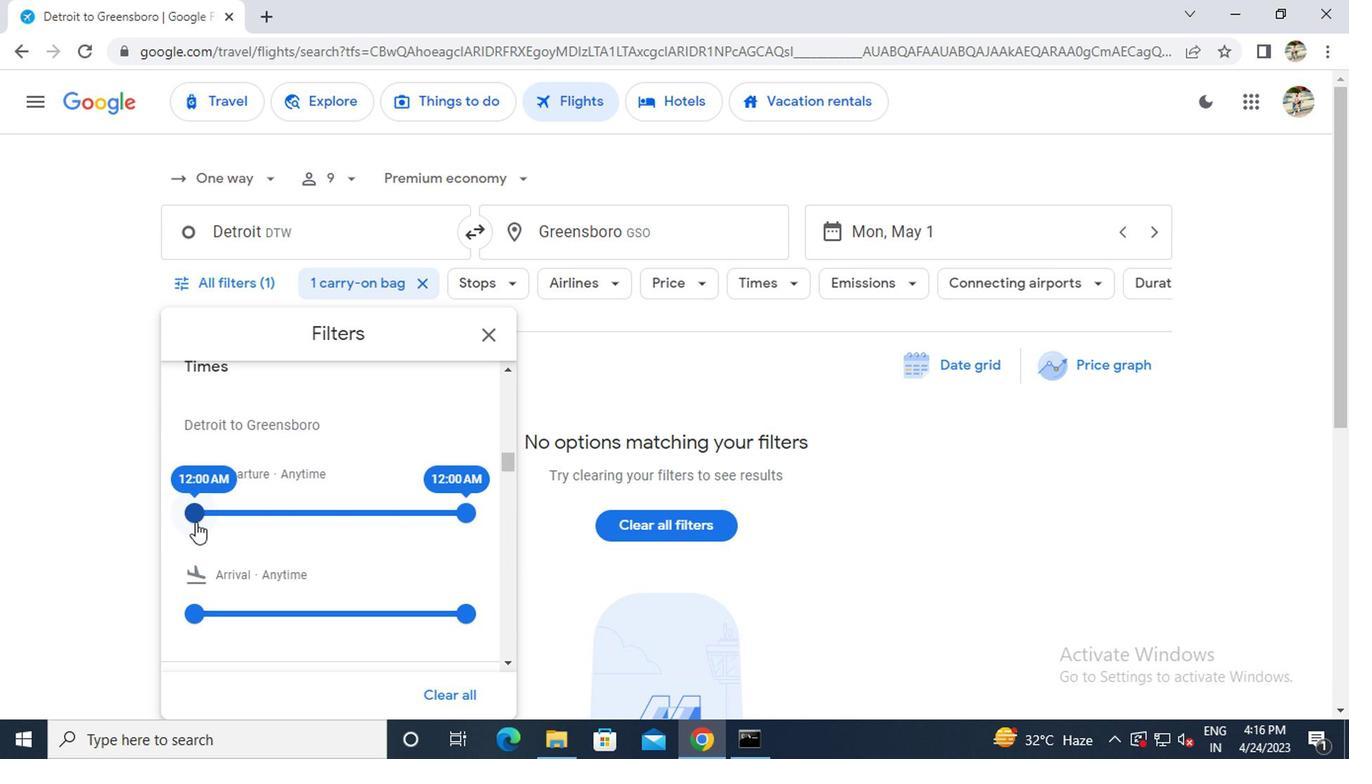 
Action: Mouse pressed left at (253, 525)
Screenshot: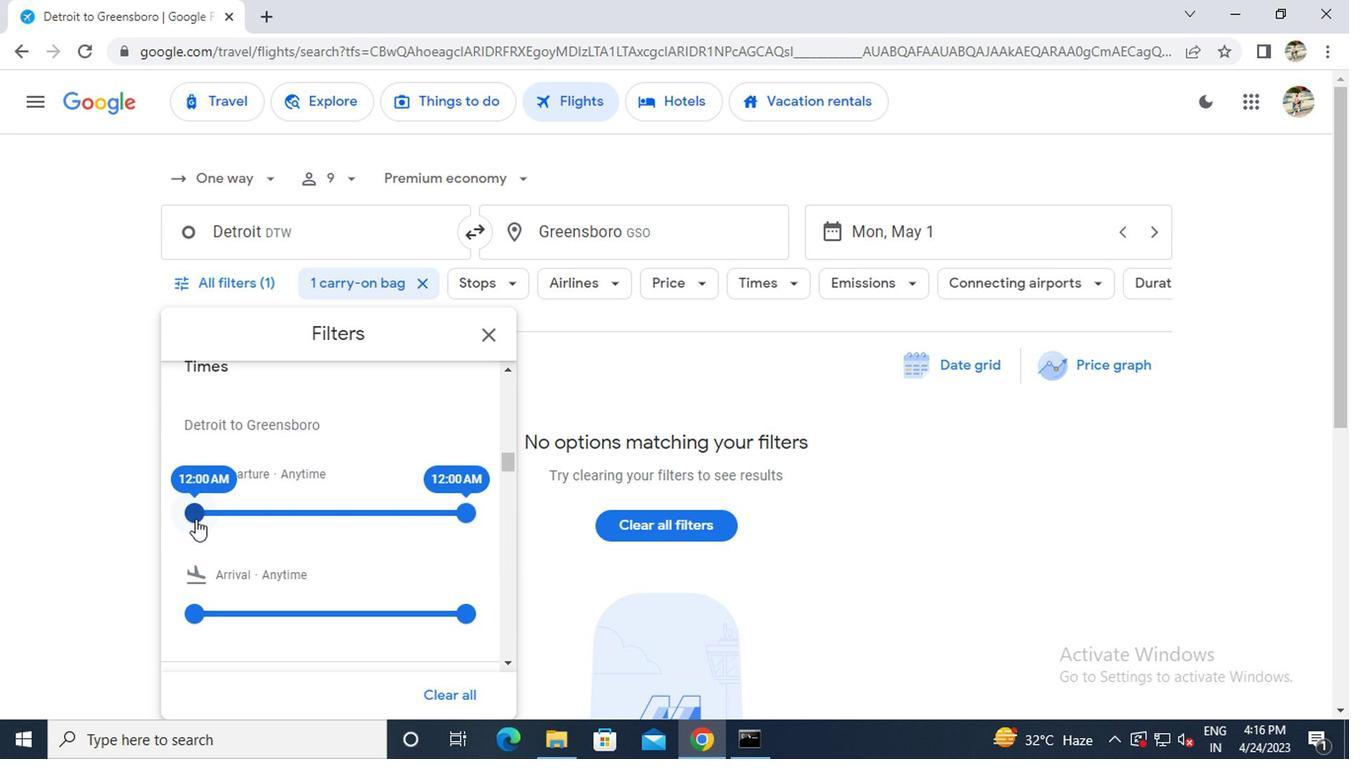 
Action: Mouse moved to (465, 333)
Screenshot: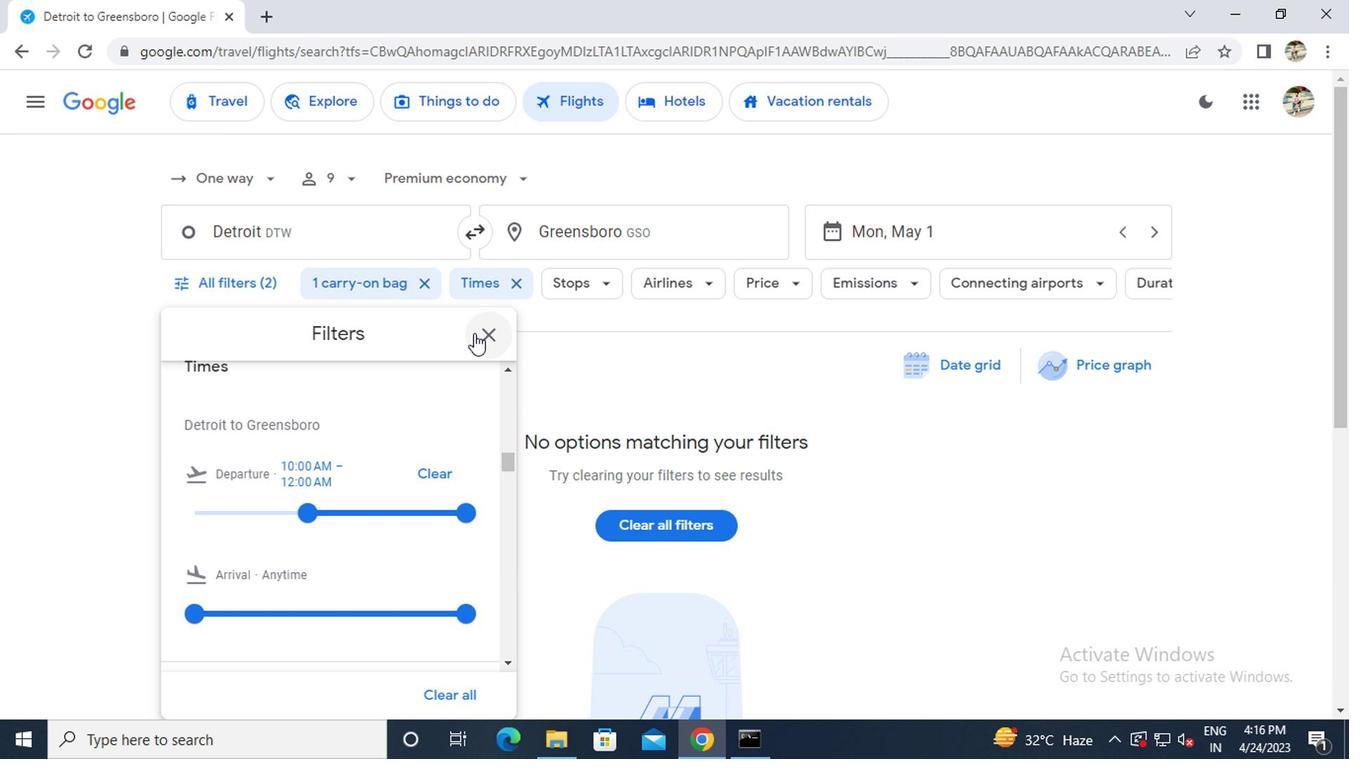 
Action: Mouse pressed left at (465, 333)
Screenshot: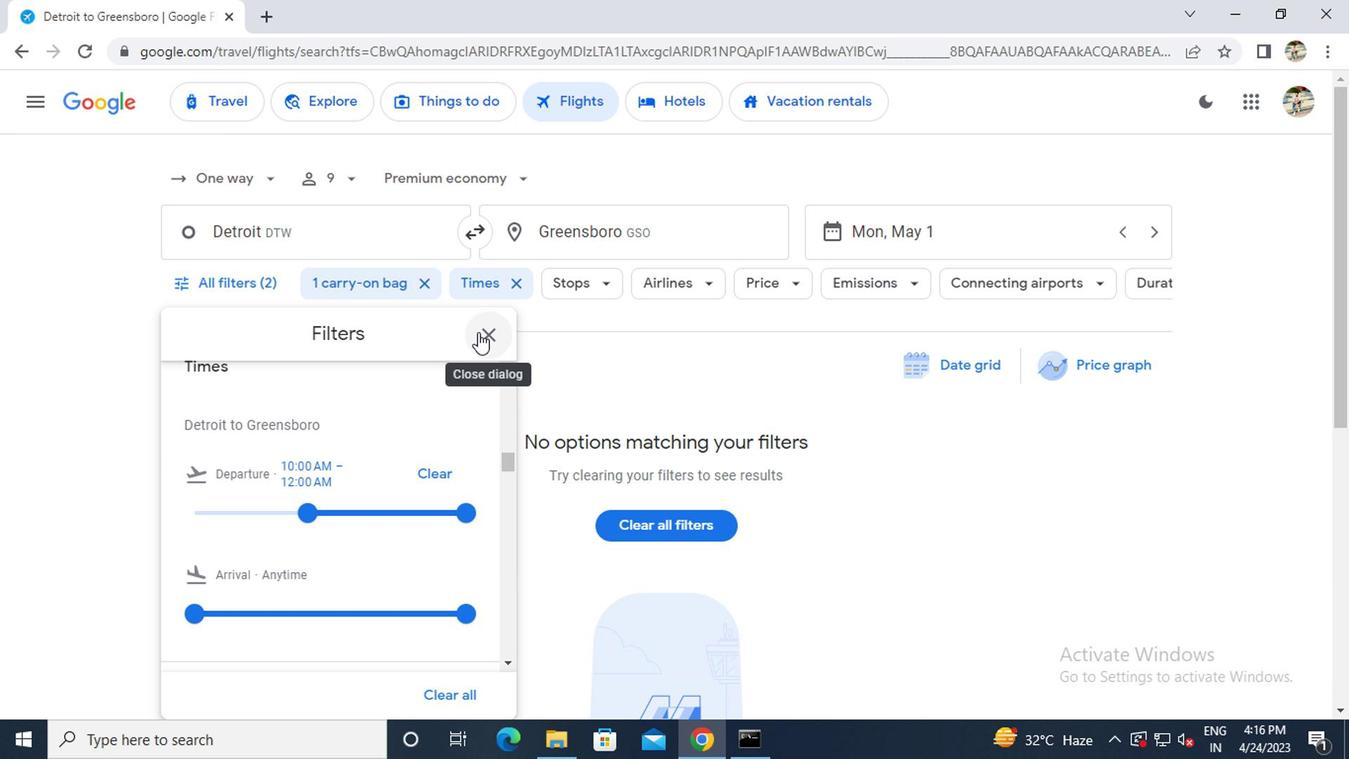 
Action: Key pressed <Key.delete>
Screenshot: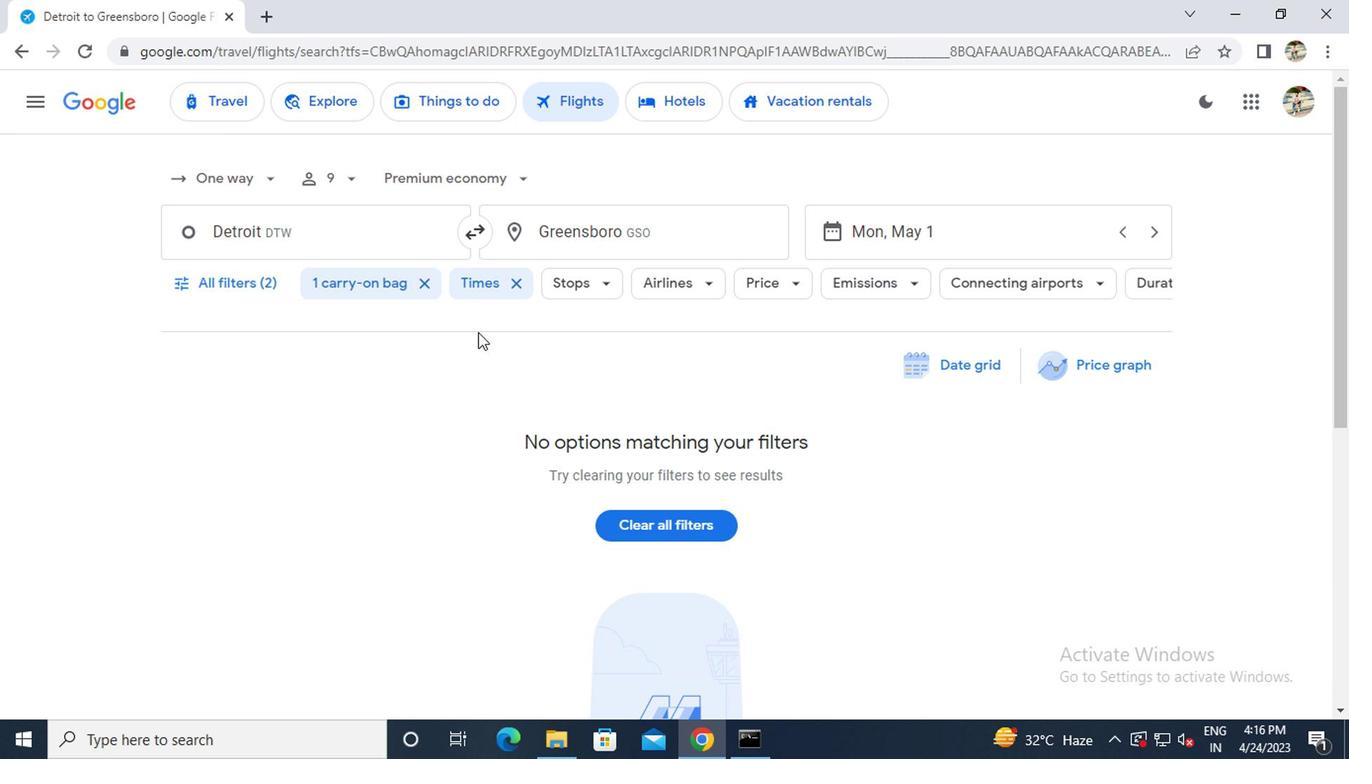 
Action: Mouse moved to (531, 743)
Screenshot: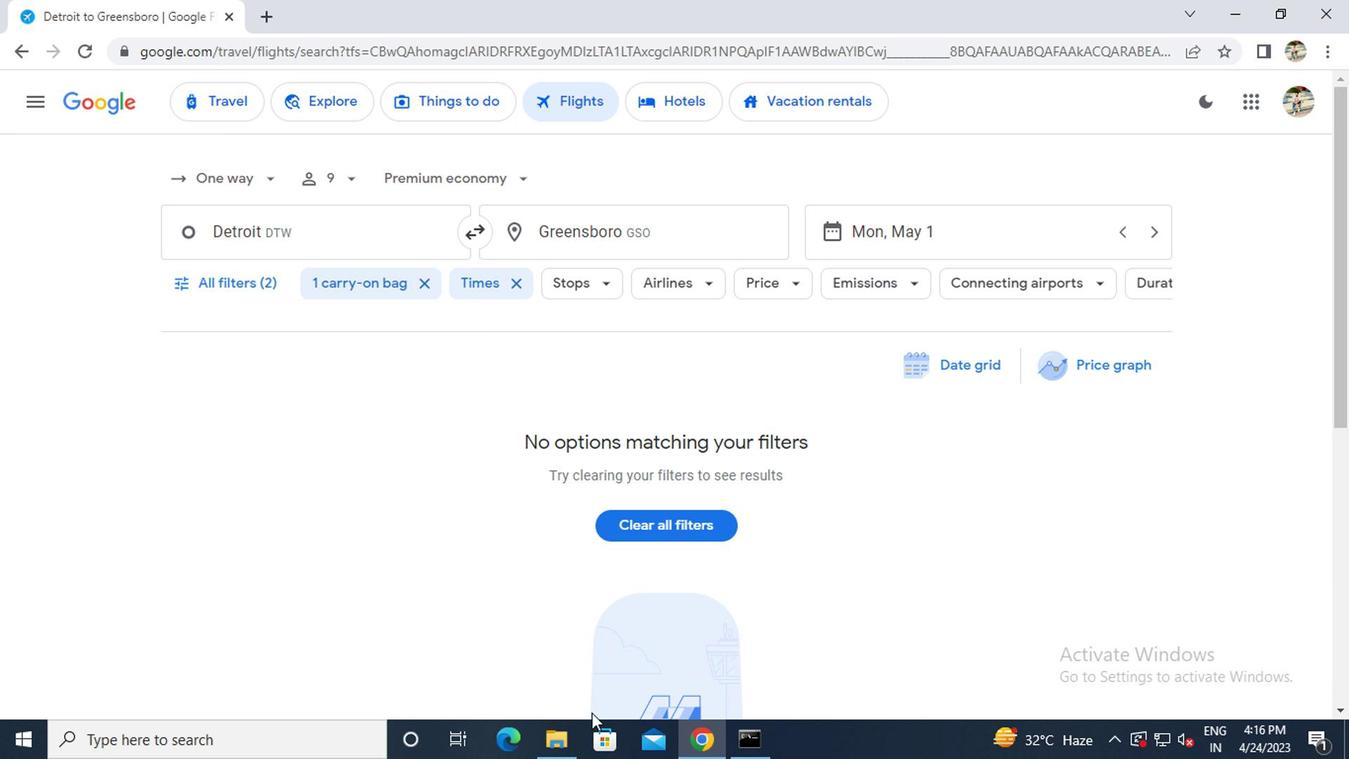 
Action: Mouse pressed left at (531, 743)
Screenshot: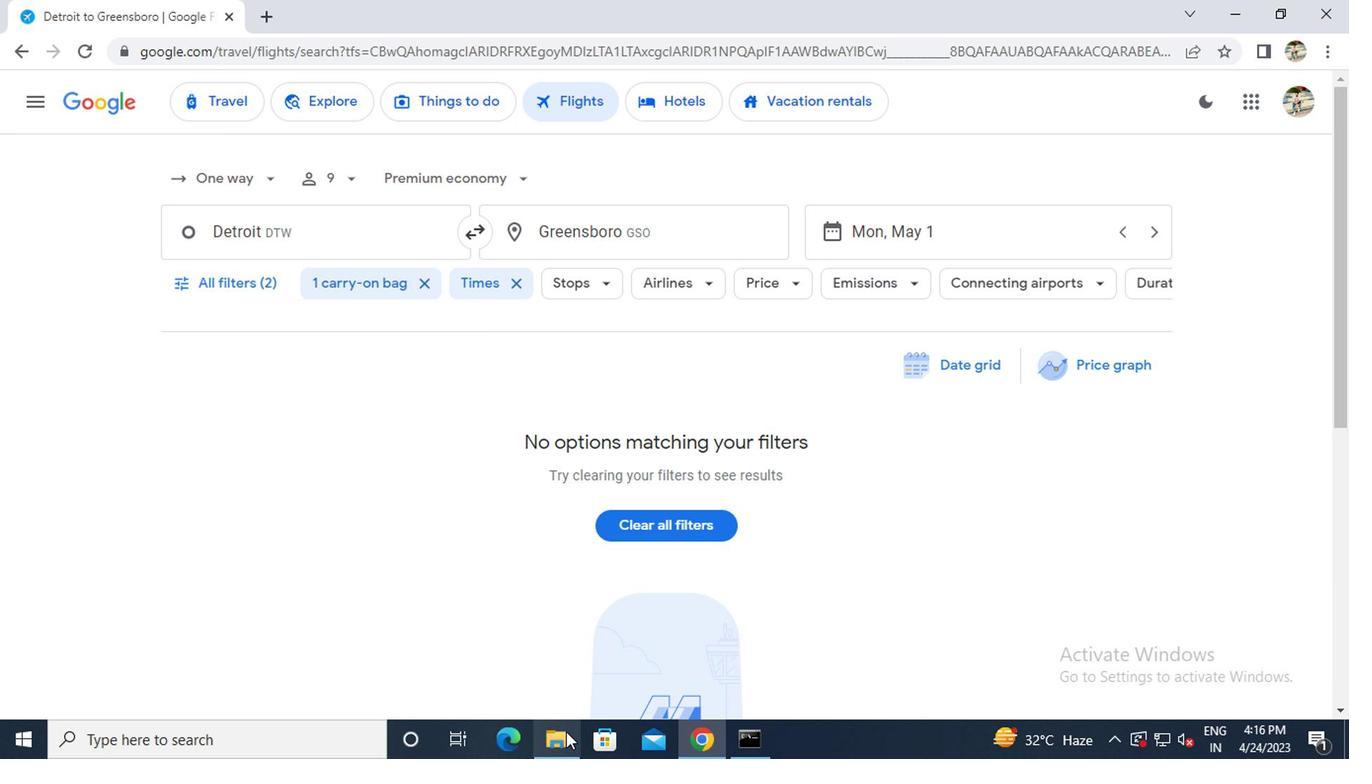 
Action: Mouse moved to (425, 615)
Screenshot: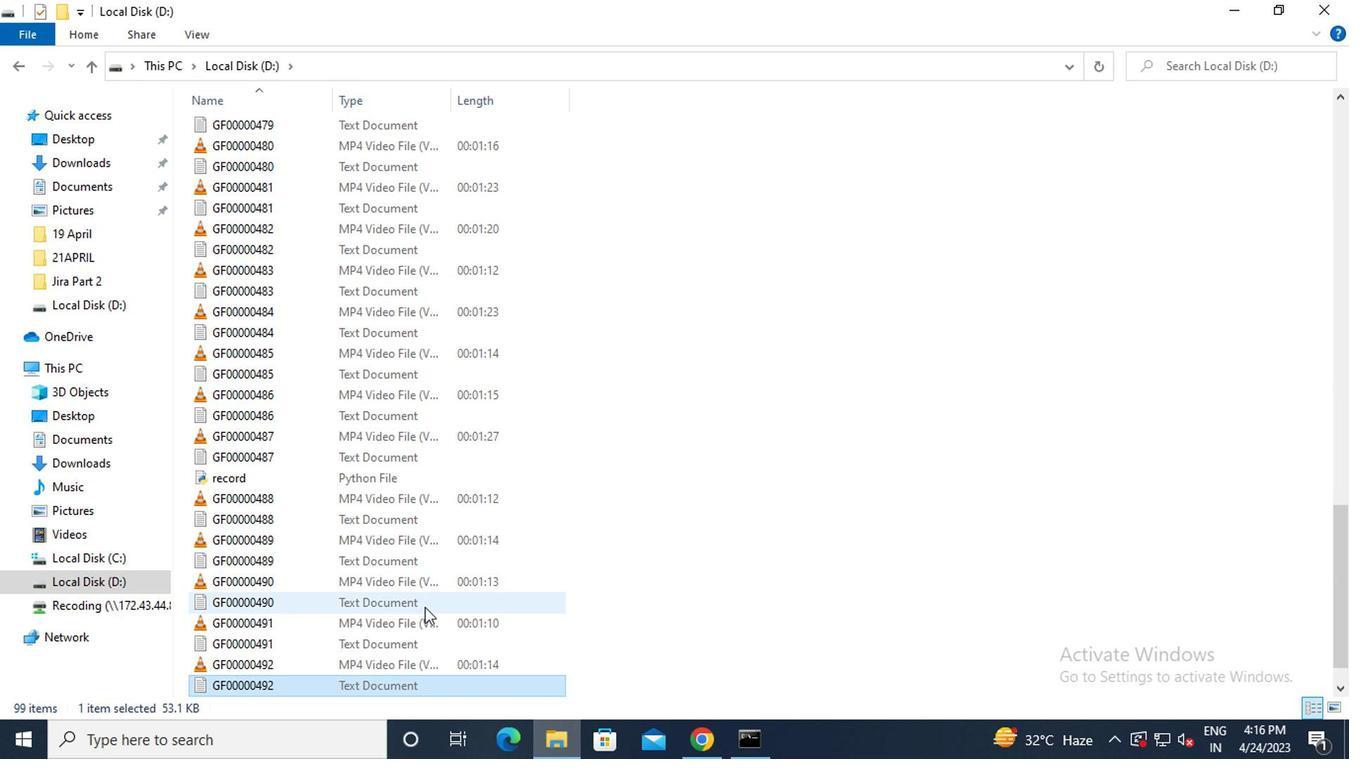 
Action: Mouse scrolled (425, 614) with delta (0, -1)
Screenshot: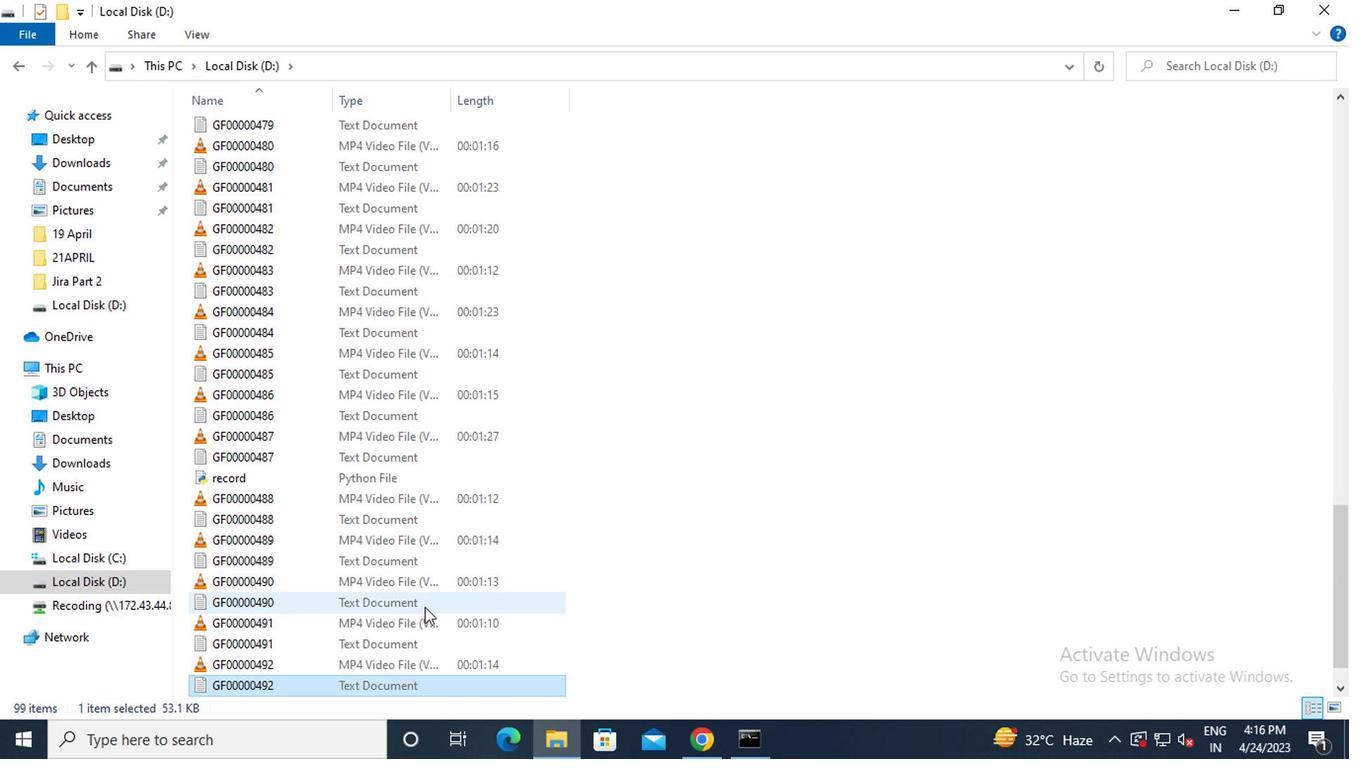 
Action: Mouse scrolled (425, 614) with delta (0, -1)
Screenshot: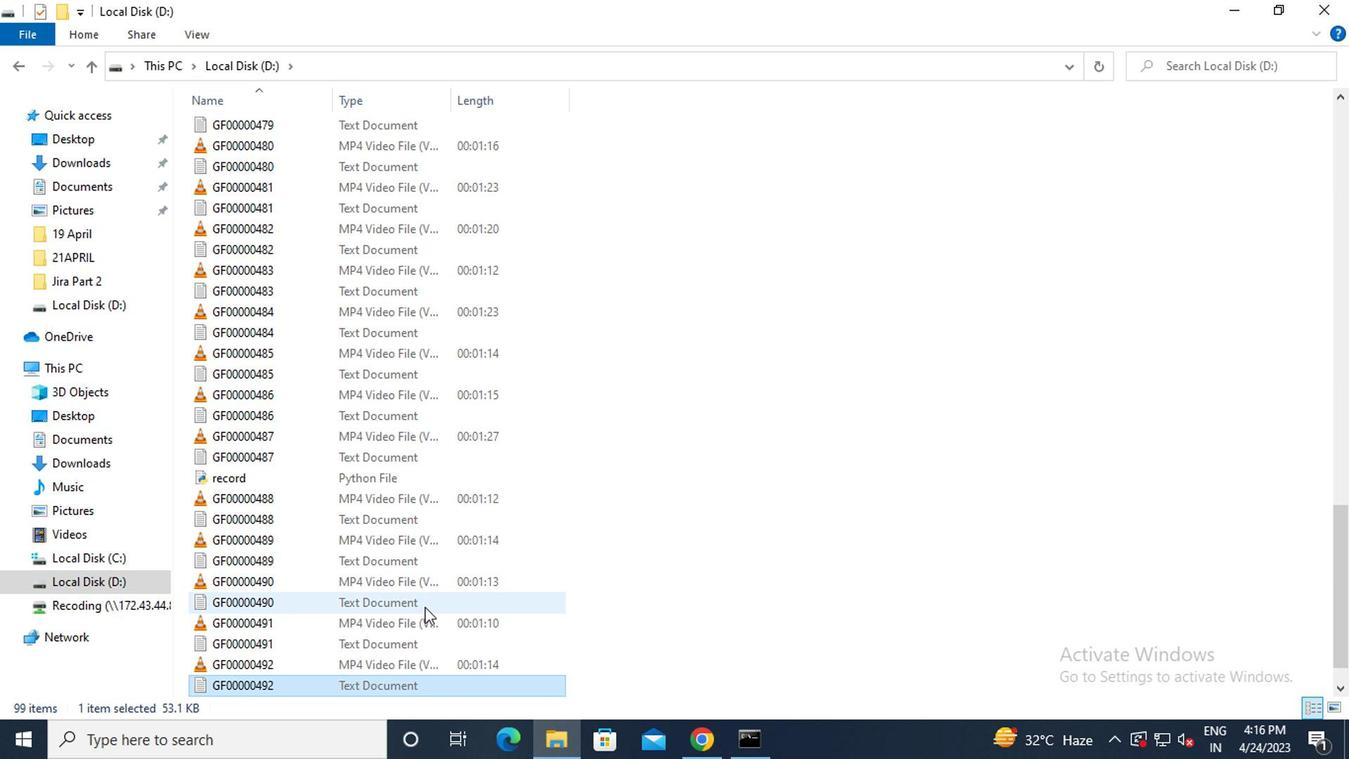 
Action: Mouse scrolled (425, 614) with delta (0, -1)
Screenshot: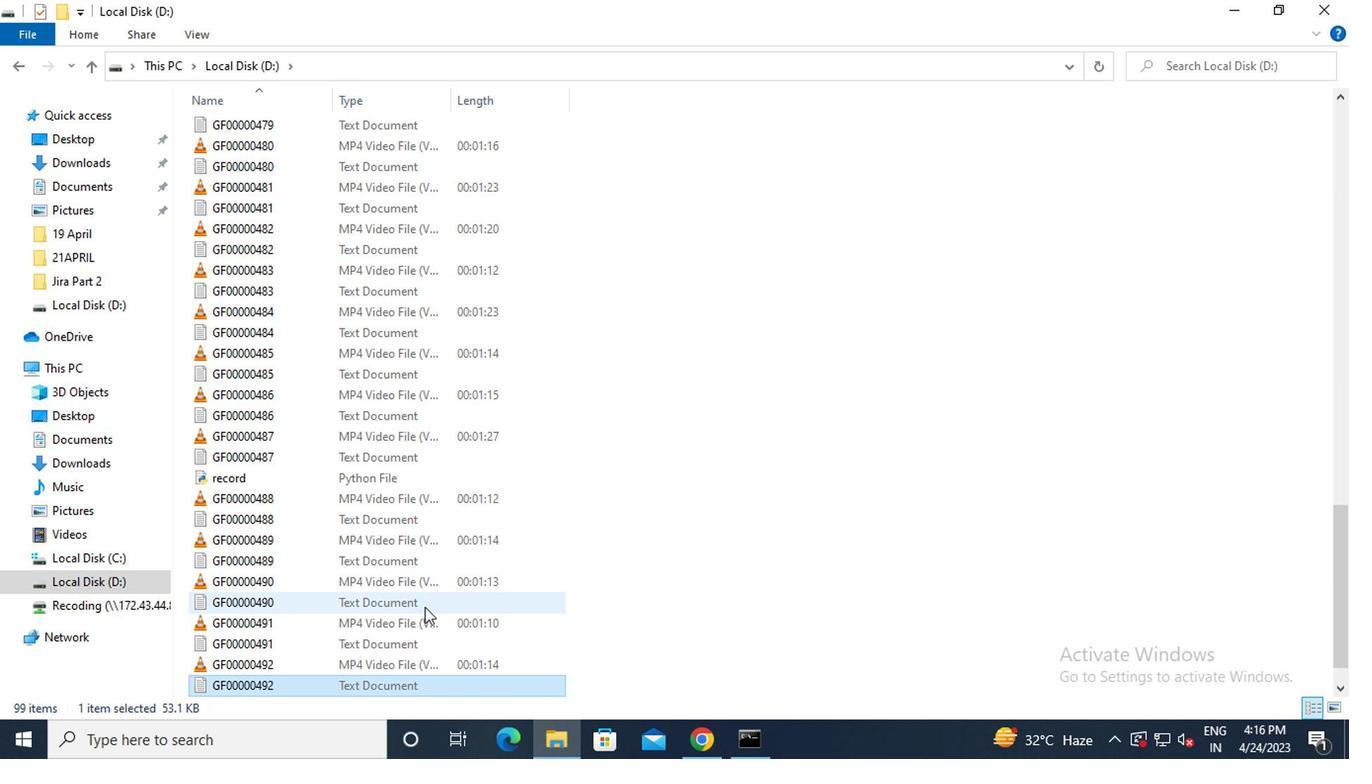 
Action: Mouse moved to (577, 677)
Screenshot: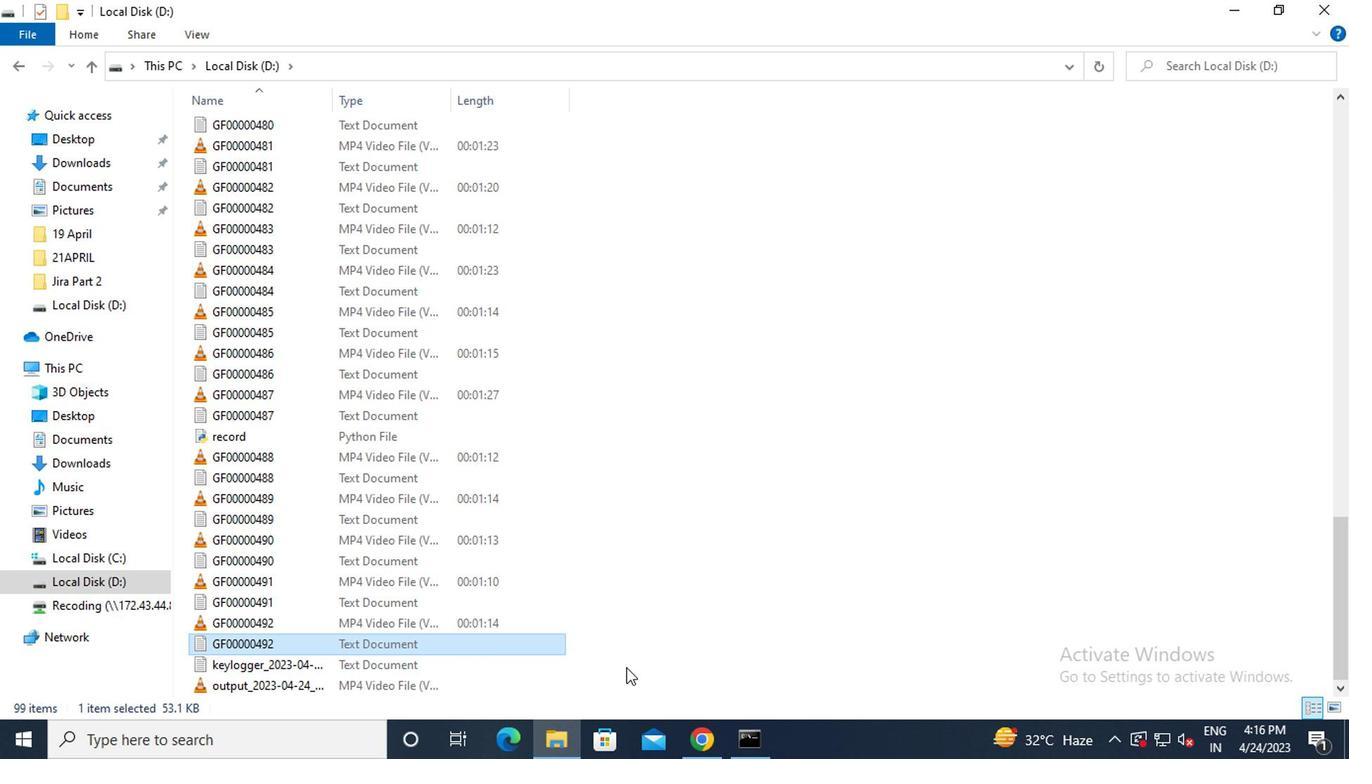 
Action: Mouse pressed left at (577, 677)
Screenshot: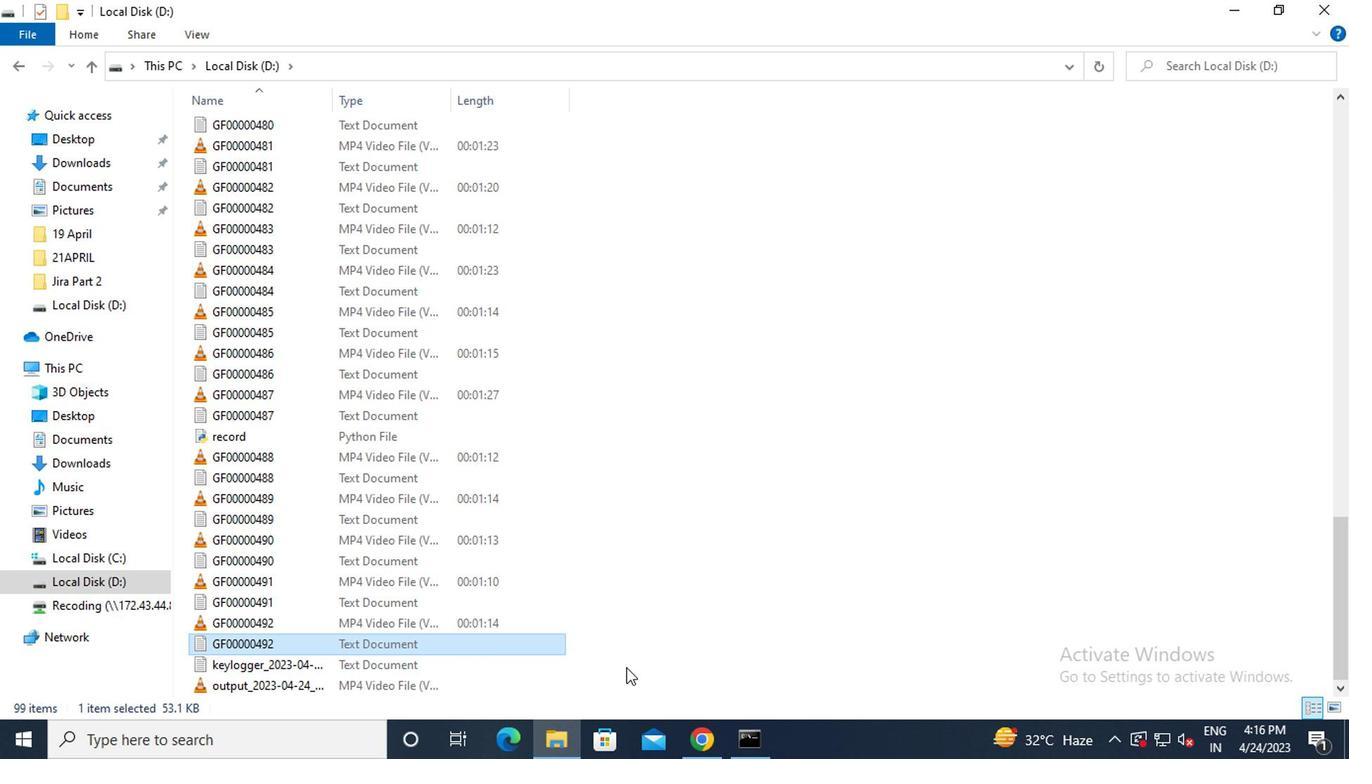 
Action: Mouse moved to (483, 710)
Screenshot: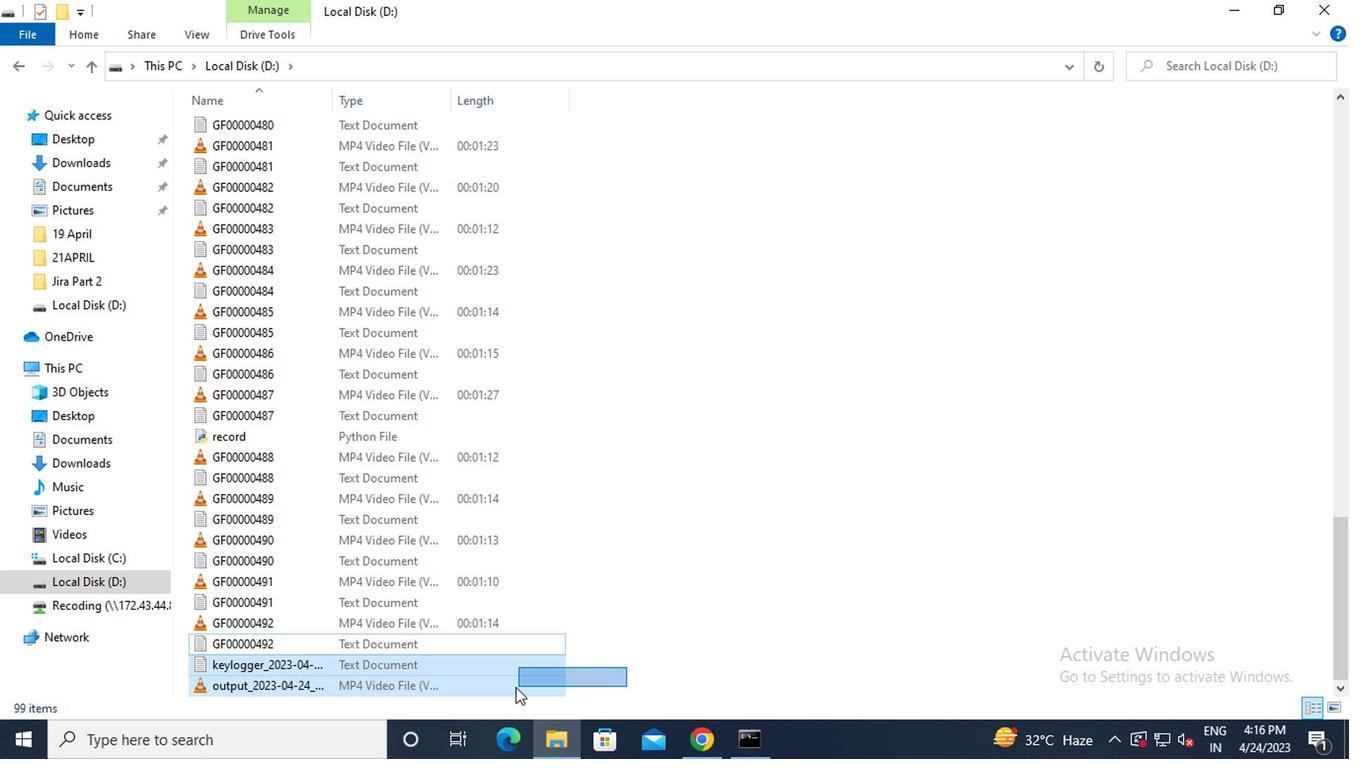 
Action: Key pressed <Key.f2>ctrl+V<Key.backspace>ctrl+3<Key.enter>
Screenshot: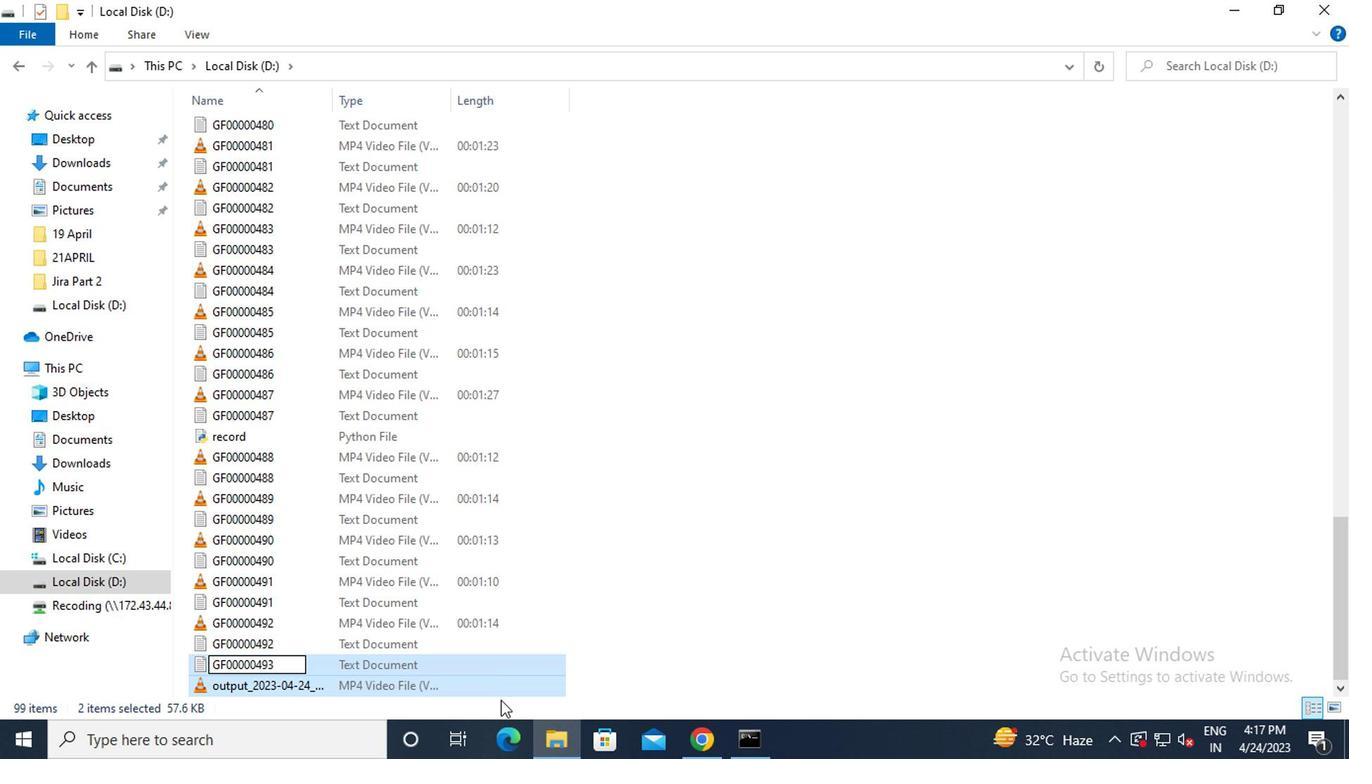 
